 Task: Review the "Actions" tab to monitor your CI/CD workflows.
Action: Mouse moved to (1354, 76)
Screenshot: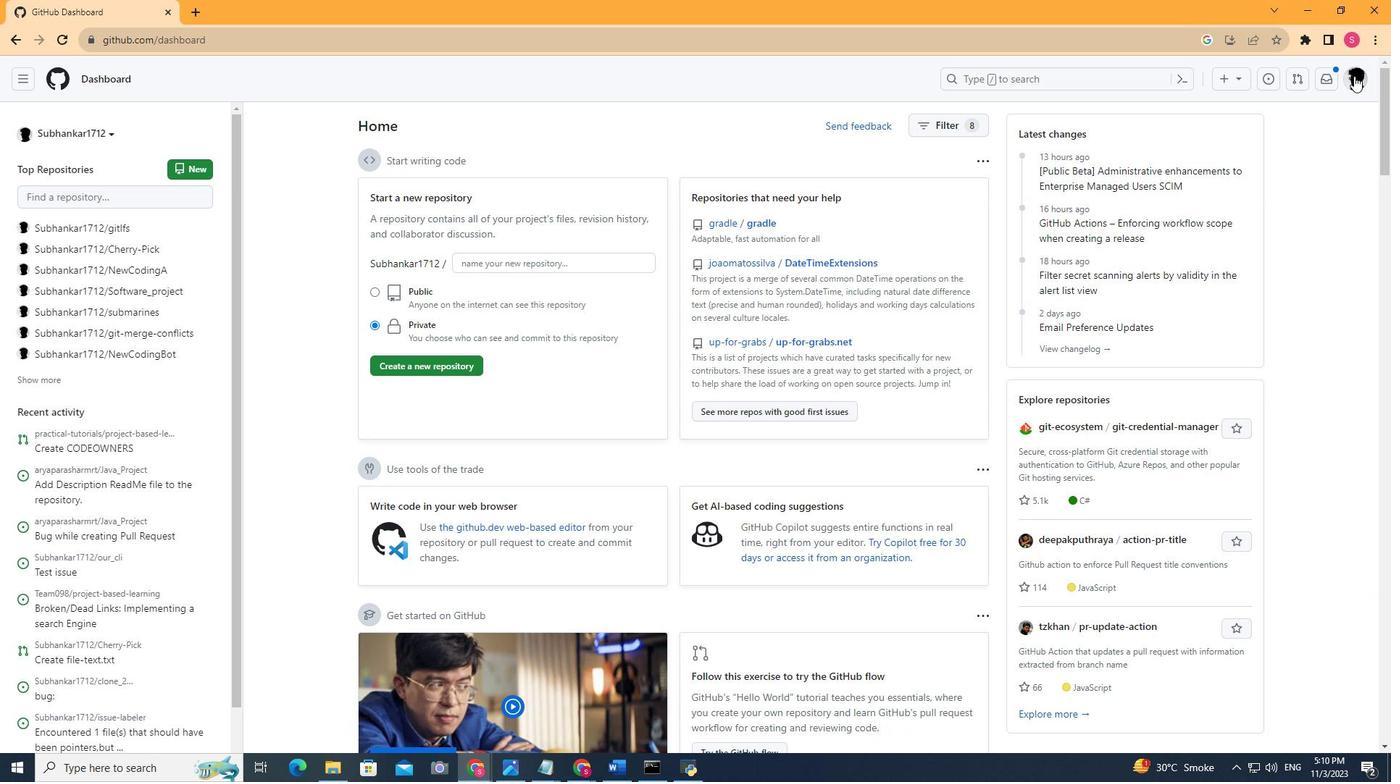 
Action: Mouse pressed left at (1354, 76)
Screenshot: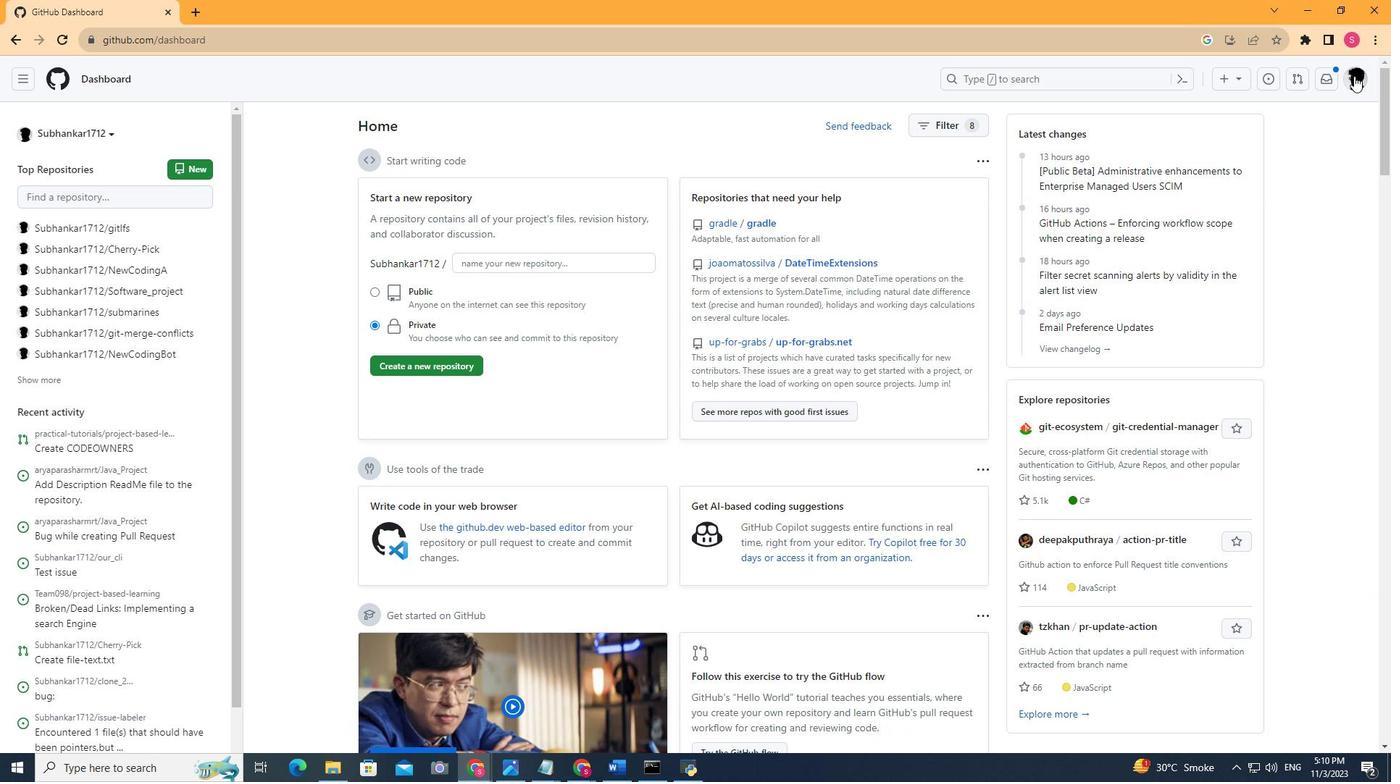 
Action: Mouse moved to (1235, 178)
Screenshot: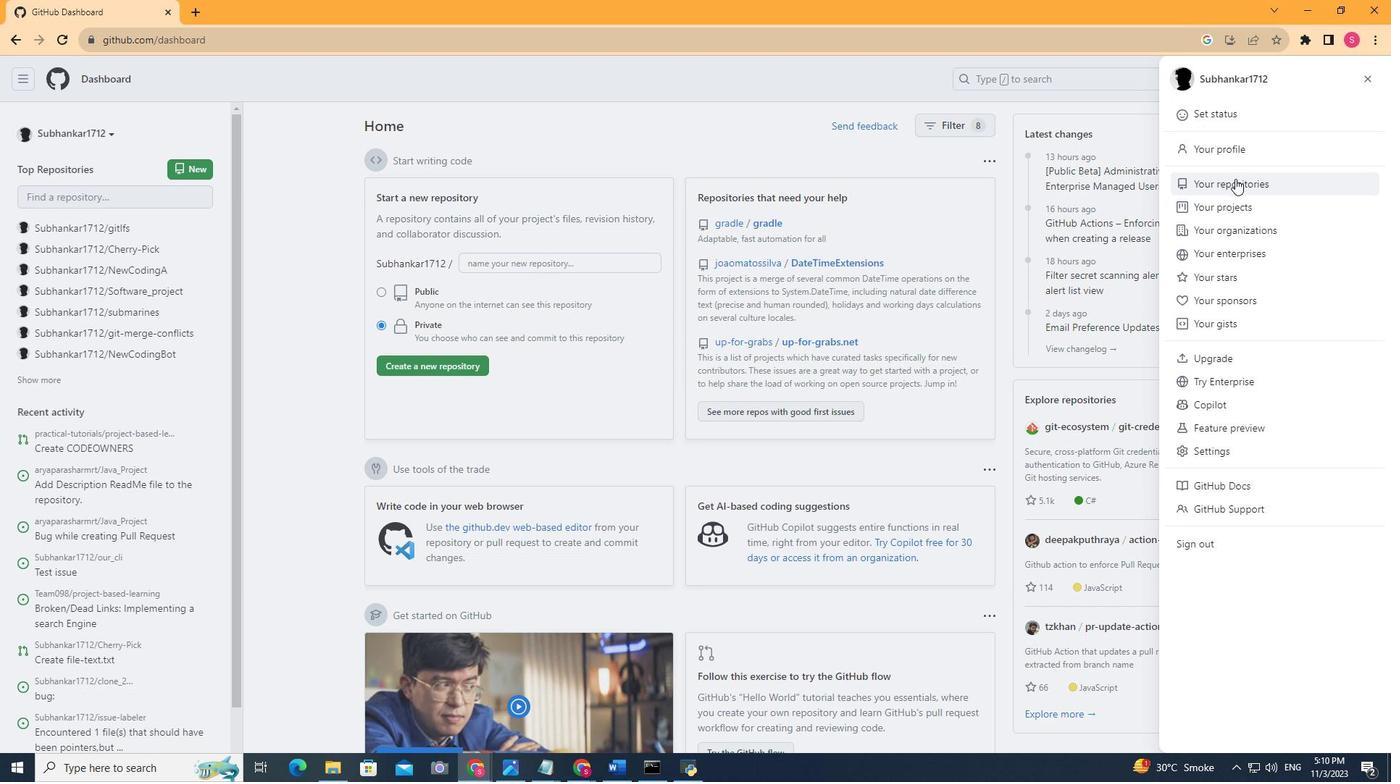 
Action: Mouse pressed left at (1235, 178)
Screenshot: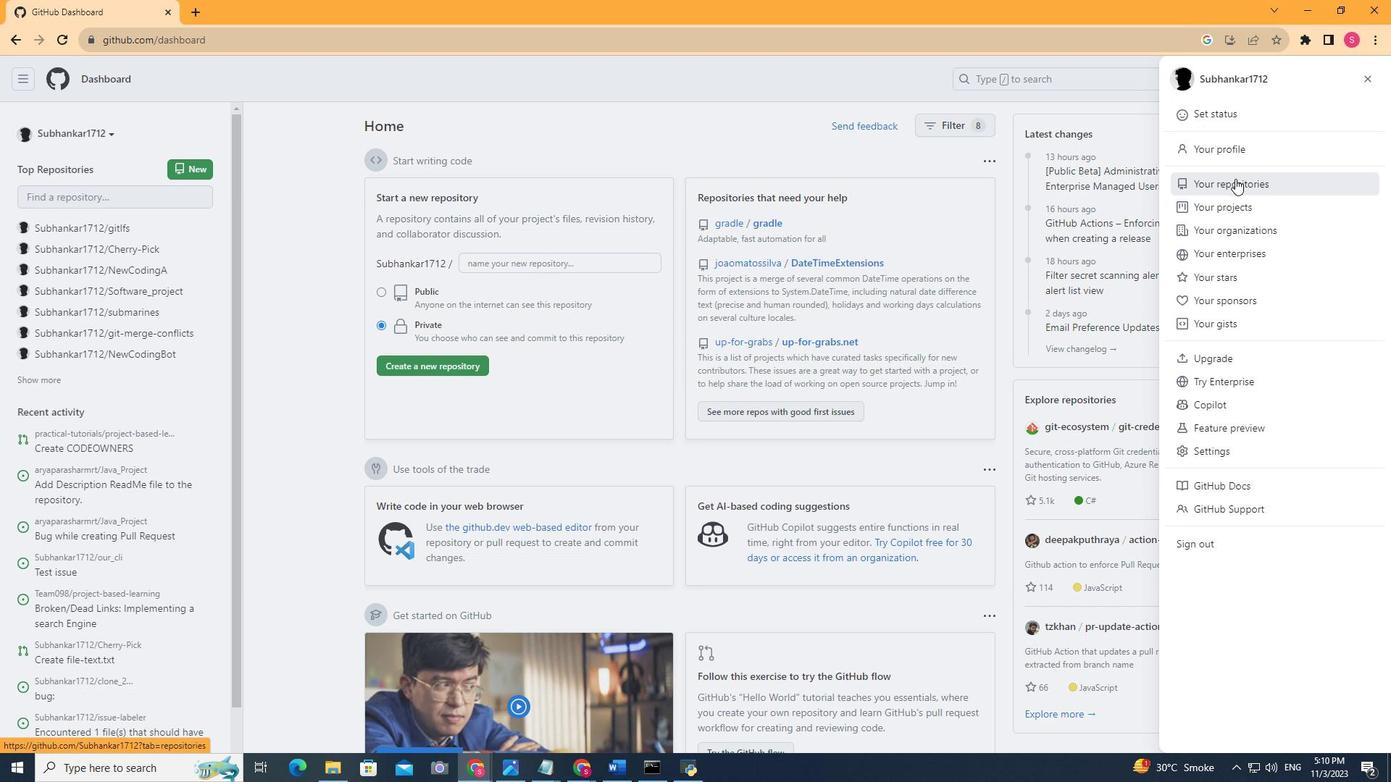 
Action: Mouse moved to (566, 216)
Screenshot: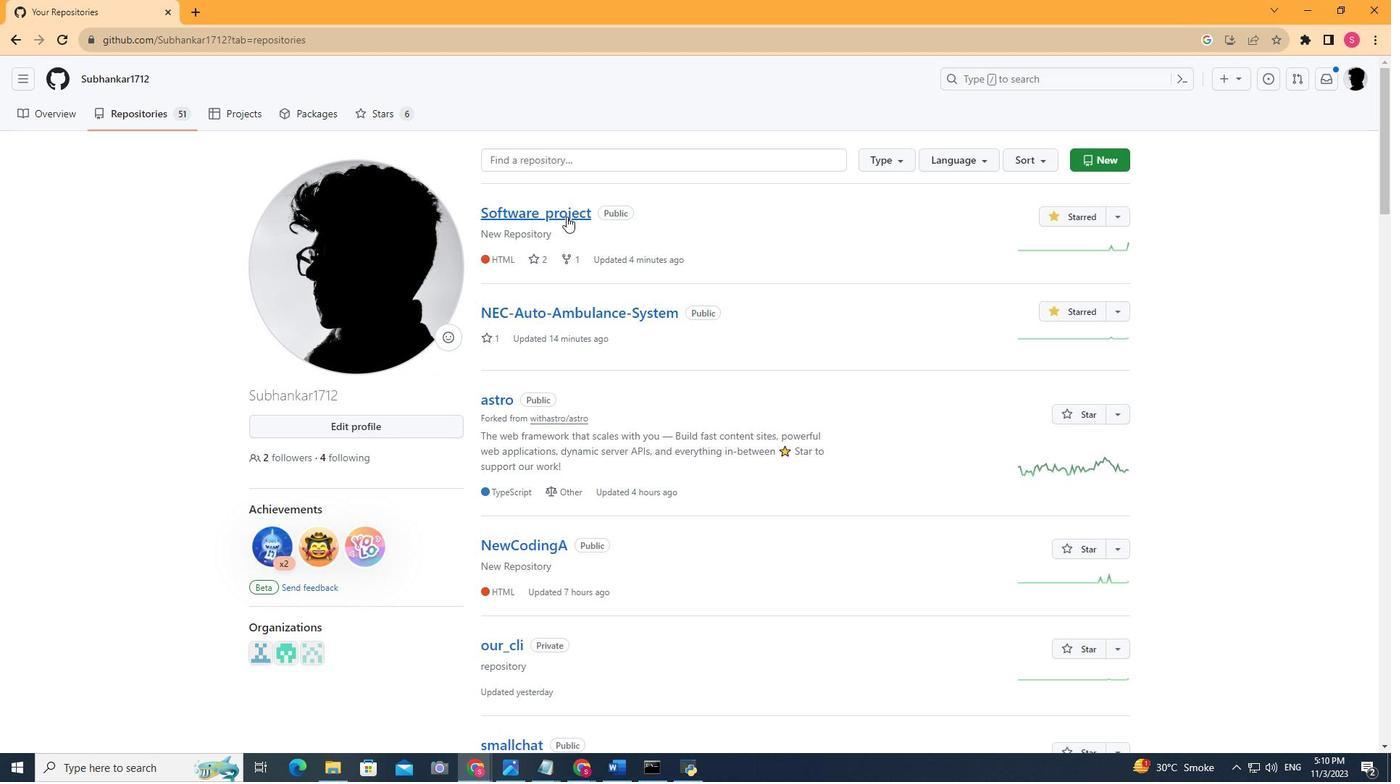 
Action: Mouse pressed left at (566, 216)
Screenshot: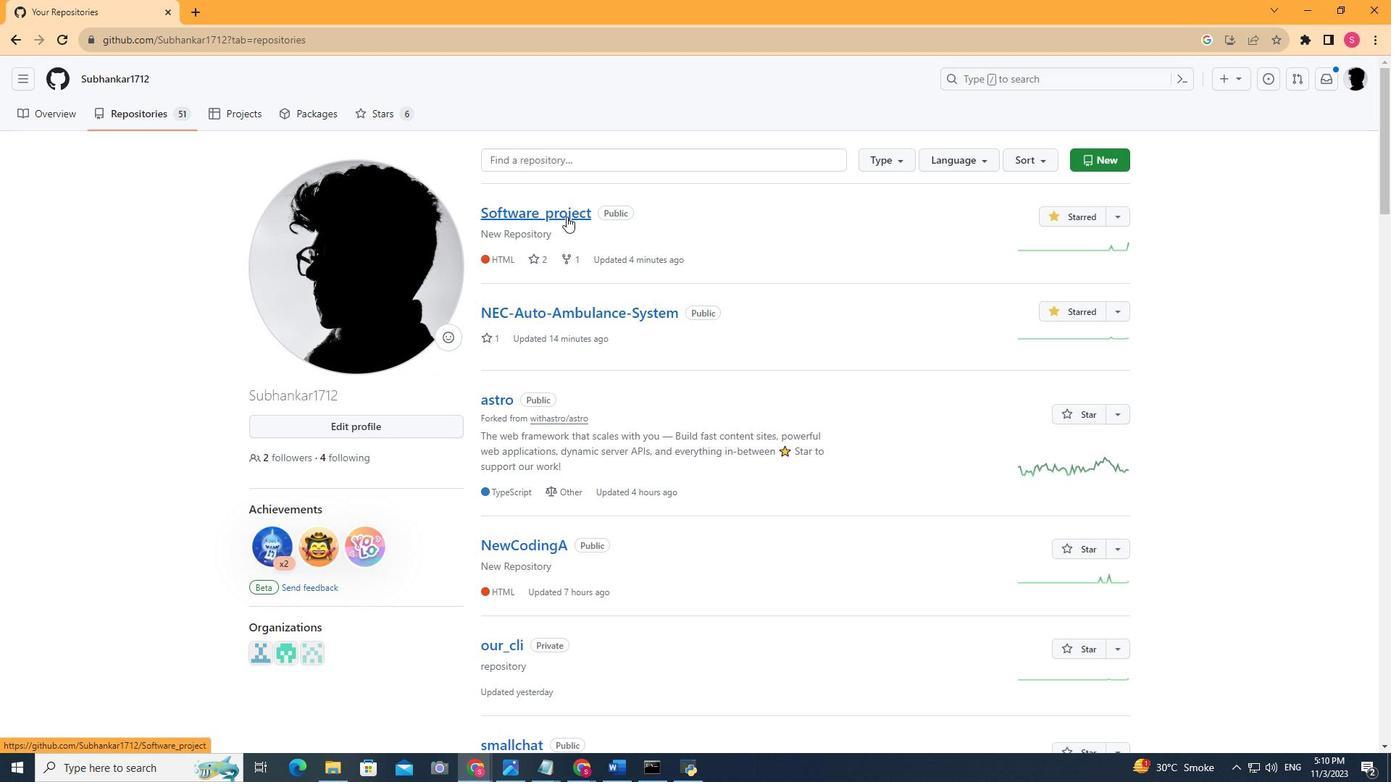 
Action: Mouse moved to (373, 109)
Screenshot: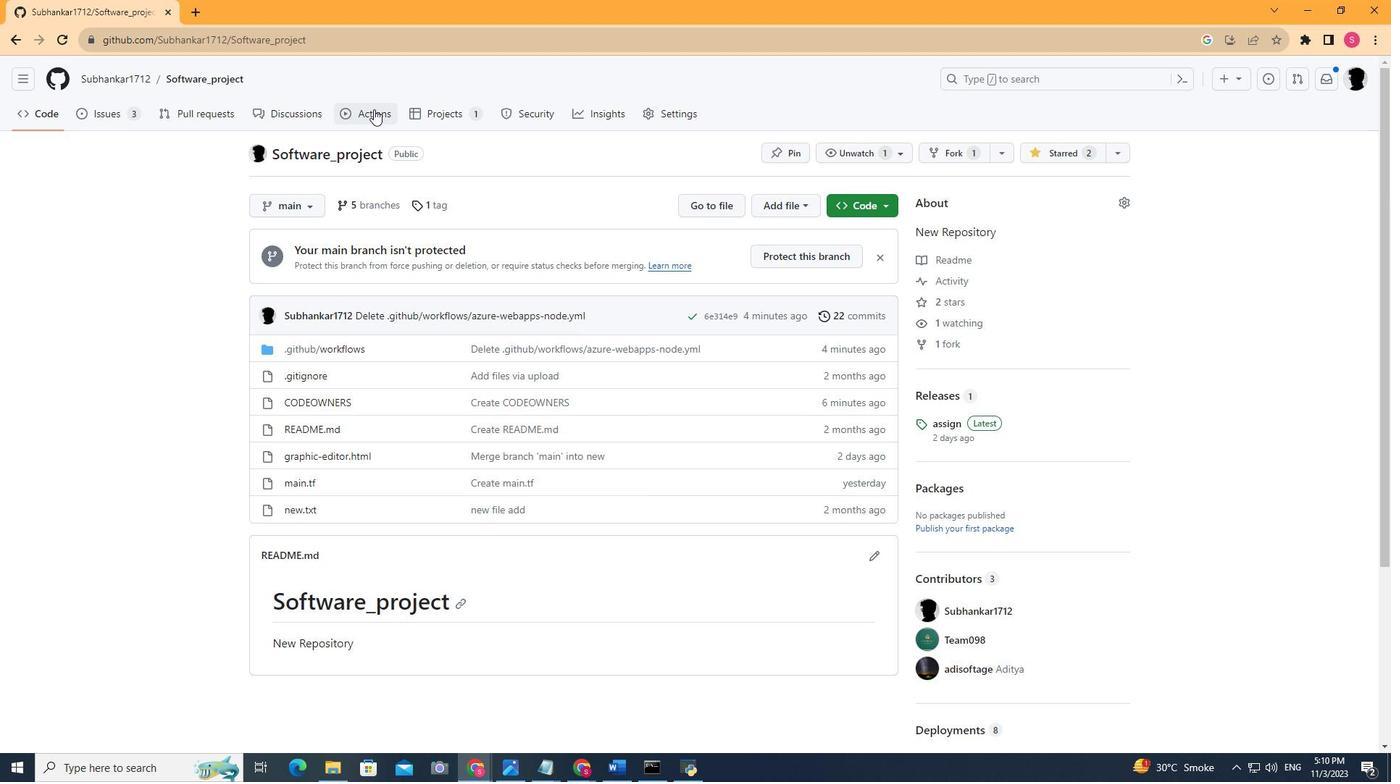 
Action: Mouse pressed left at (373, 109)
Screenshot: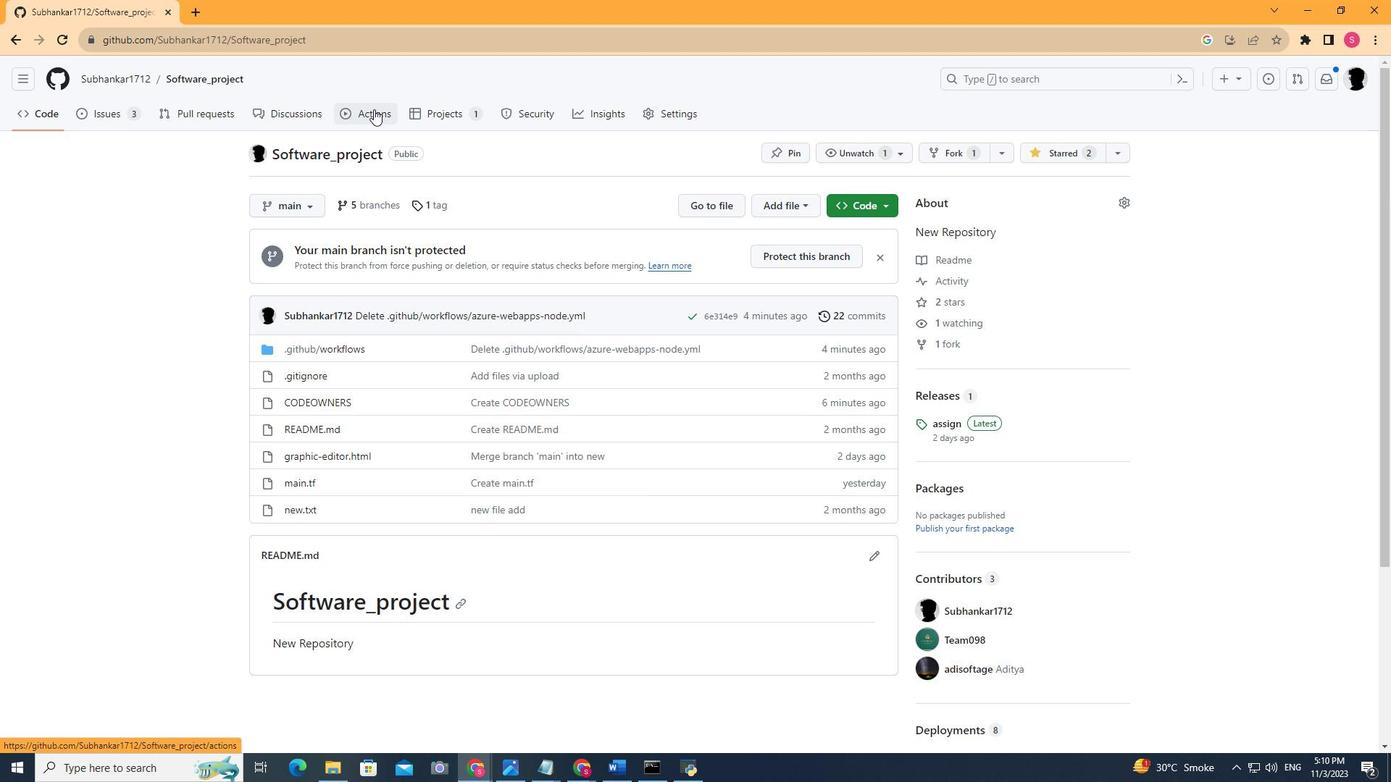 
Action: Mouse moved to (394, 275)
Screenshot: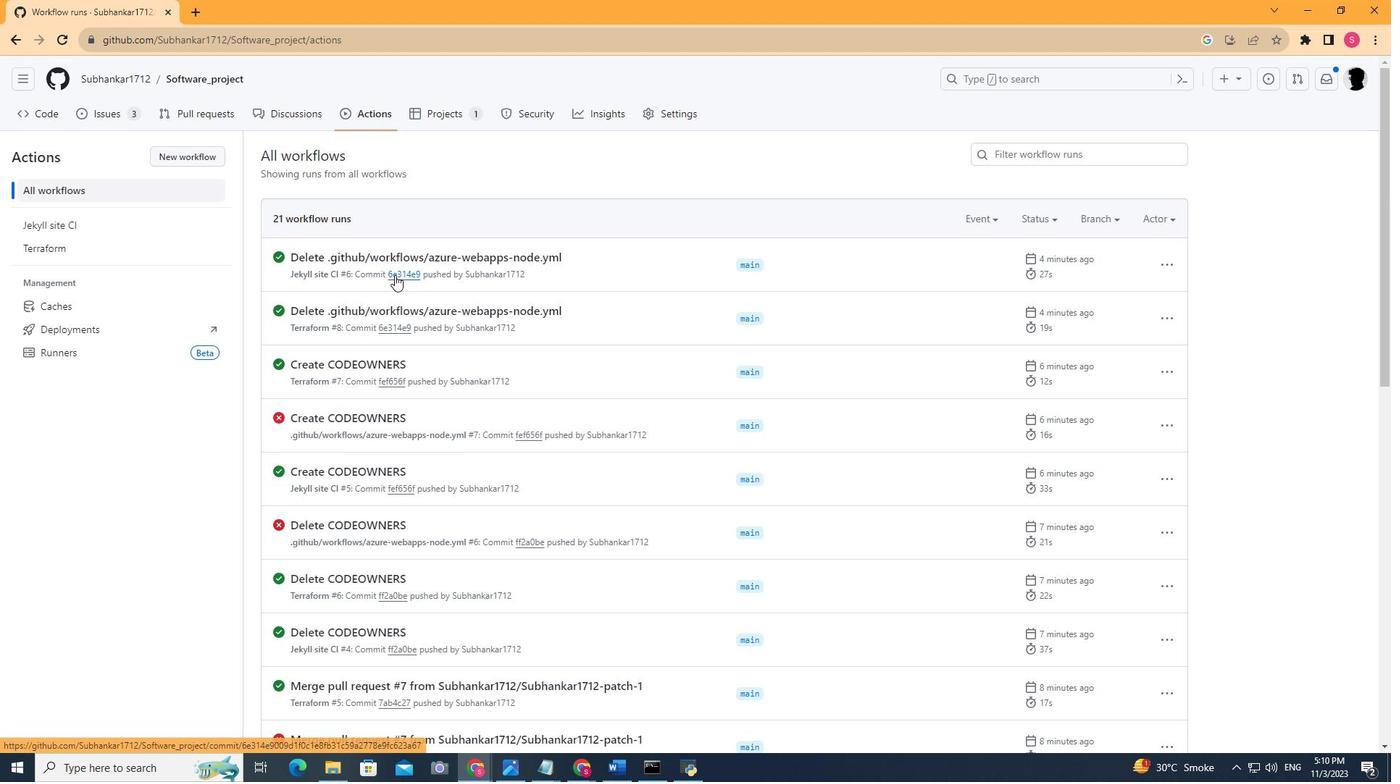 
Action: Mouse scrolled (394, 274) with delta (0, 0)
Screenshot: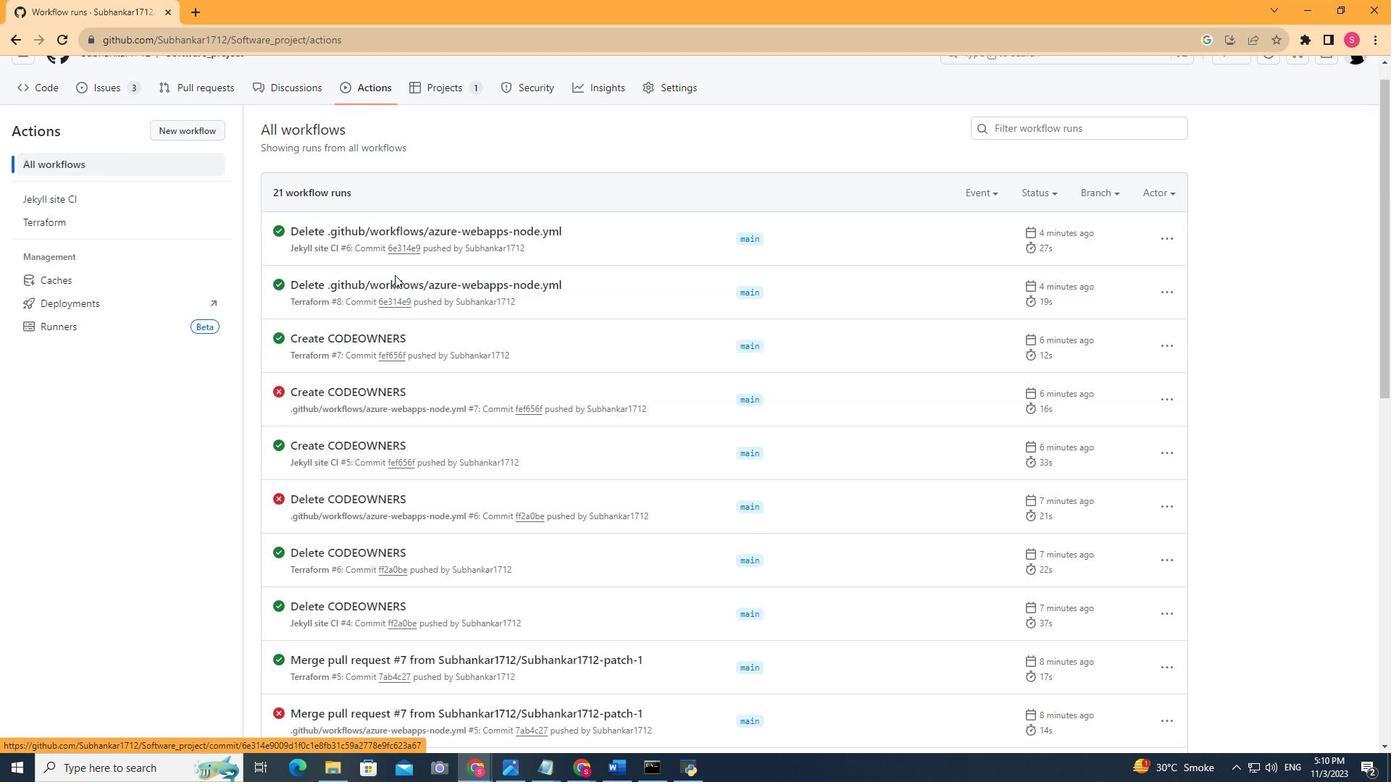 
Action: Mouse scrolled (394, 274) with delta (0, 0)
Screenshot: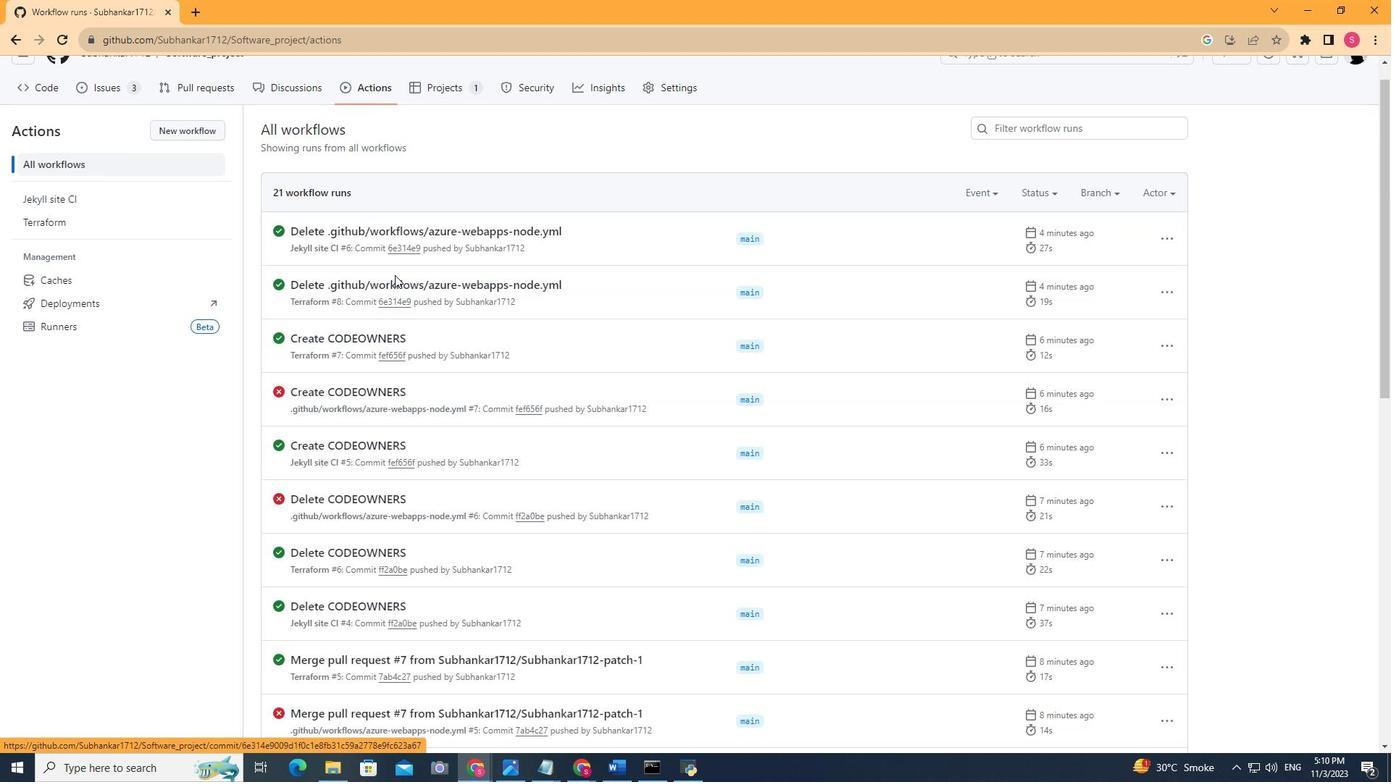 
Action: Mouse scrolled (394, 274) with delta (0, 0)
Screenshot: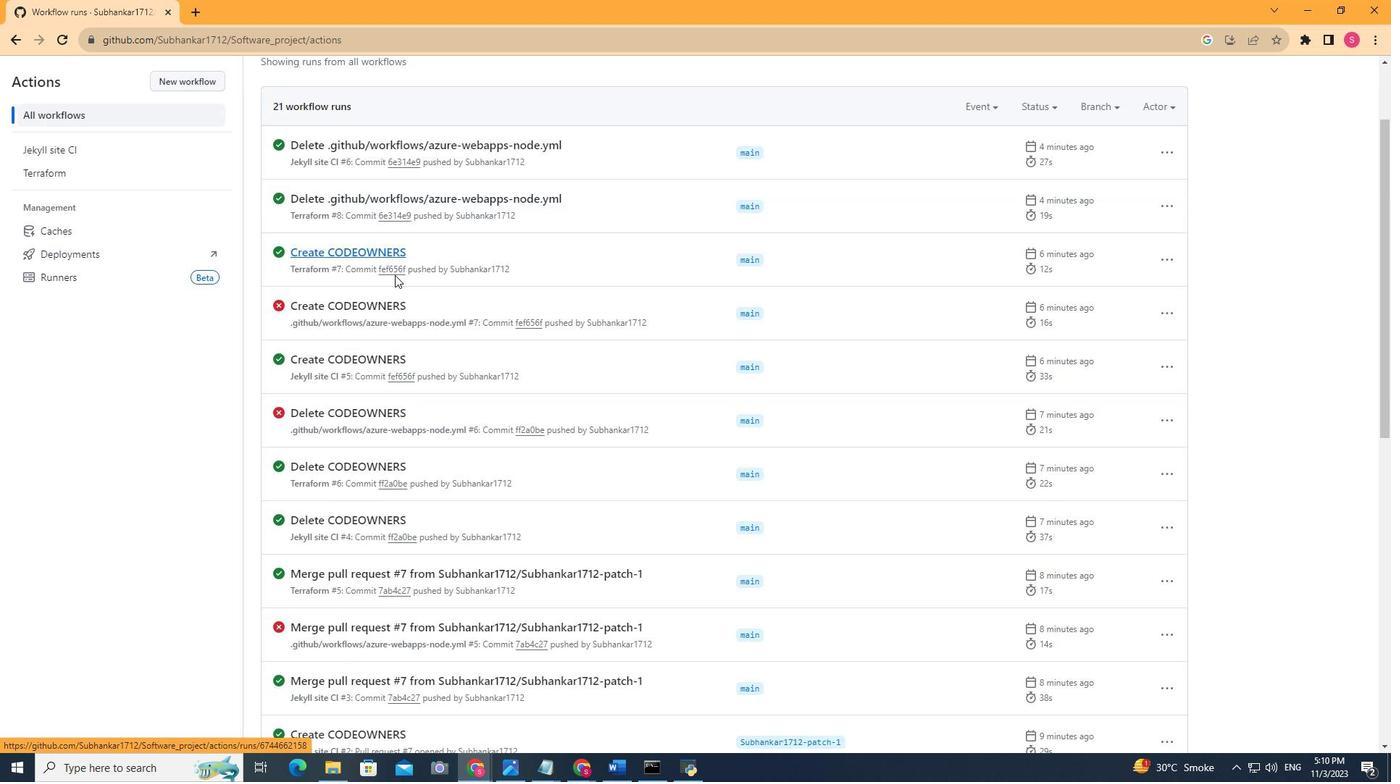 
Action: Mouse scrolled (394, 274) with delta (0, 0)
Screenshot: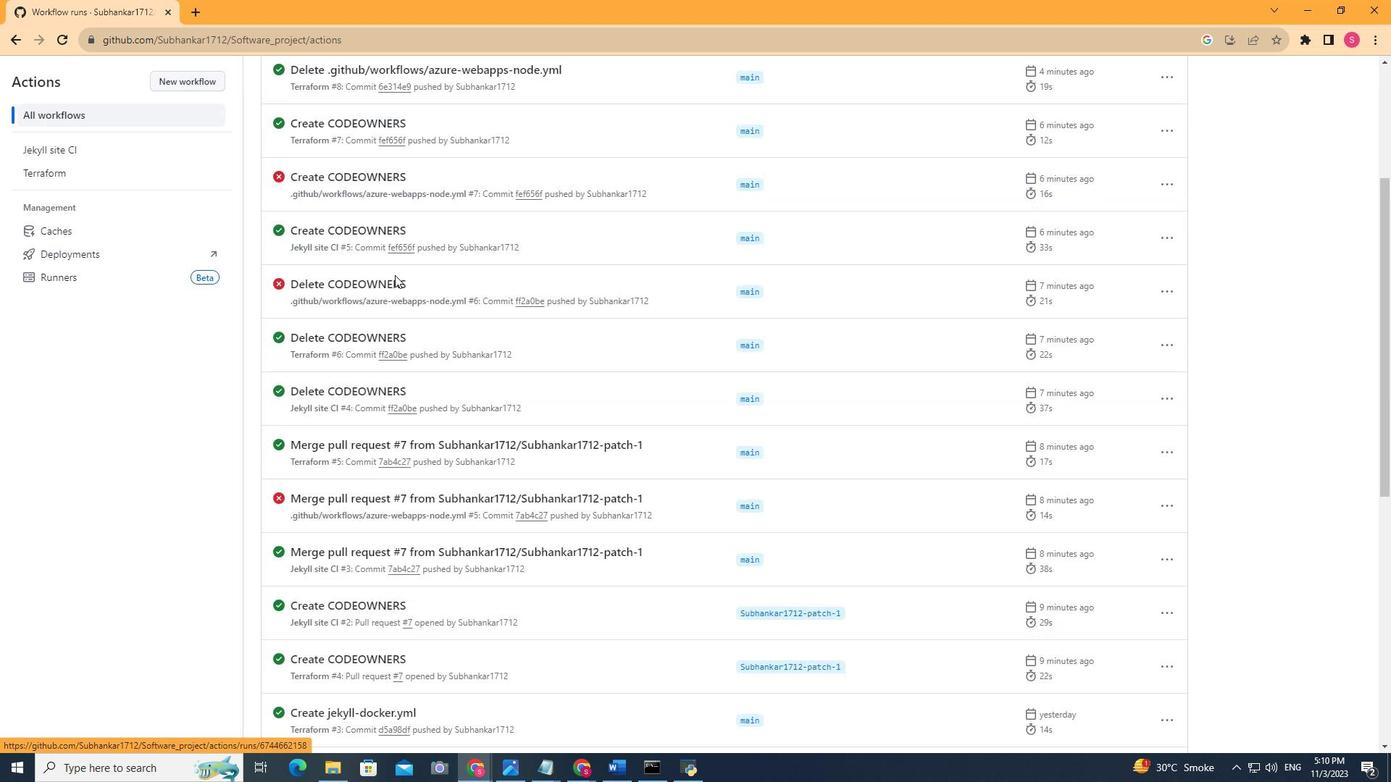 
Action: Mouse scrolled (394, 274) with delta (0, 0)
Screenshot: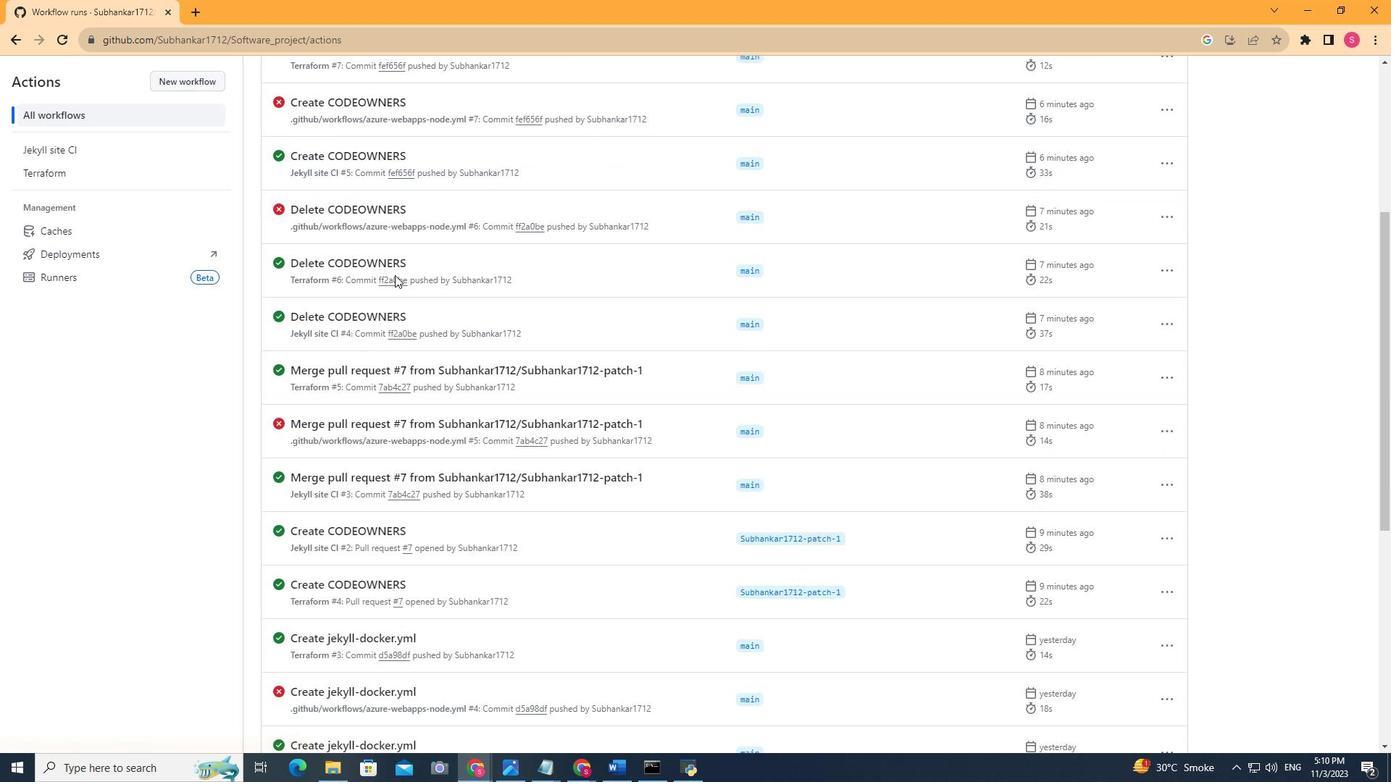 
Action: Mouse scrolled (394, 274) with delta (0, 0)
Screenshot: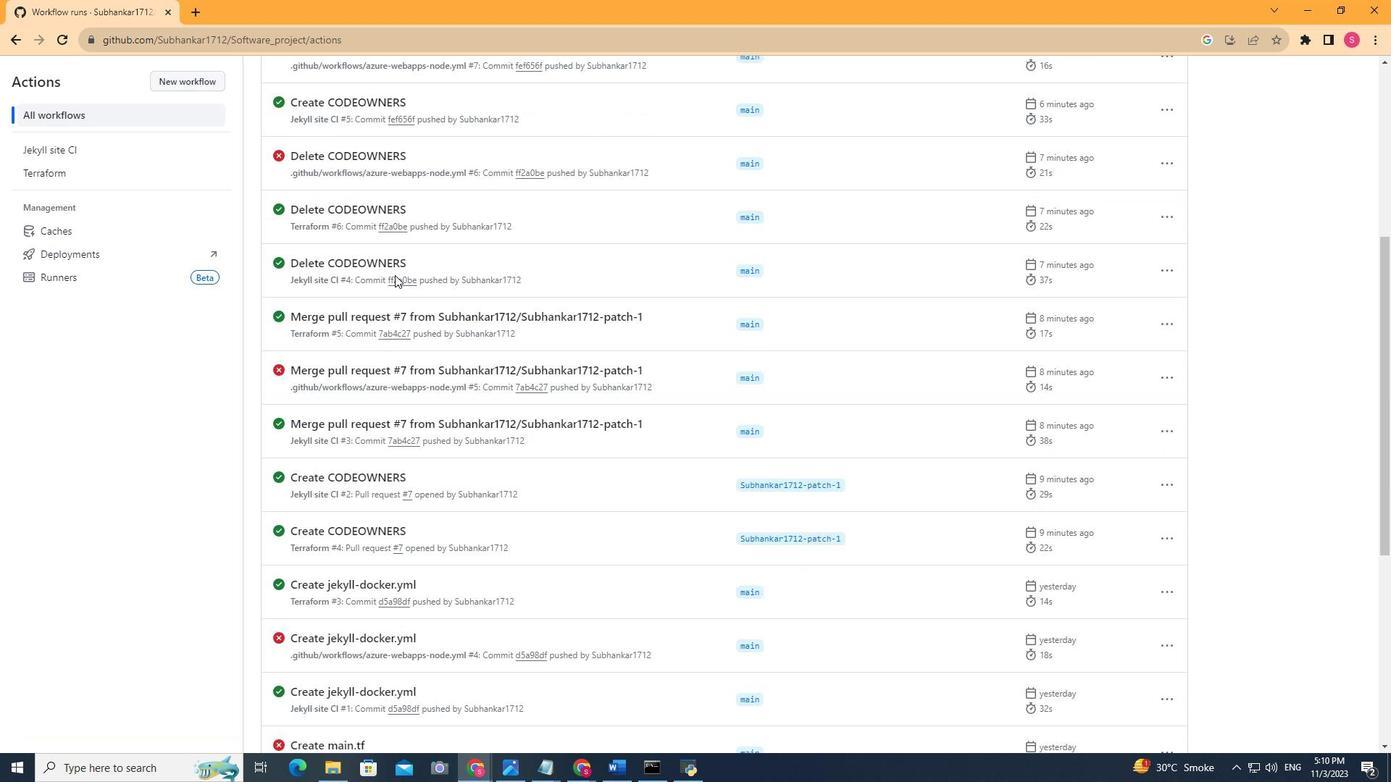 
Action: Mouse scrolled (394, 274) with delta (0, 0)
Screenshot: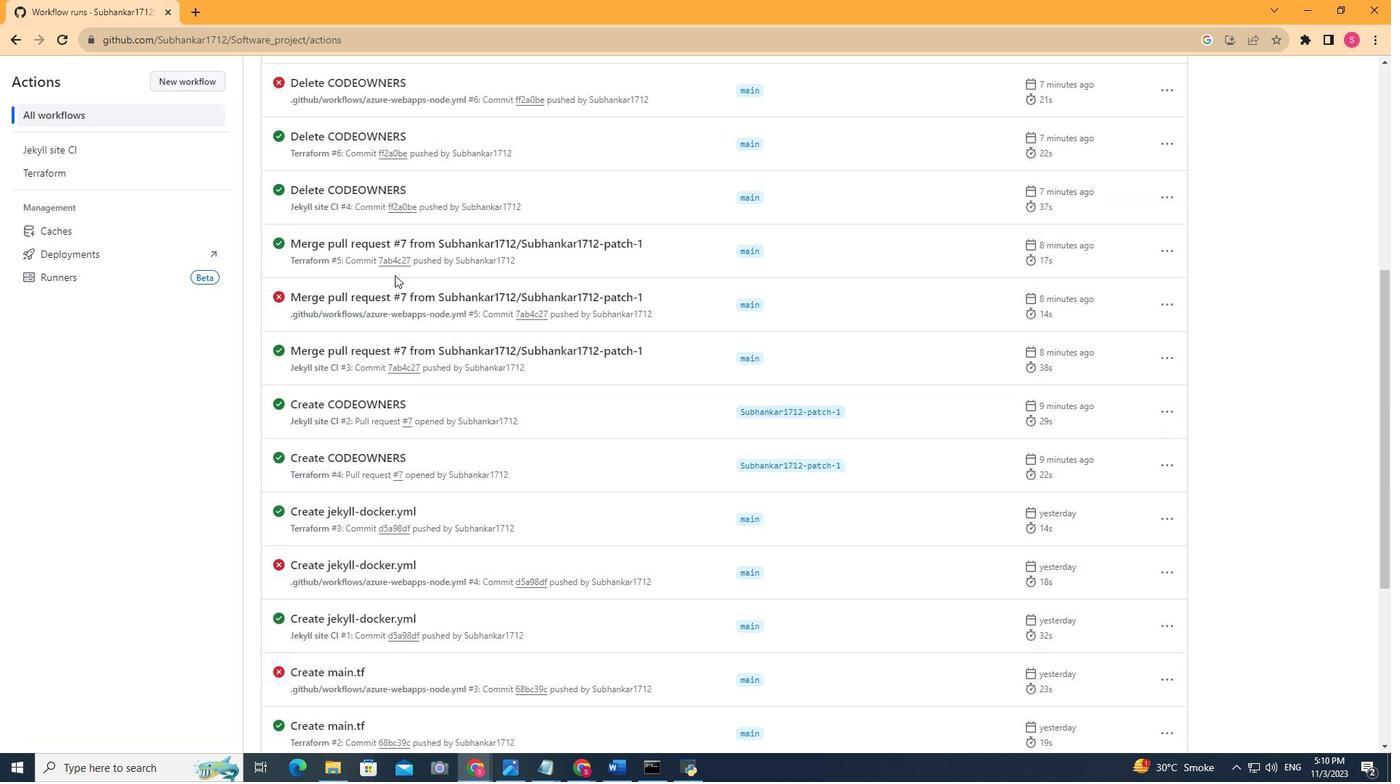 
Action: Mouse scrolled (394, 274) with delta (0, 0)
Screenshot: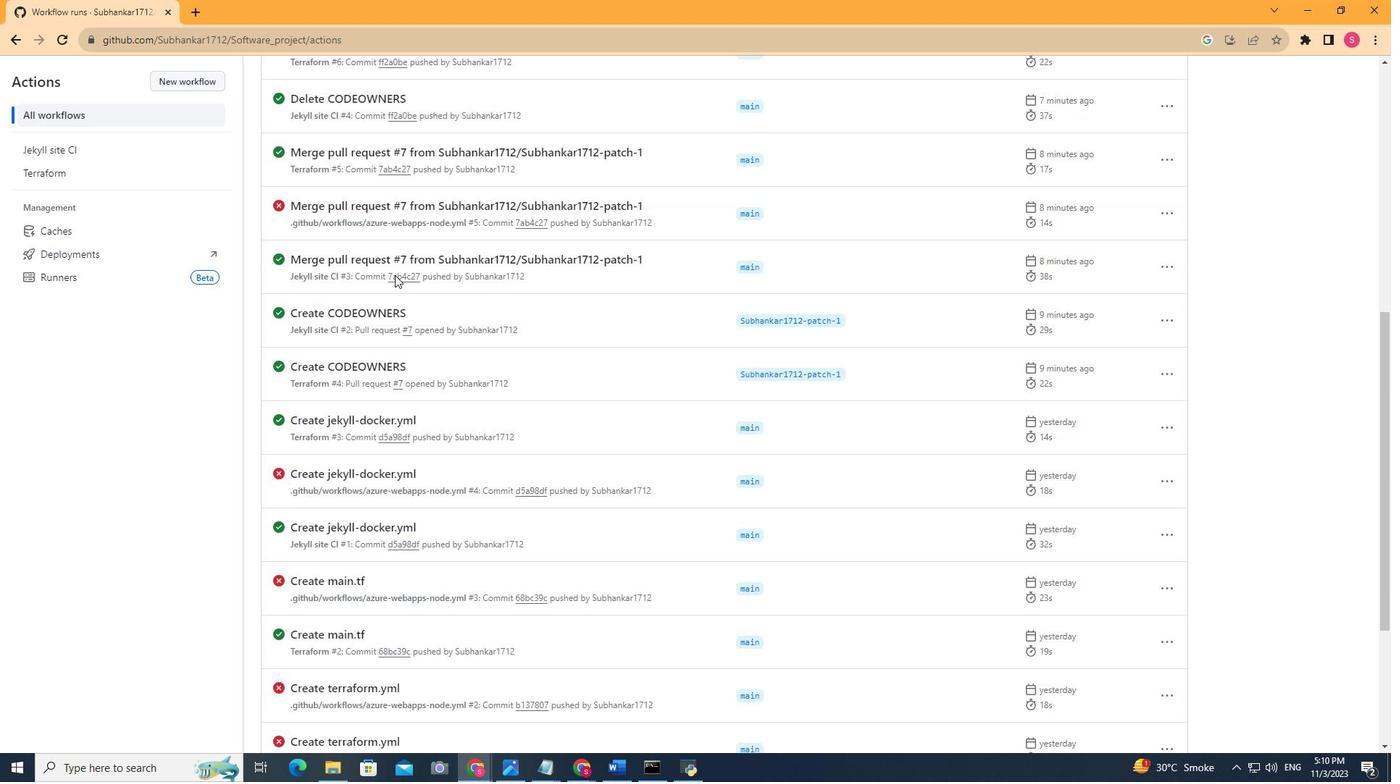 
Action: Mouse scrolled (394, 274) with delta (0, 0)
Screenshot: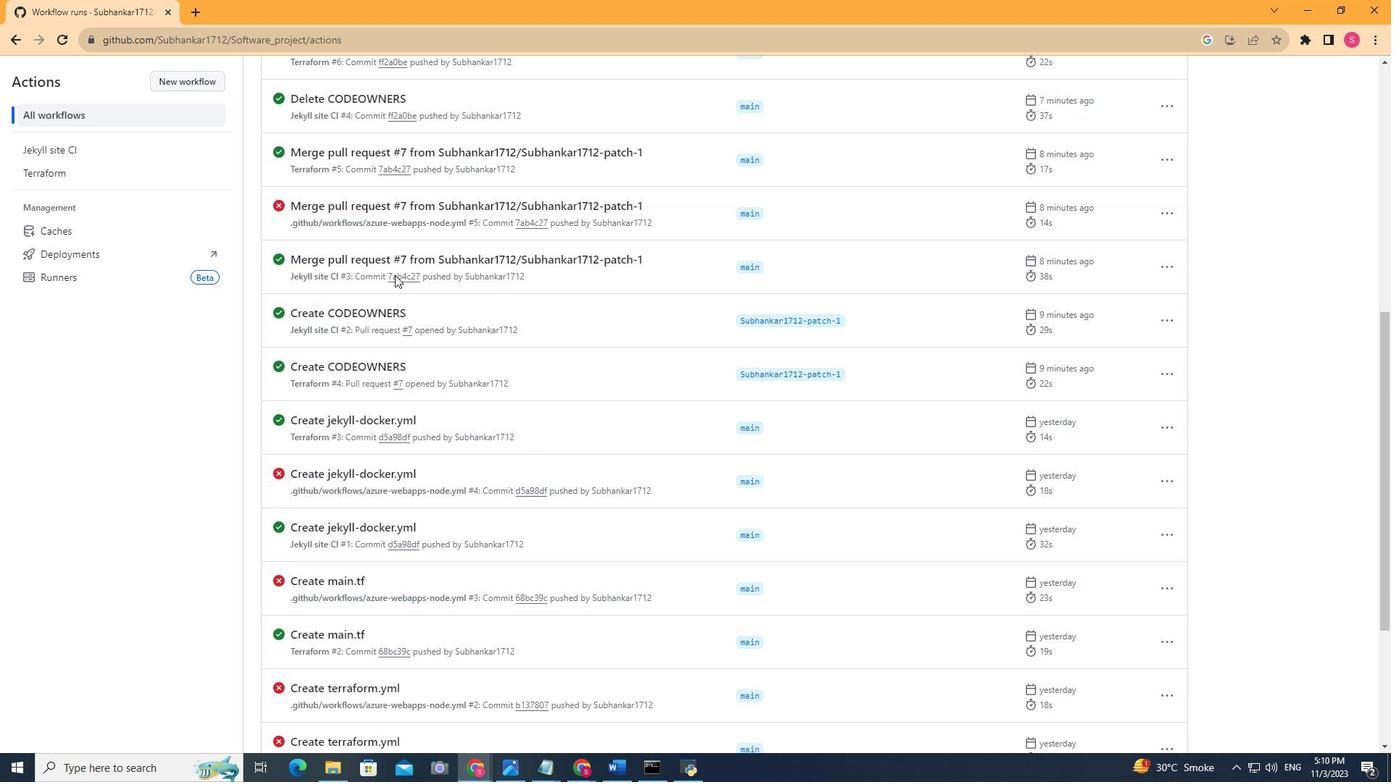 
Action: Mouse scrolled (394, 274) with delta (0, 0)
Screenshot: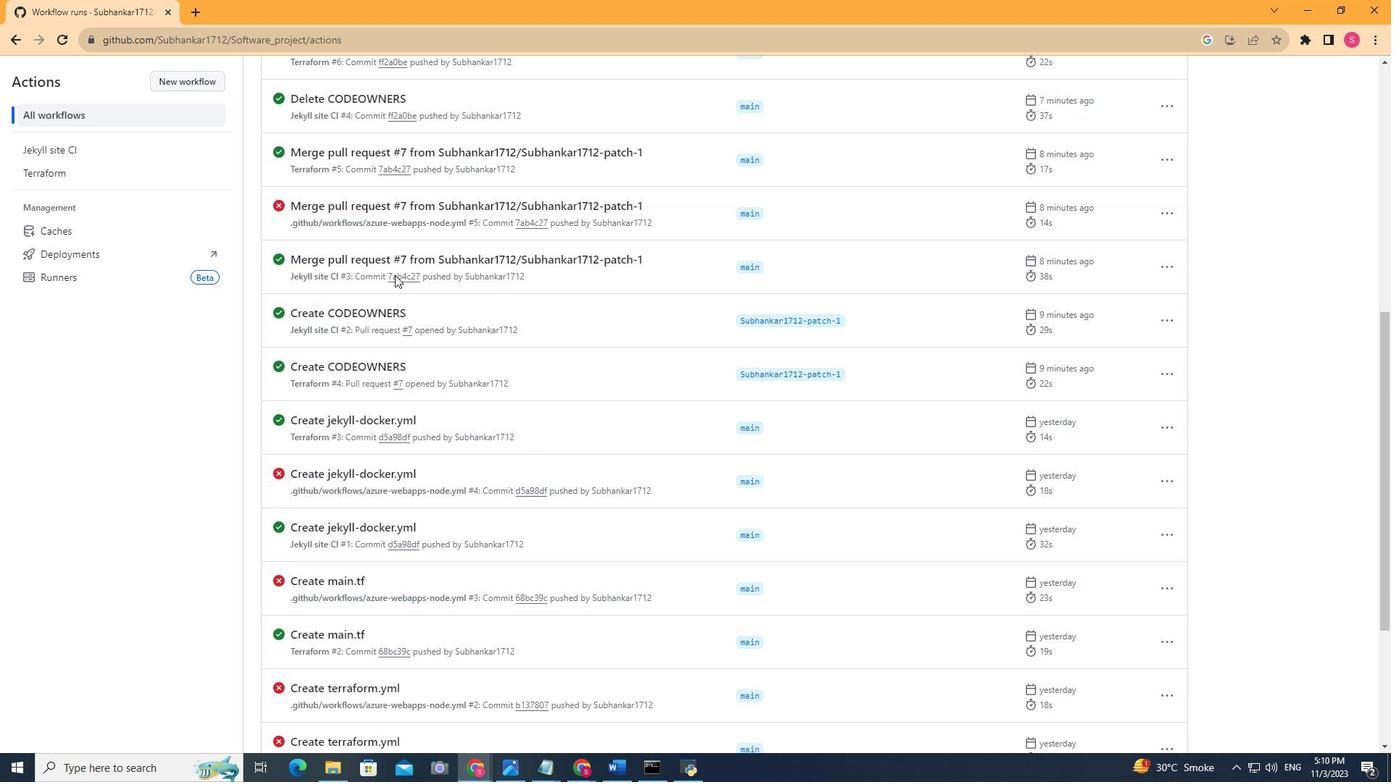 
Action: Mouse scrolled (394, 274) with delta (0, 0)
Screenshot: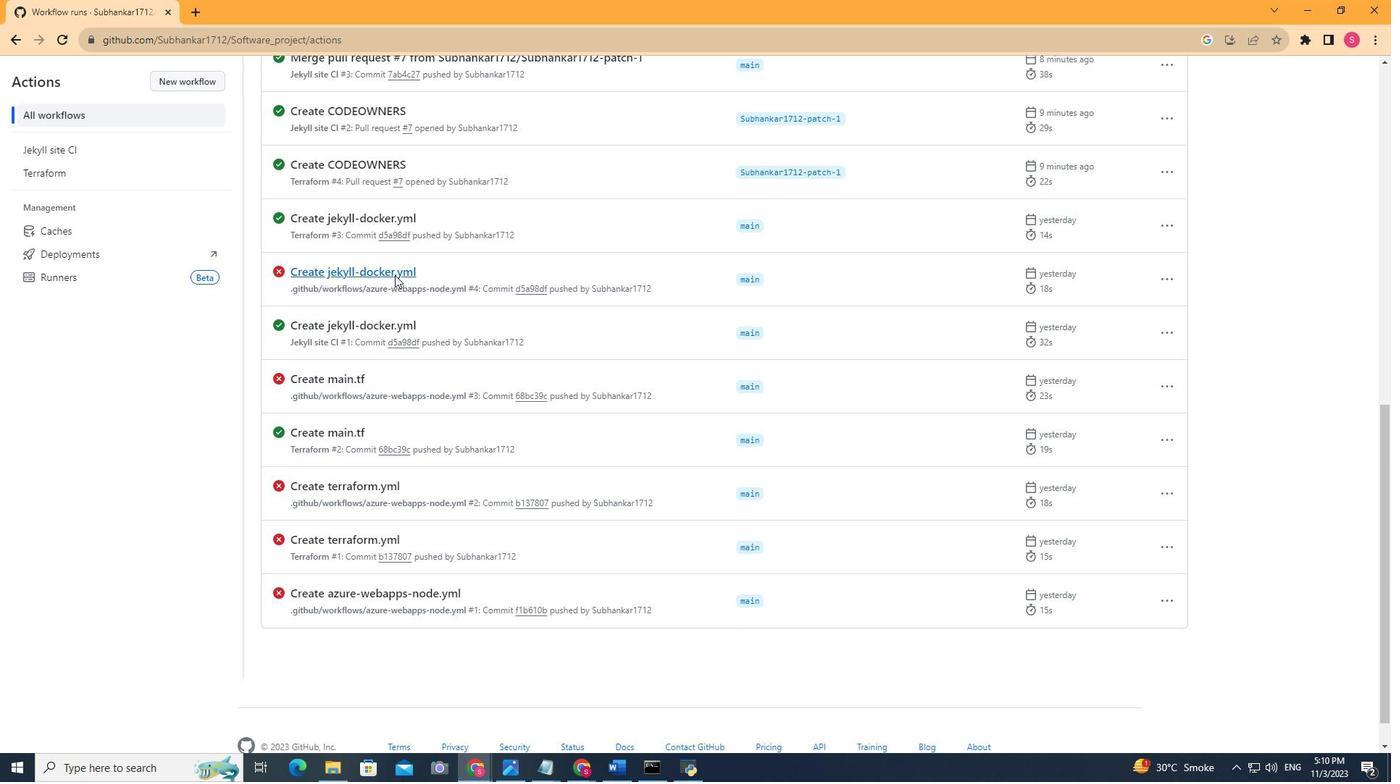 
Action: Mouse scrolled (394, 274) with delta (0, 0)
Screenshot: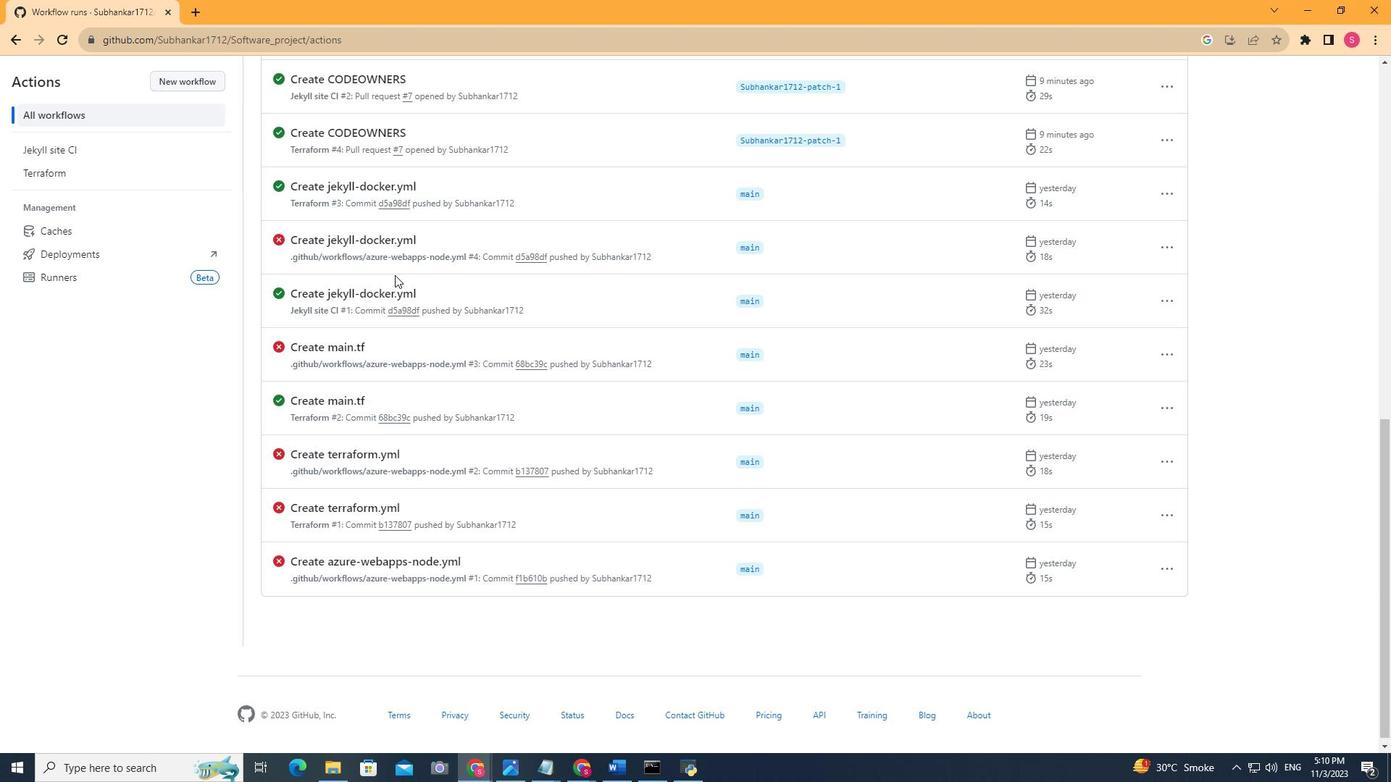 
Action: Mouse scrolled (394, 274) with delta (0, 0)
Screenshot: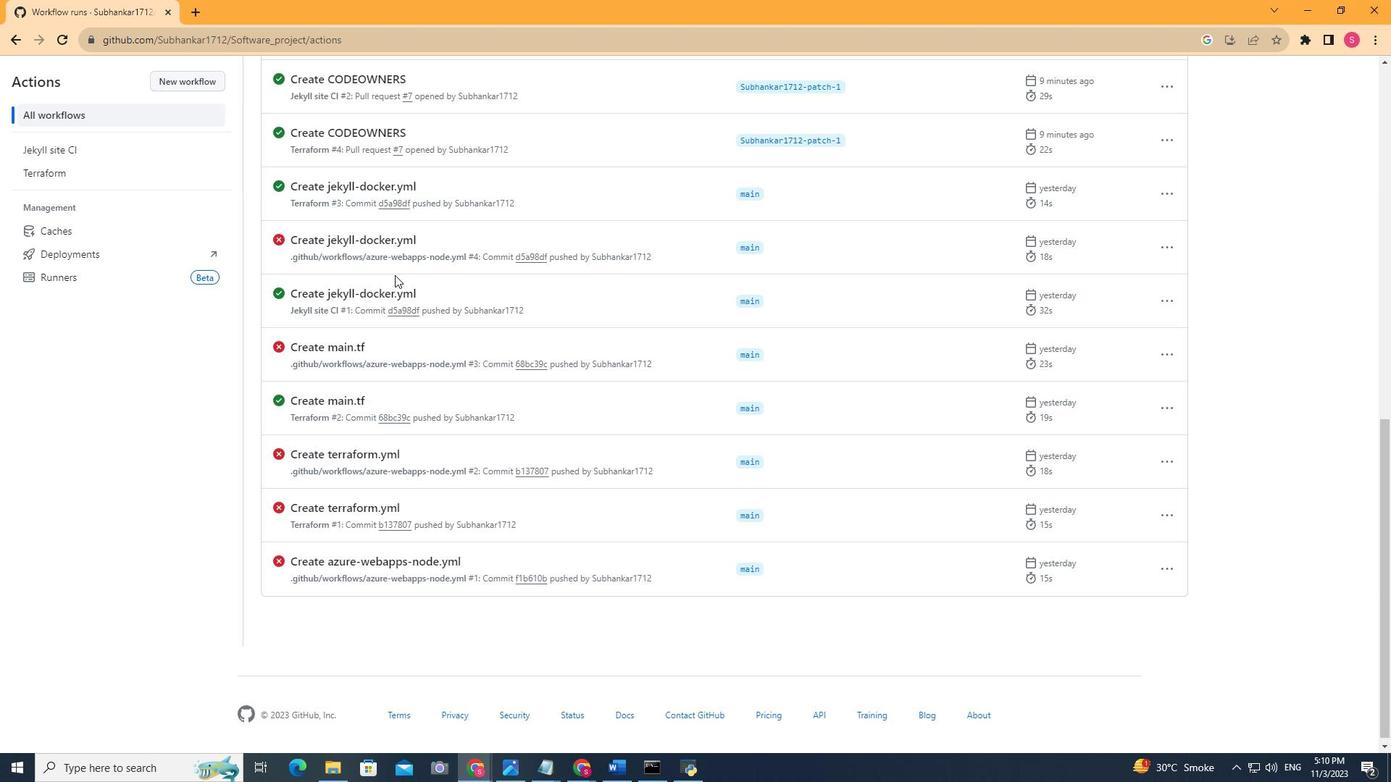 
Action: Mouse scrolled (394, 276) with delta (0, 0)
Screenshot: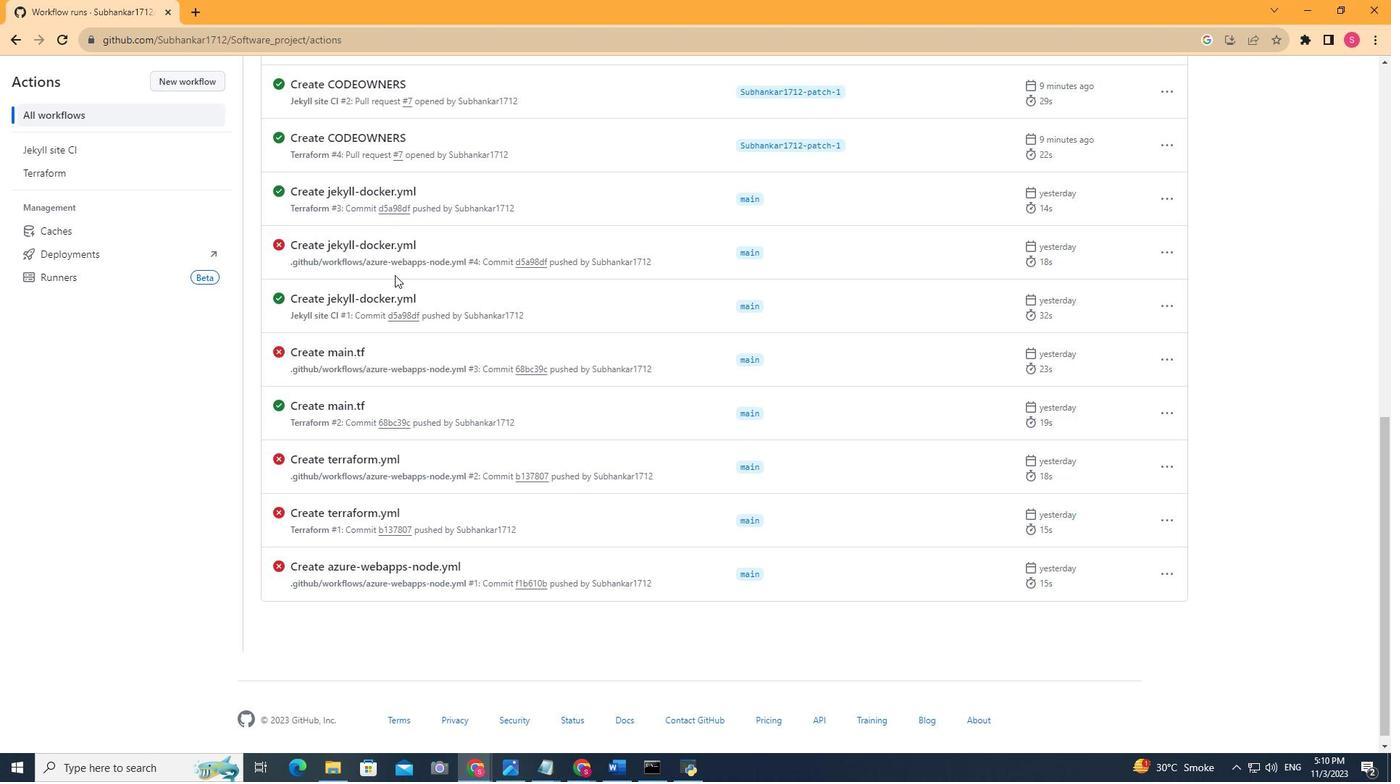
Action: Mouse scrolled (394, 276) with delta (0, 0)
Screenshot: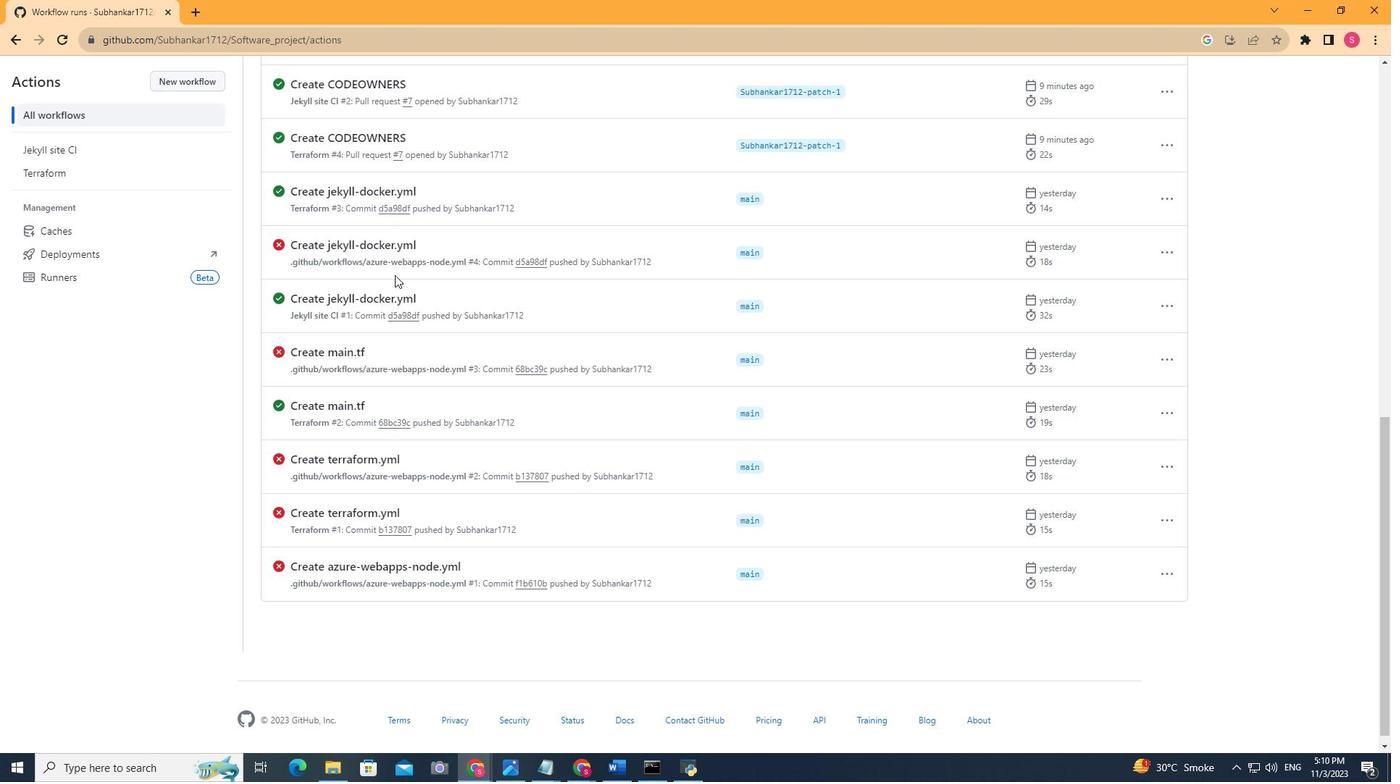 
Action: Mouse scrolled (394, 276) with delta (0, 0)
Screenshot: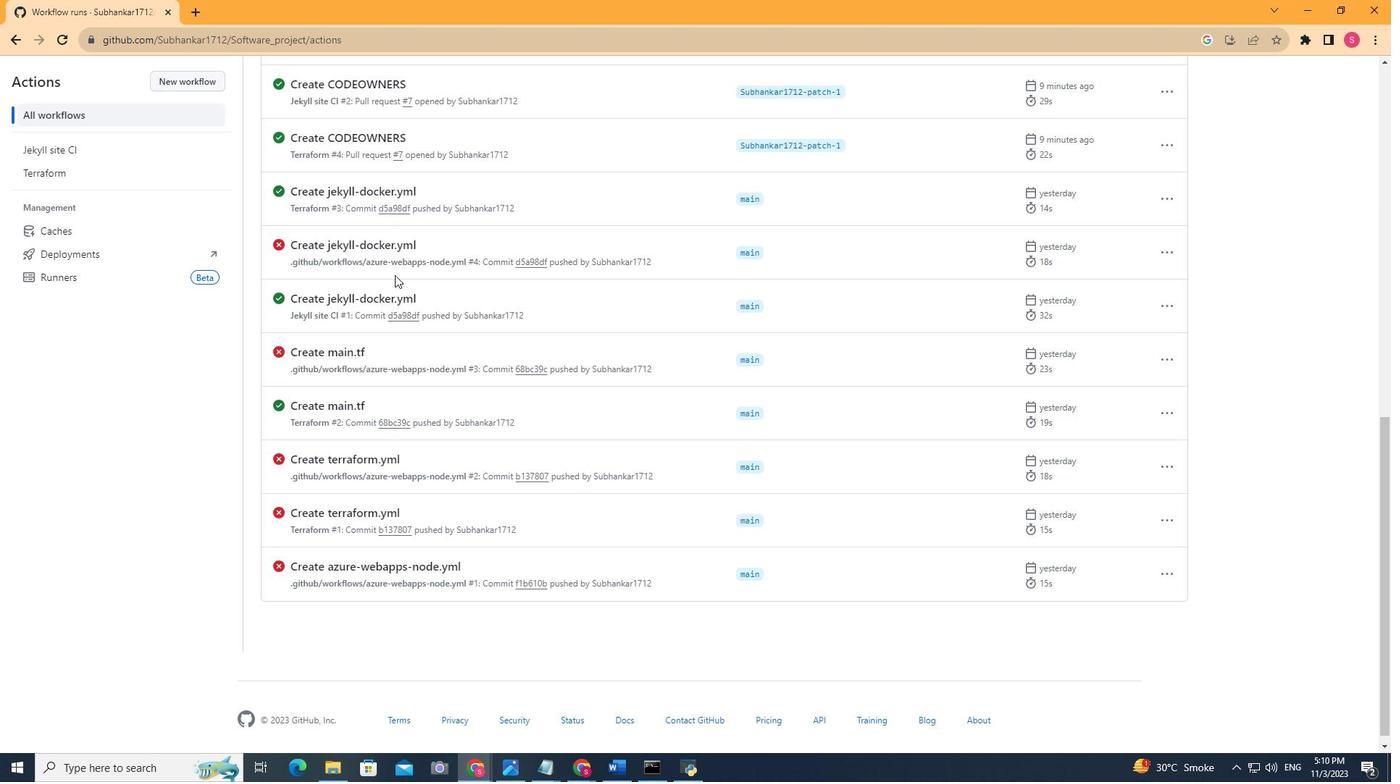 
Action: Mouse scrolled (394, 276) with delta (0, 0)
Screenshot: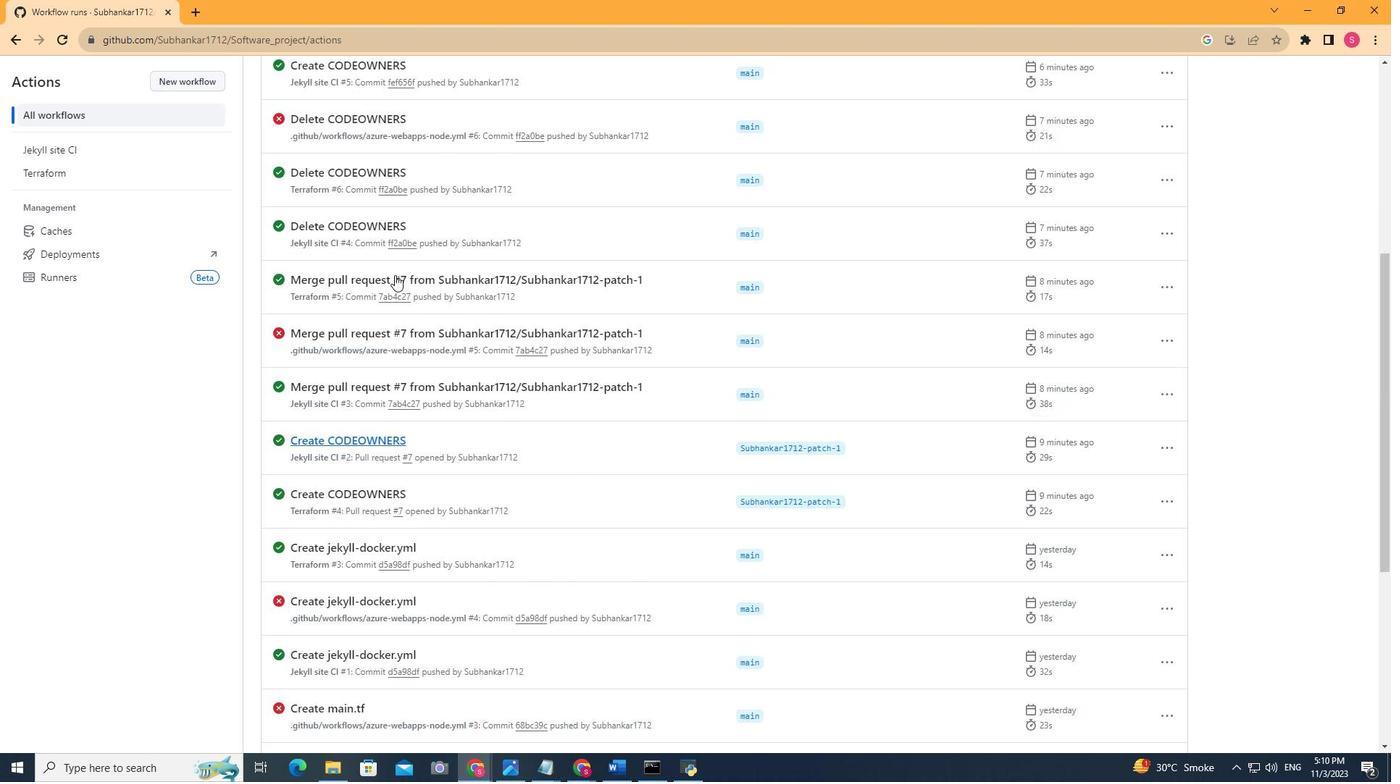 
Action: Mouse scrolled (394, 276) with delta (0, 0)
Screenshot: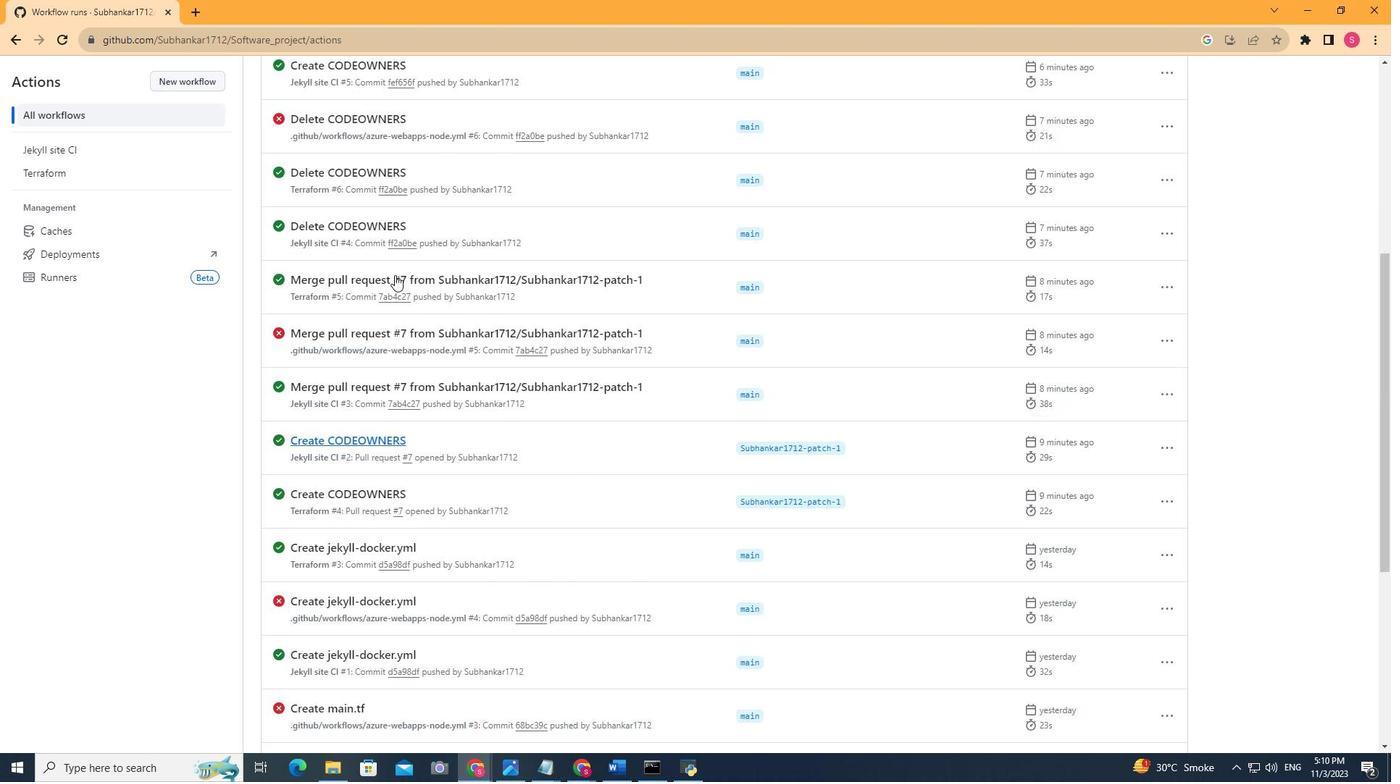 
Action: Mouse scrolled (394, 276) with delta (0, 0)
Screenshot: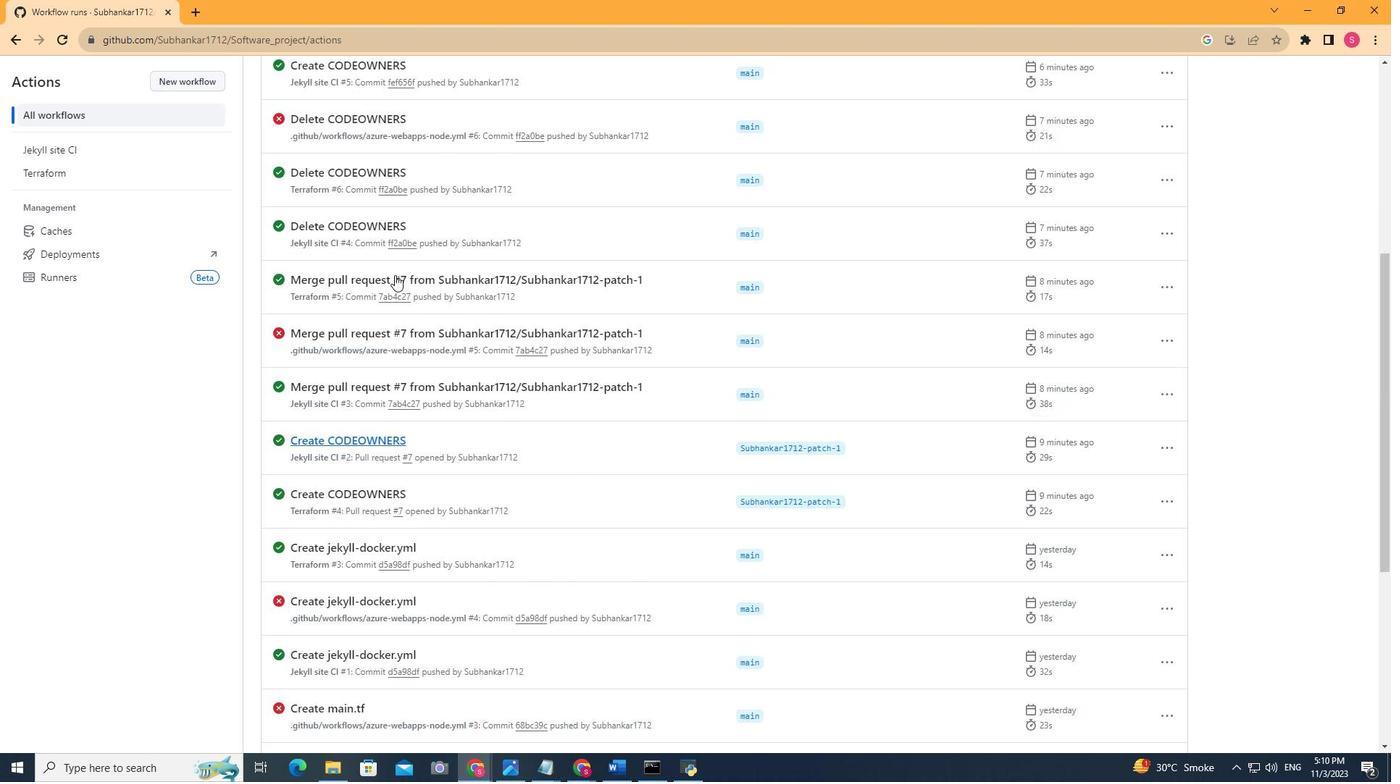 
Action: Mouse scrolled (394, 276) with delta (0, 0)
Screenshot: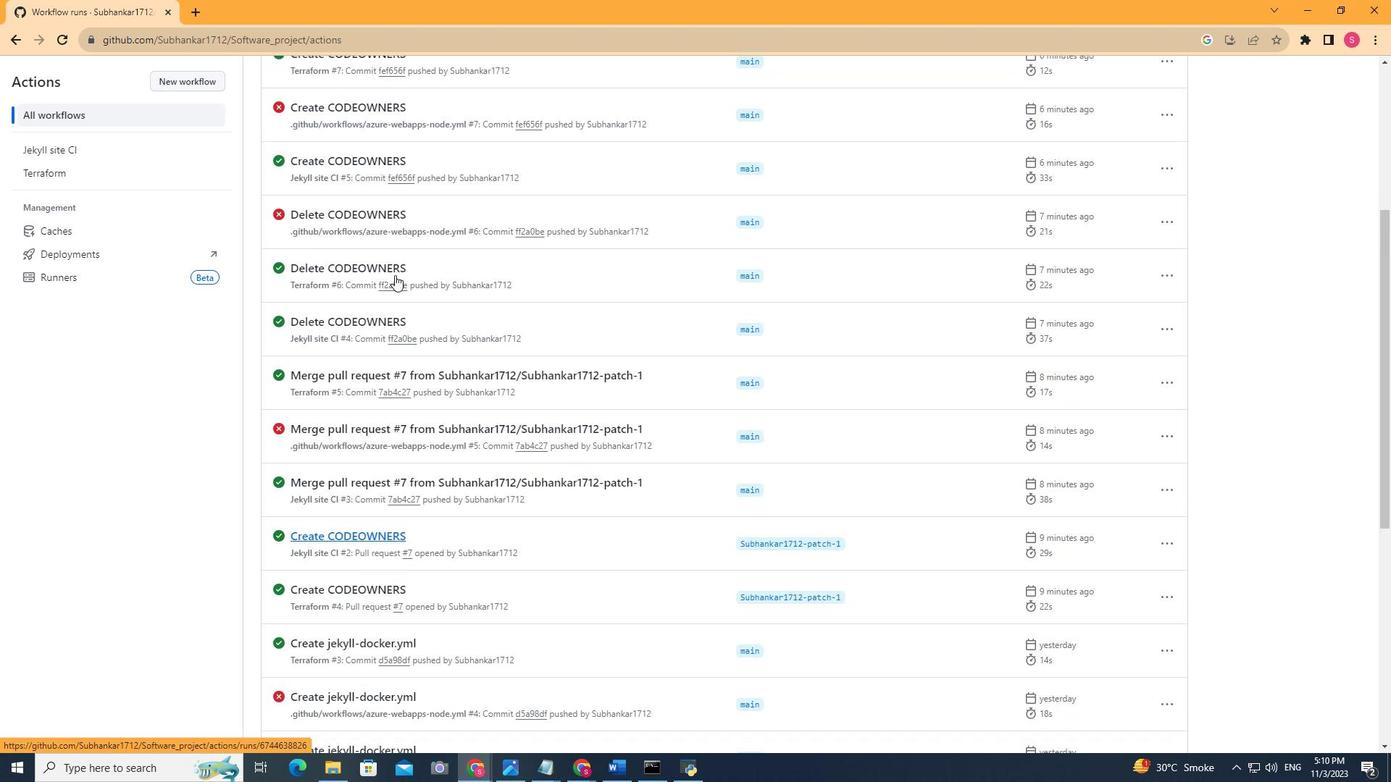 
Action: Mouse scrolled (394, 276) with delta (0, 0)
Screenshot: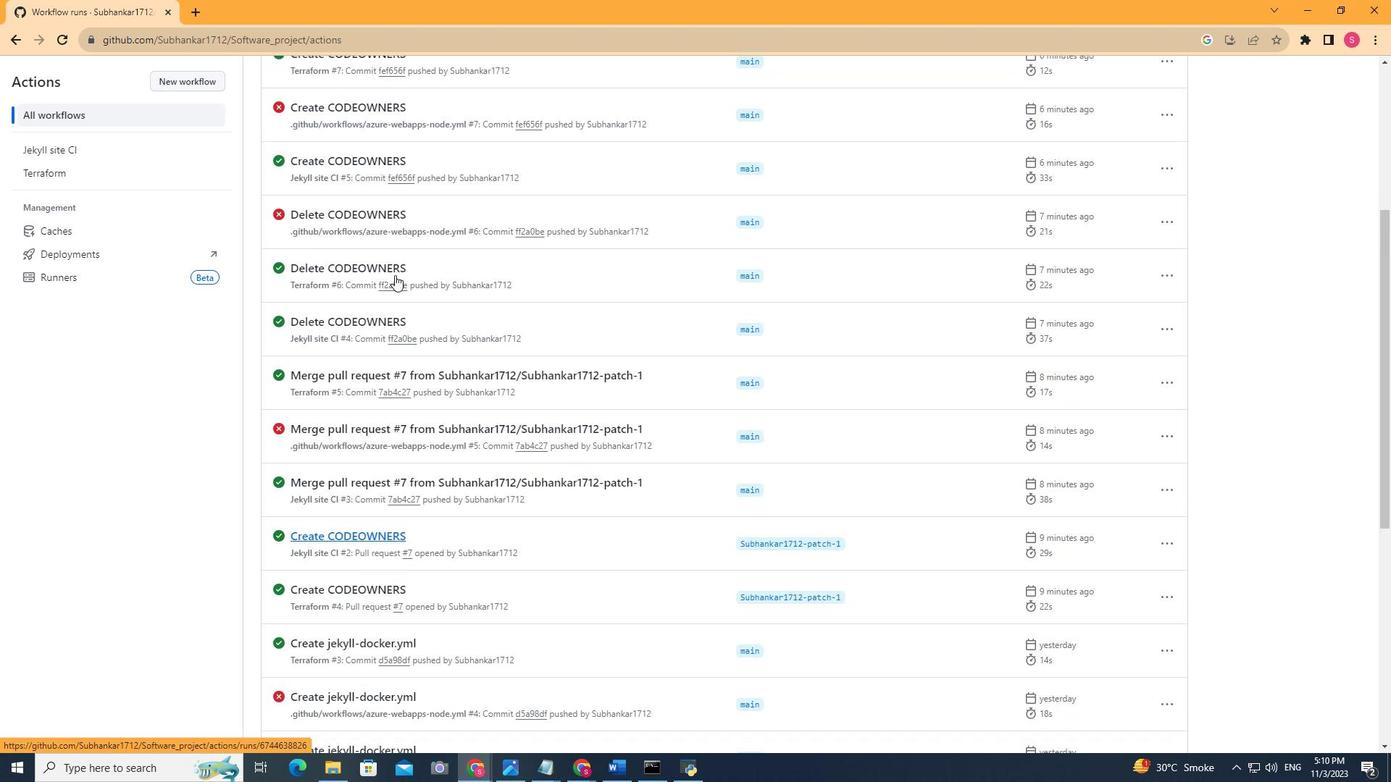
Action: Mouse scrolled (394, 276) with delta (0, 0)
Screenshot: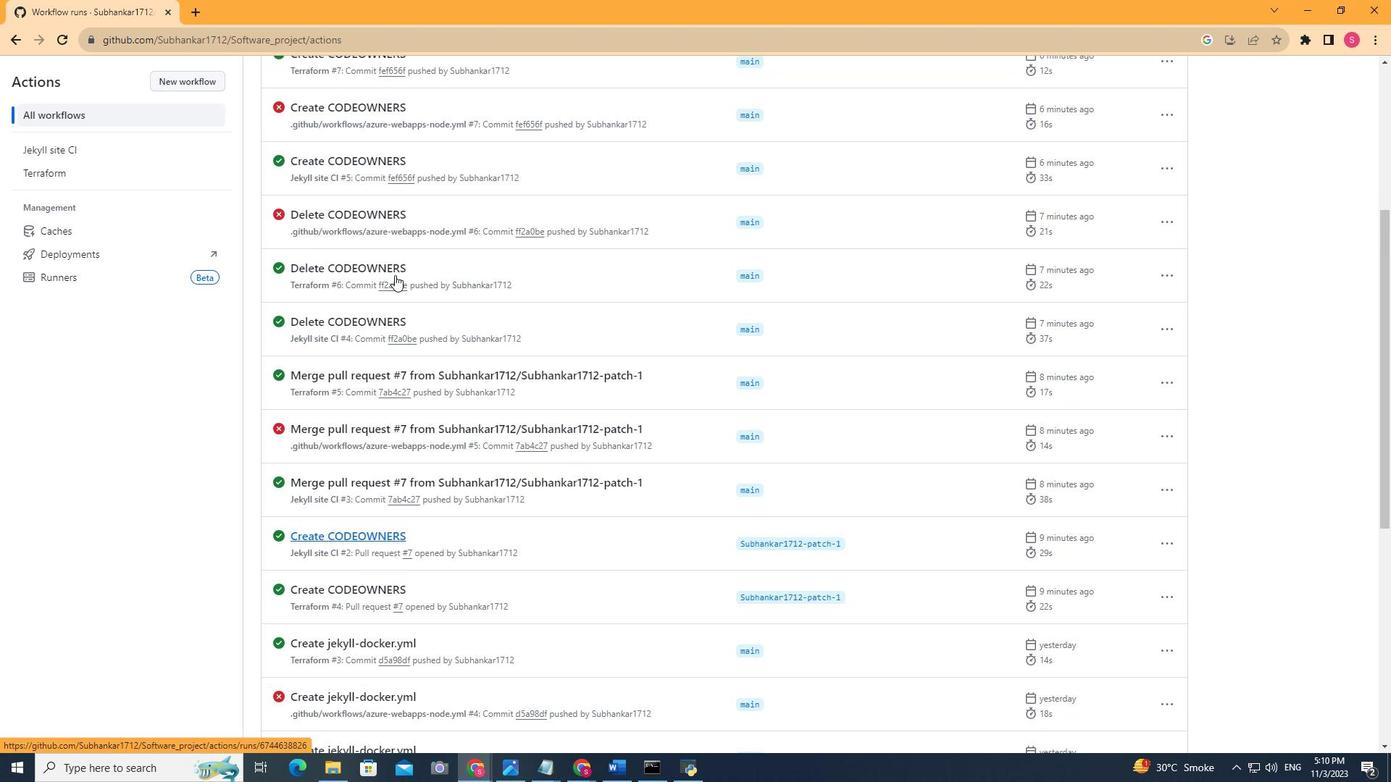 
Action: Mouse scrolled (394, 276) with delta (0, 0)
Screenshot: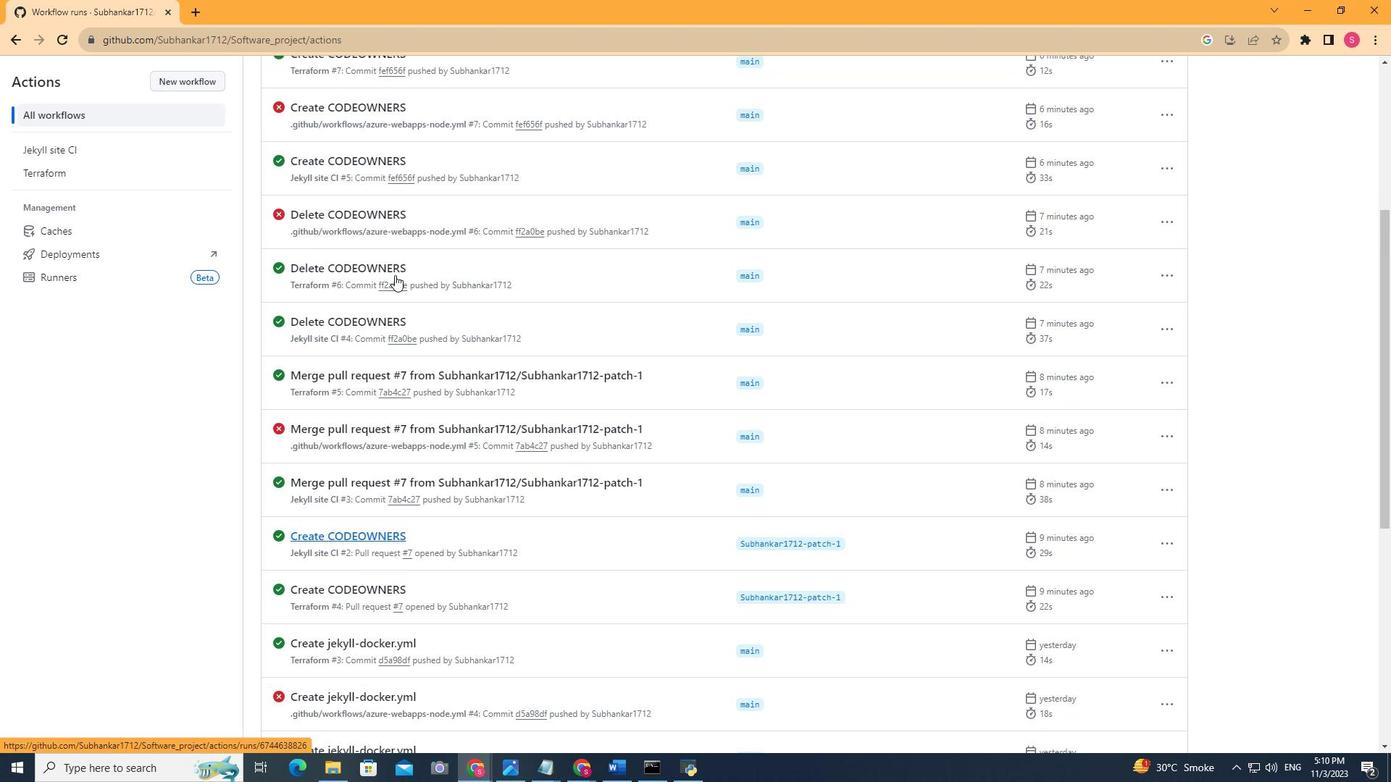 
Action: Mouse scrolled (394, 276) with delta (0, 0)
Screenshot: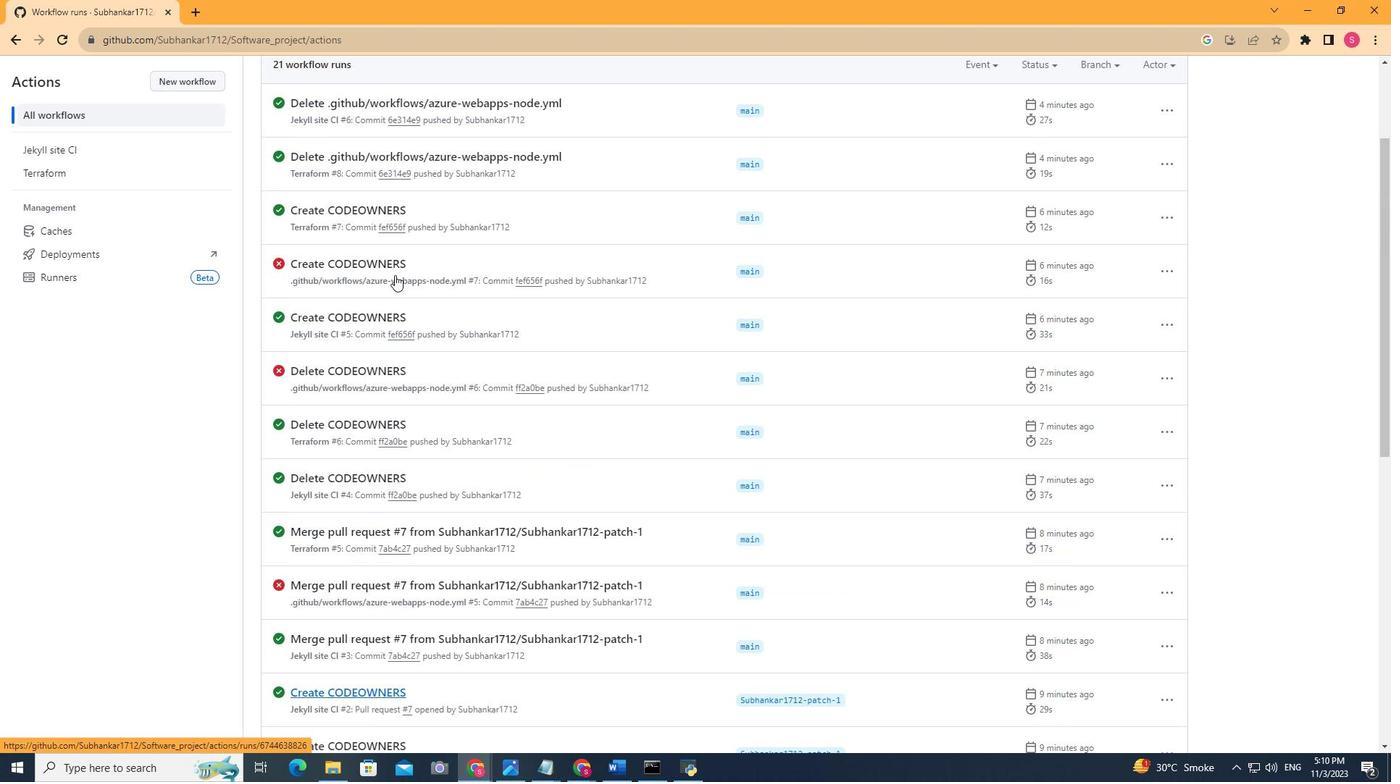 
Action: Mouse scrolled (394, 276) with delta (0, 0)
Screenshot: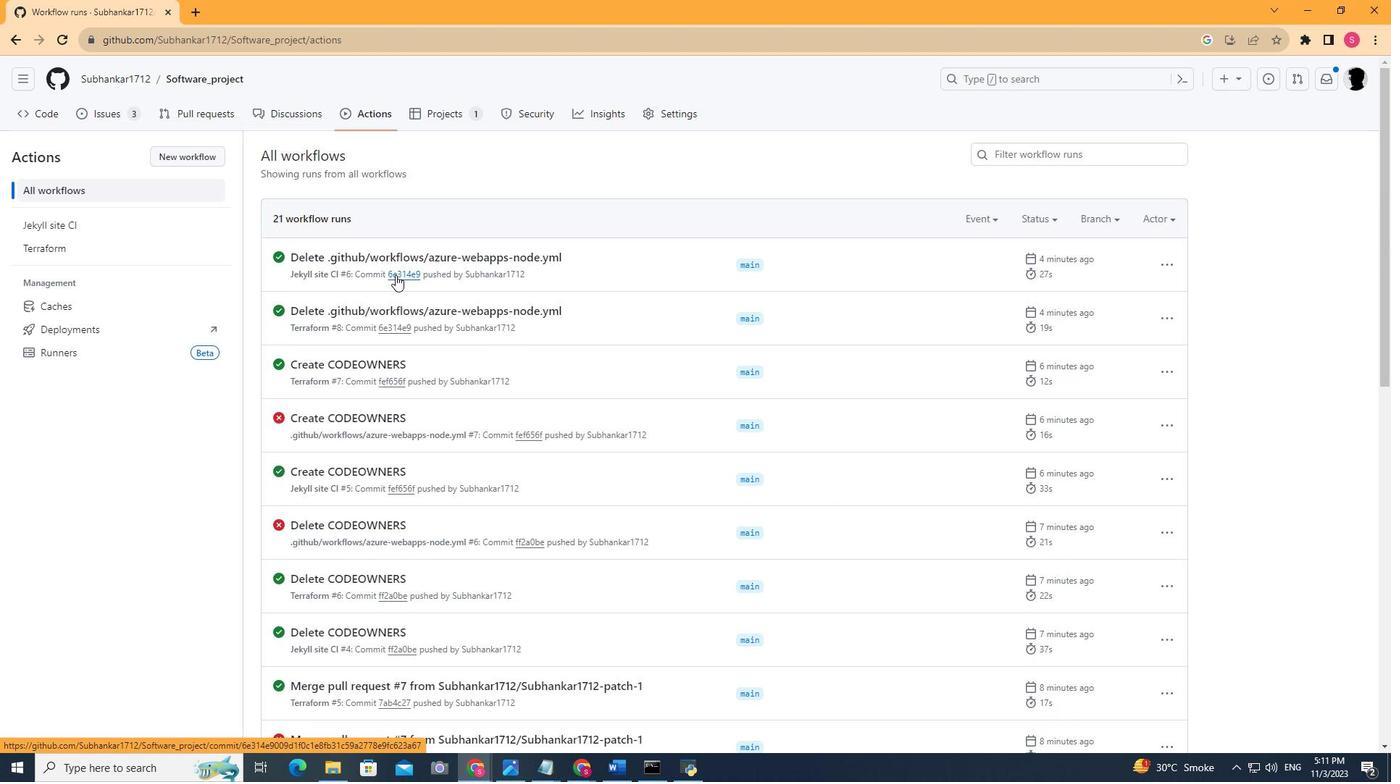 
Action: Mouse scrolled (394, 276) with delta (0, 0)
Screenshot: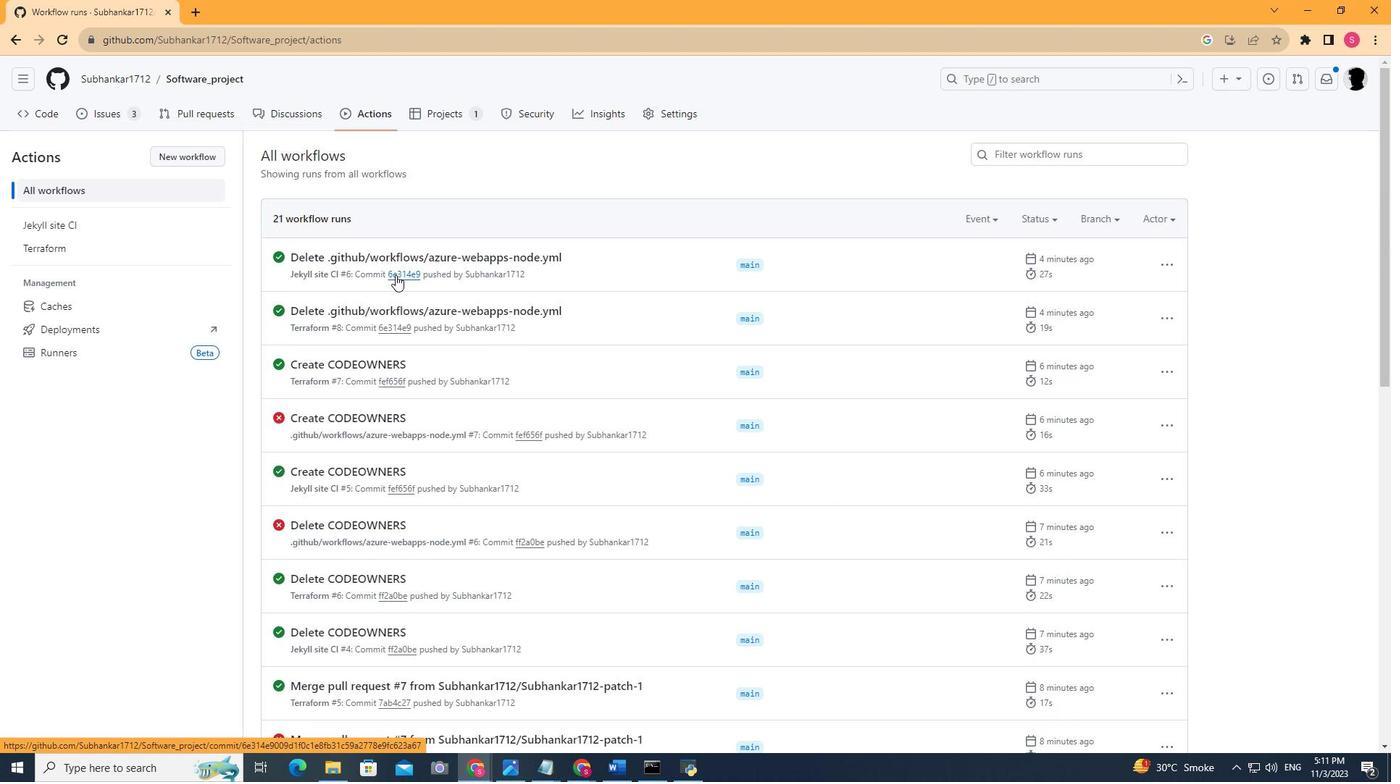 
Action: Mouse scrolled (394, 276) with delta (0, 0)
Screenshot: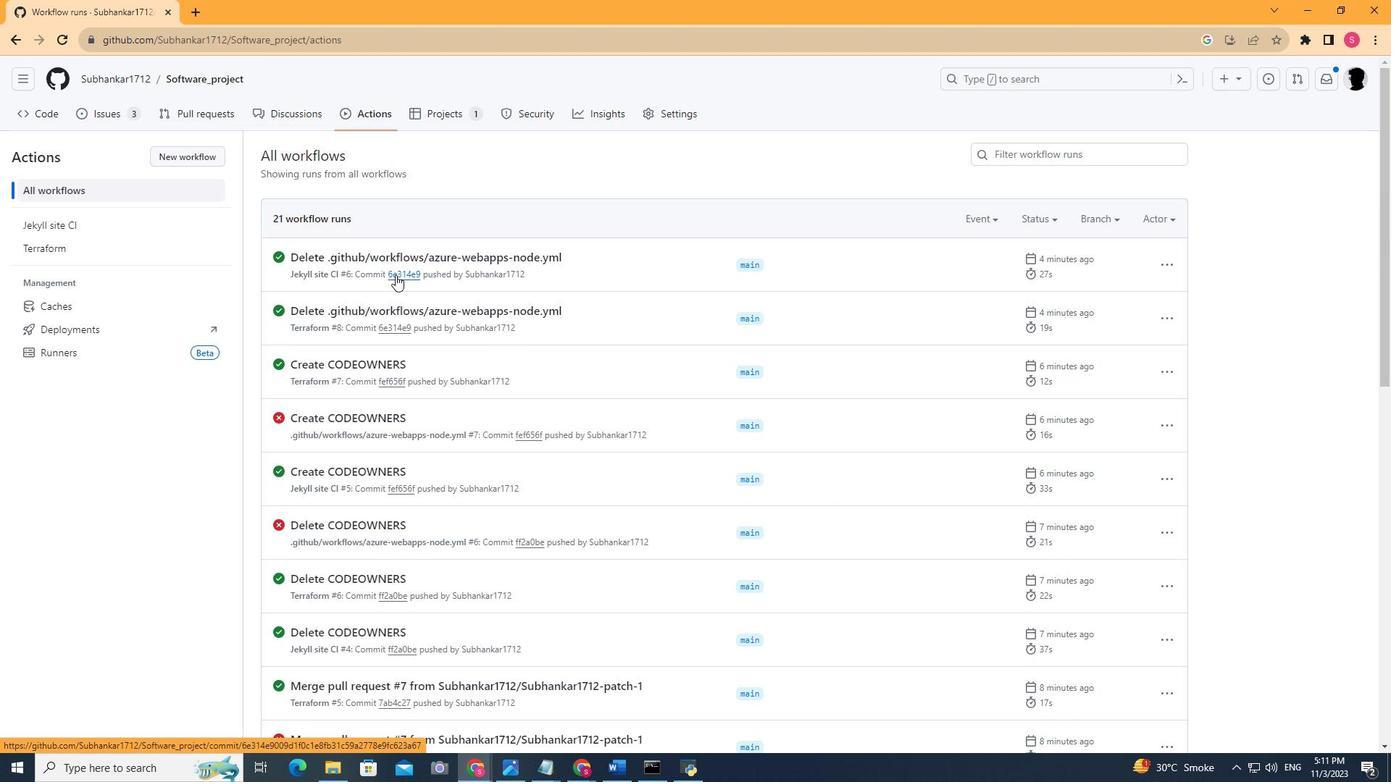 
Action: Mouse scrolled (394, 276) with delta (0, 0)
Screenshot: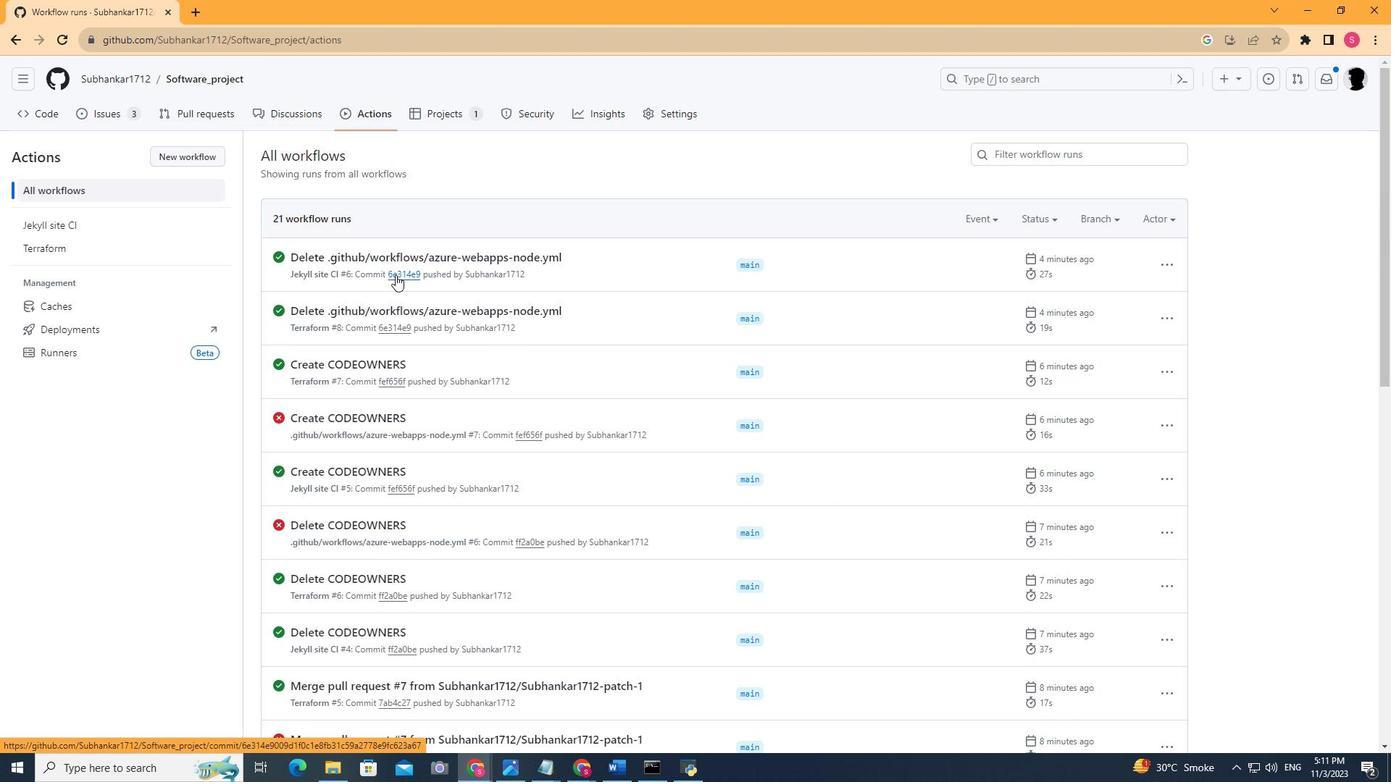 
Action: Mouse moved to (973, 221)
Screenshot: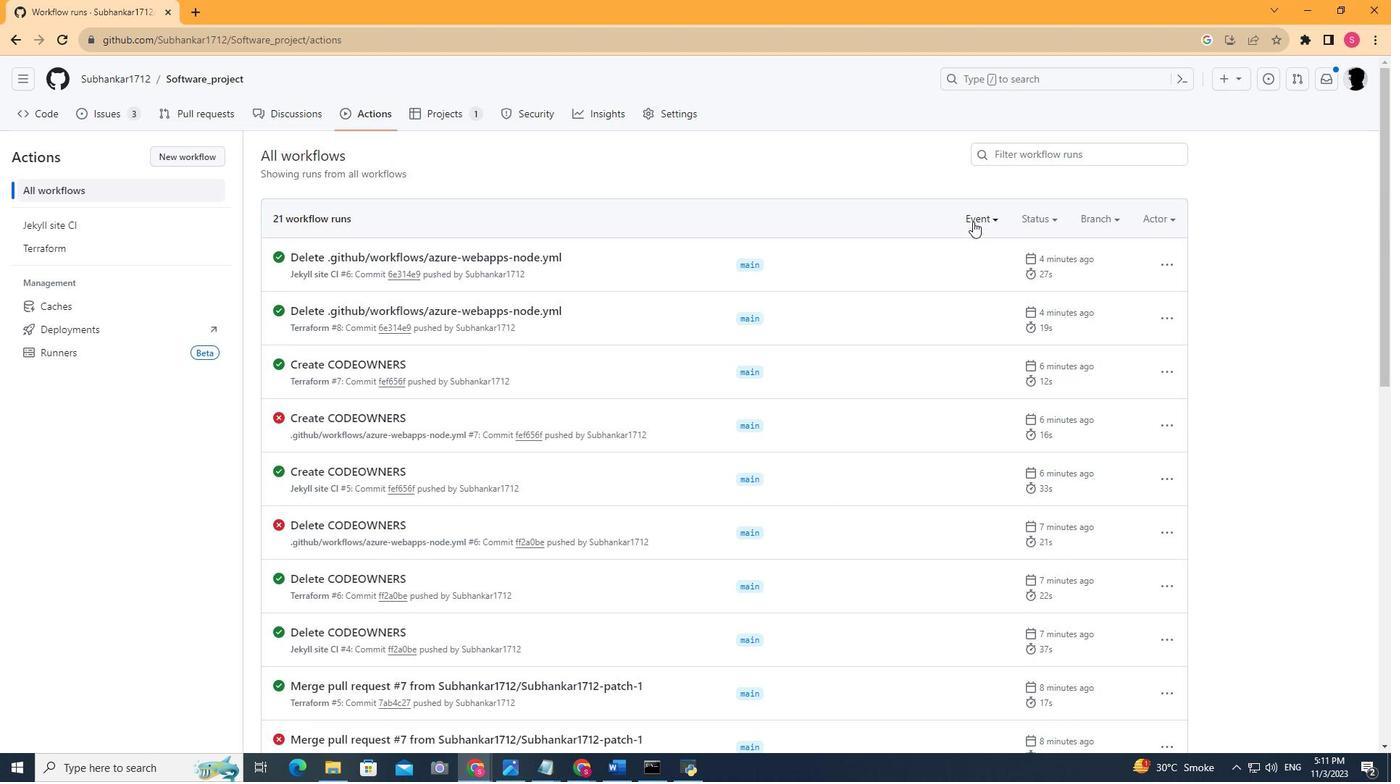 
Action: Mouse pressed left at (973, 221)
Screenshot: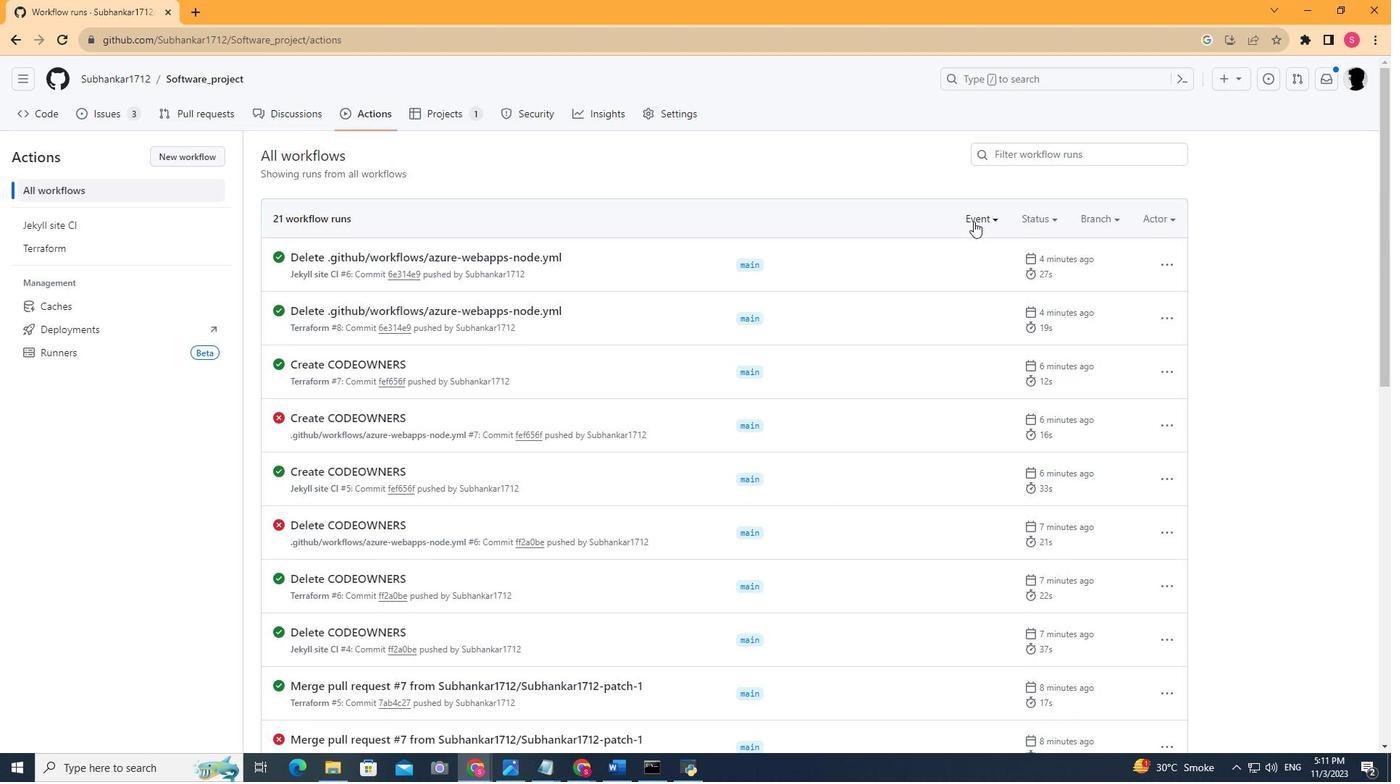 
Action: Mouse moved to (1017, 308)
Screenshot: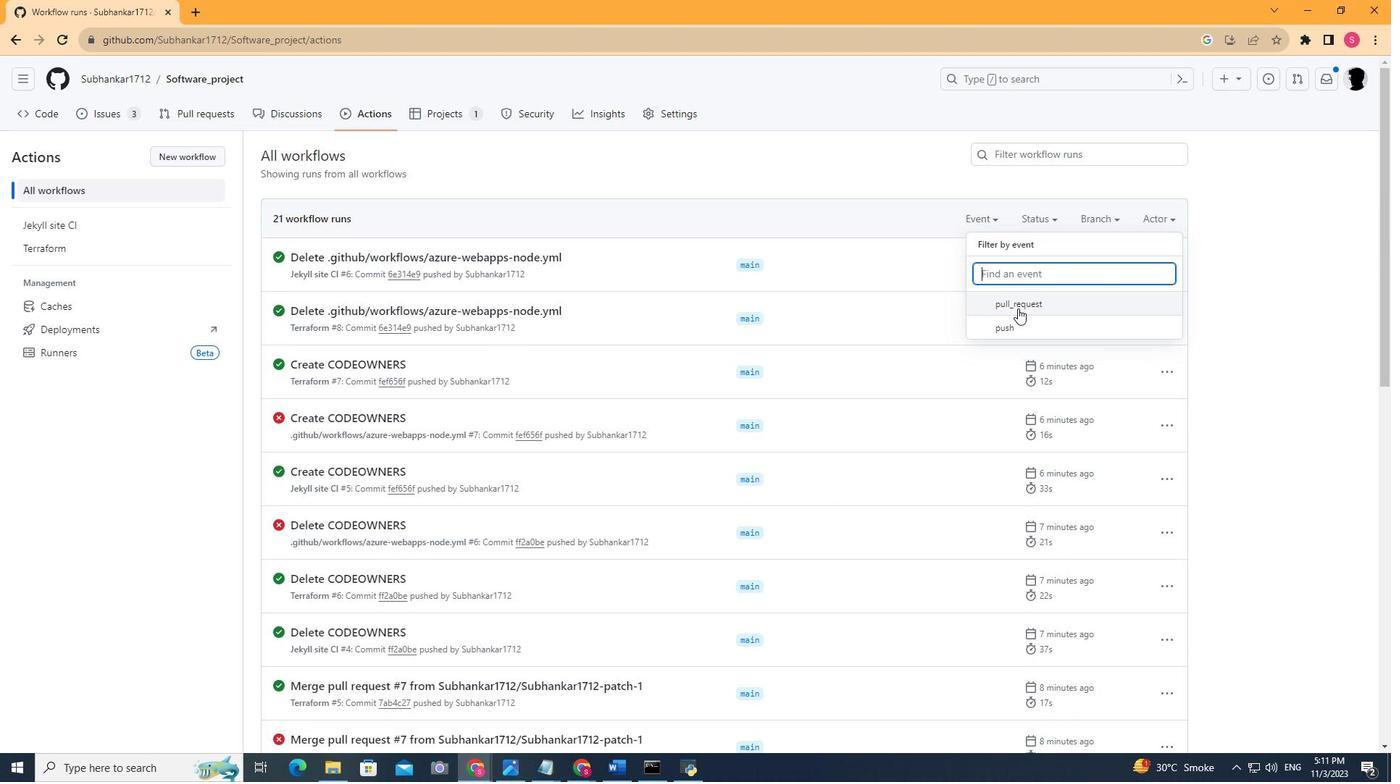 
Action: Mouse pressed left at (1017, 308)
Screenshot: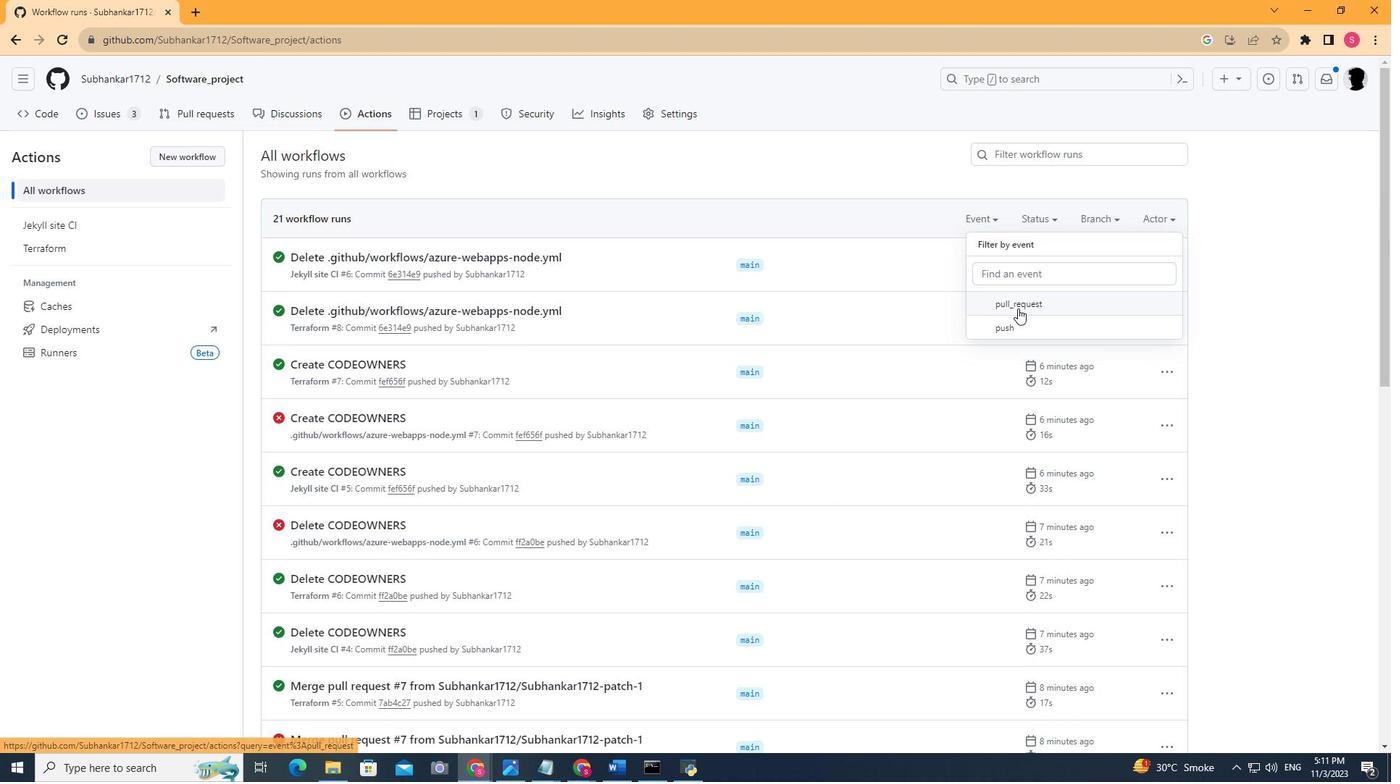 
Action: Mouse moved to (568, 306)
Screenshot: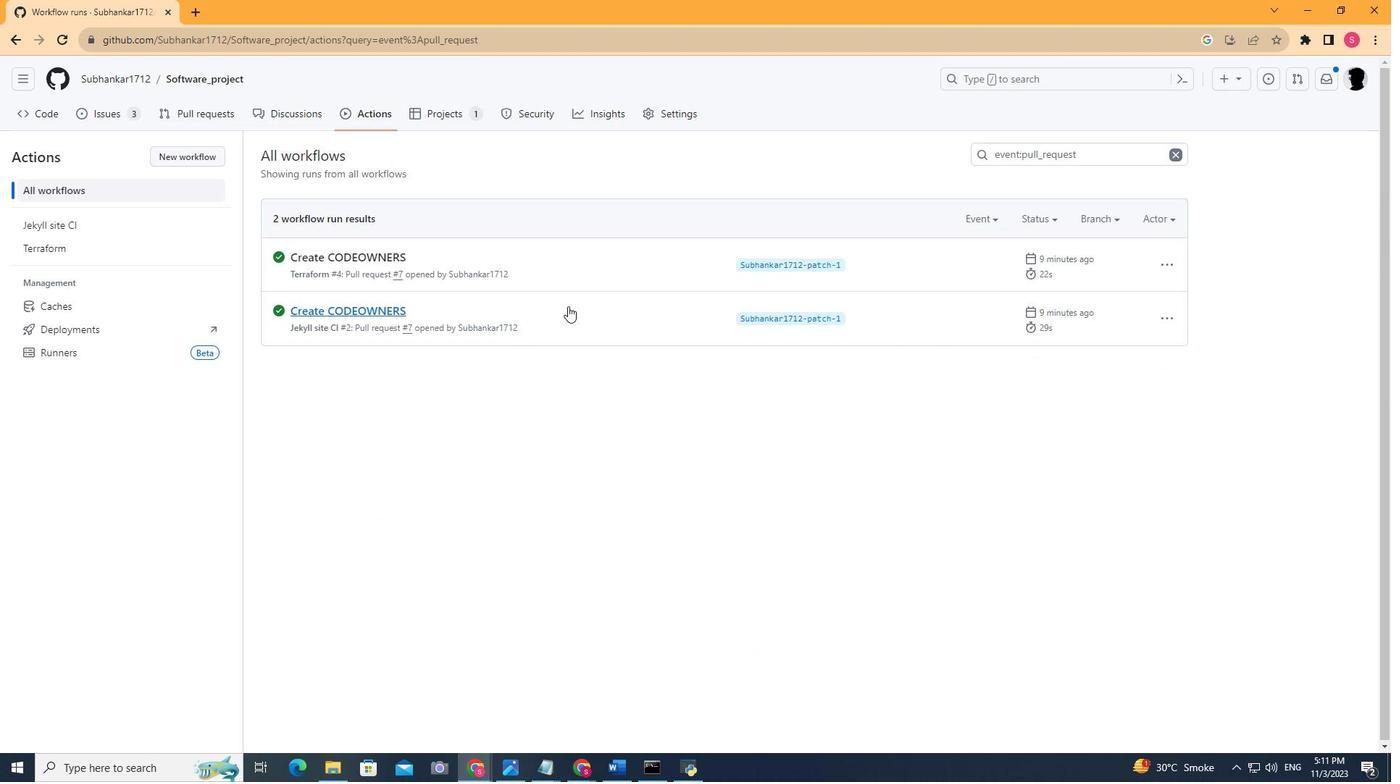 
Action: Mouse scrolled (568, 305) with delta (0, 0)
Screenshot: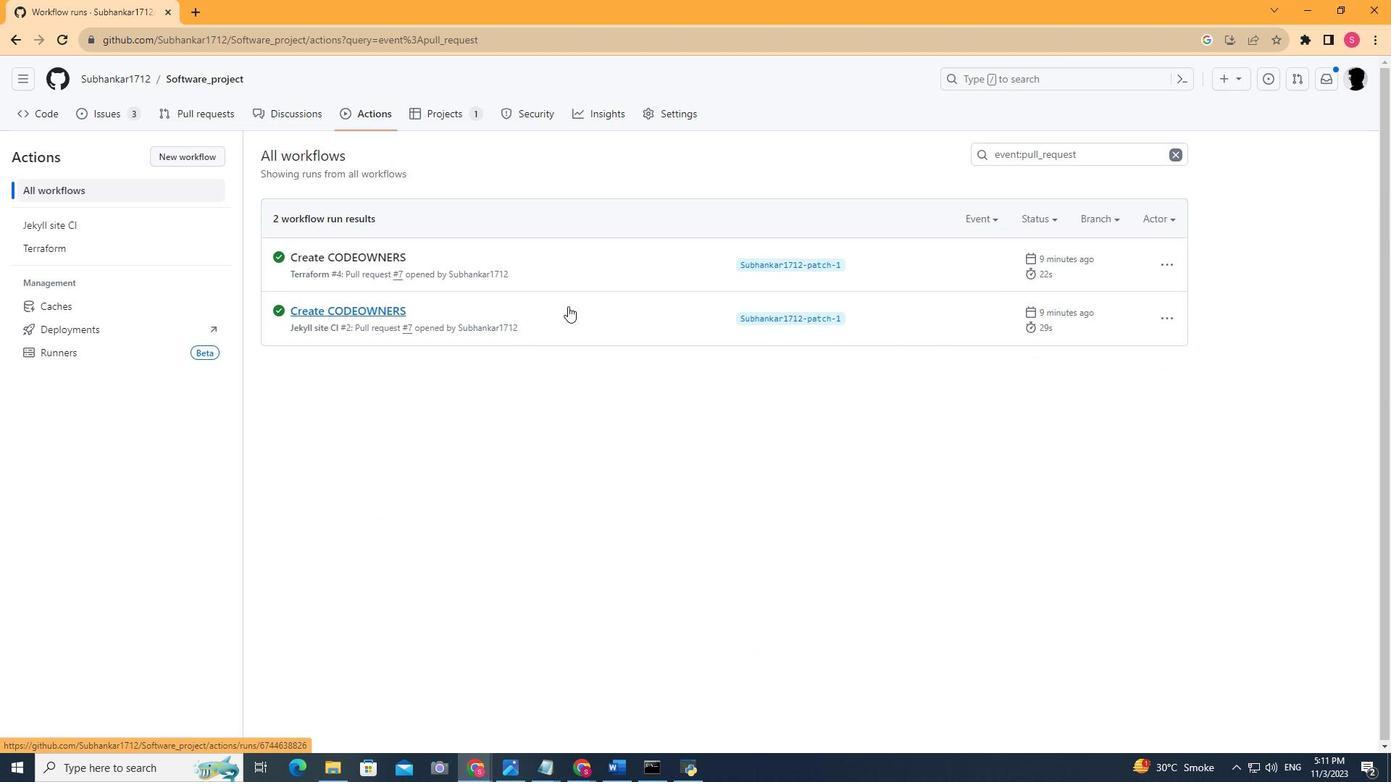 
Action: Mouse scrolled (568, 305) with delta (0, 0)
Screenshot: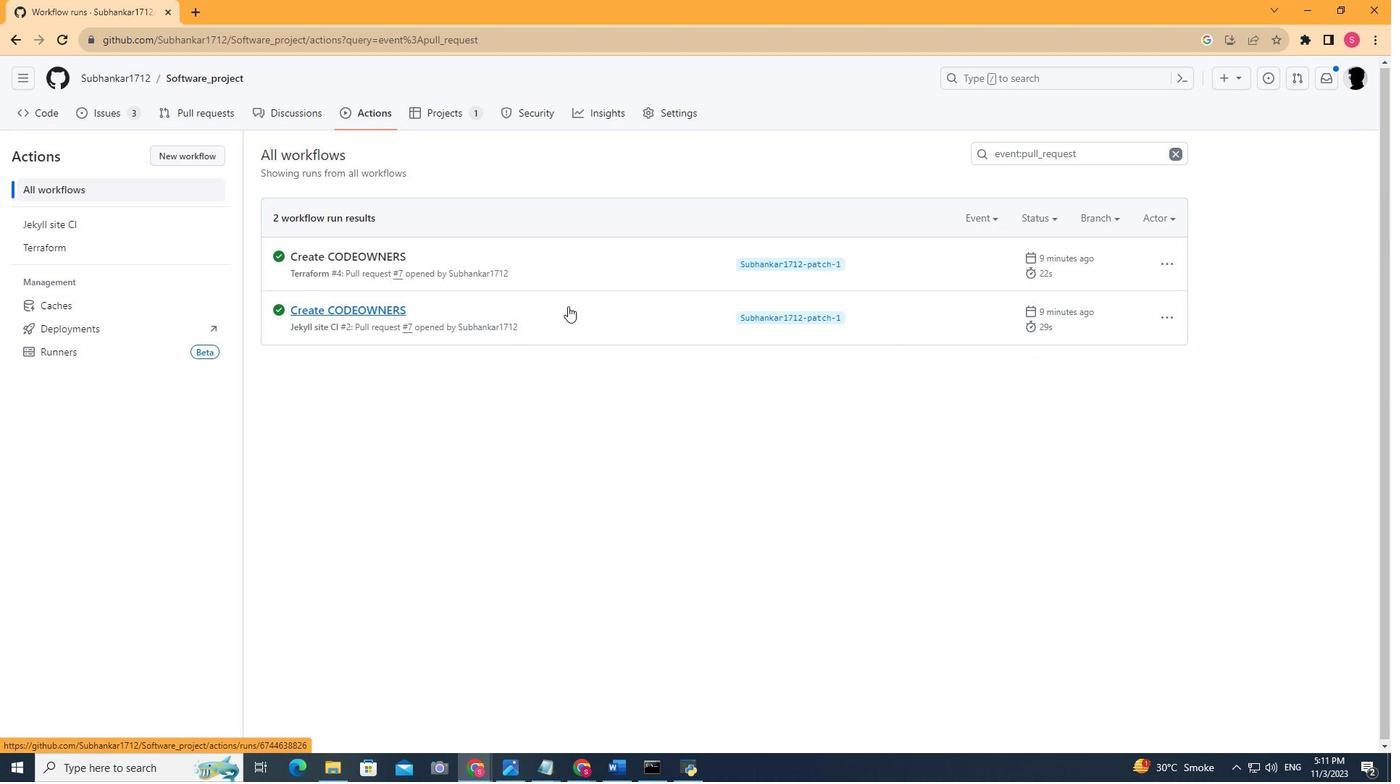 
Action: Mouse scrolled (568, 305) with delta (0, 0)
Screenshot: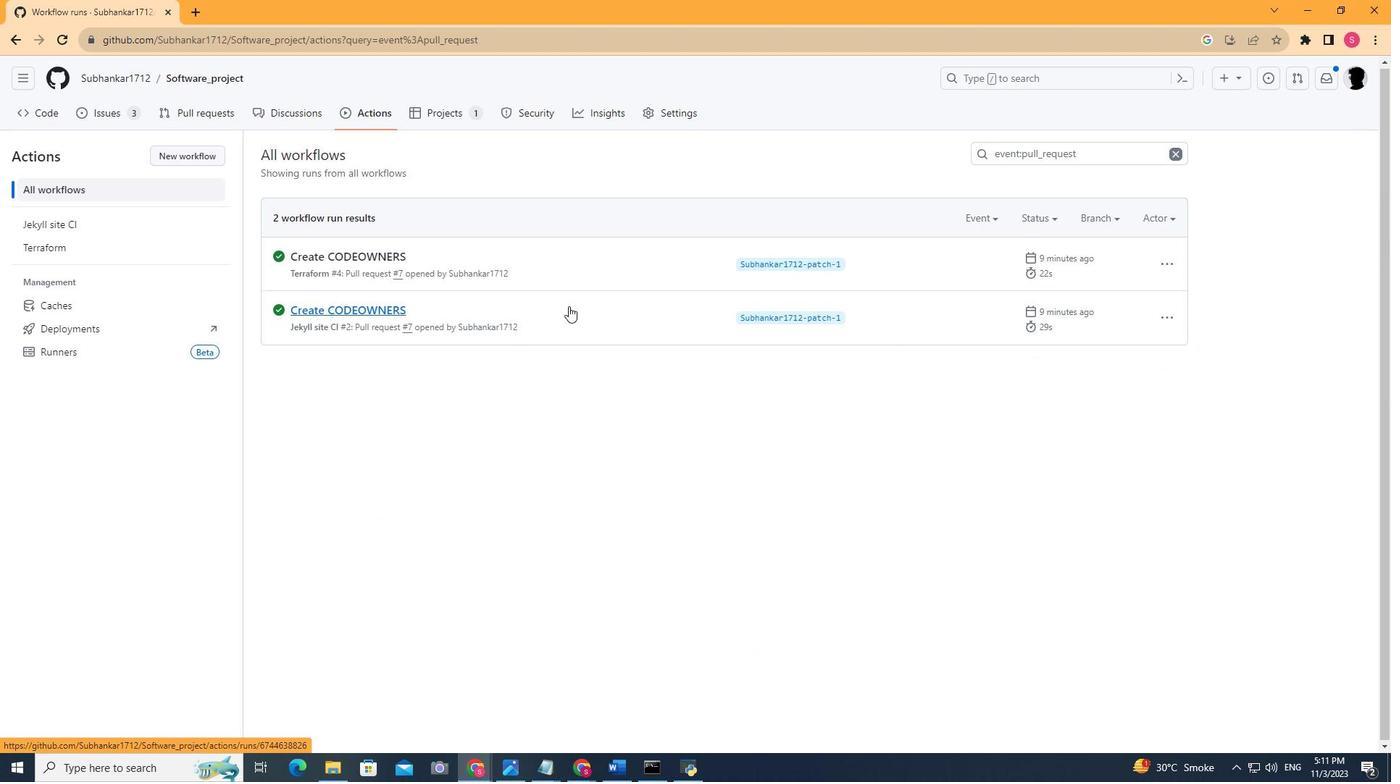 
Action: Mouse moved to (568, 306)
Screenshot: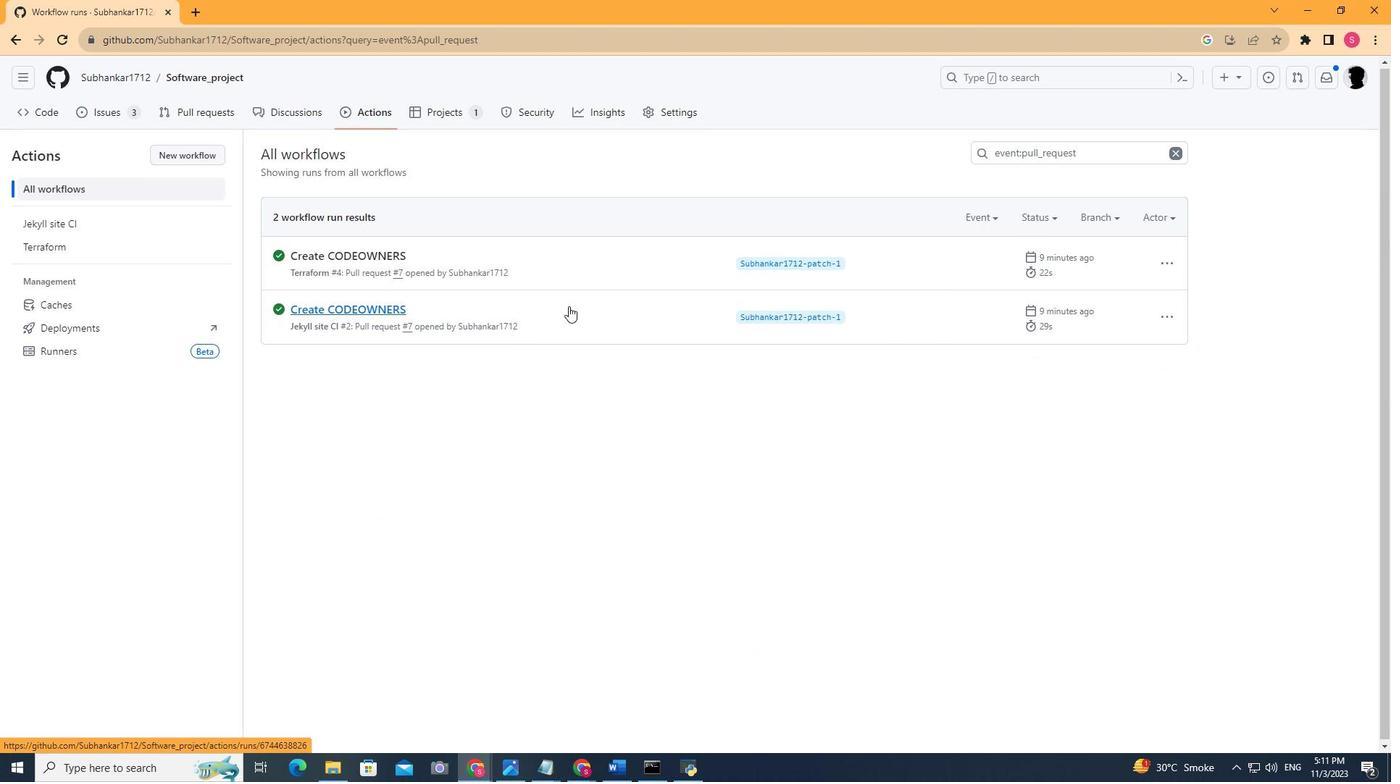 
Action: Mouse scrolled (568, 307) with delta (0, 0)
Screenshot: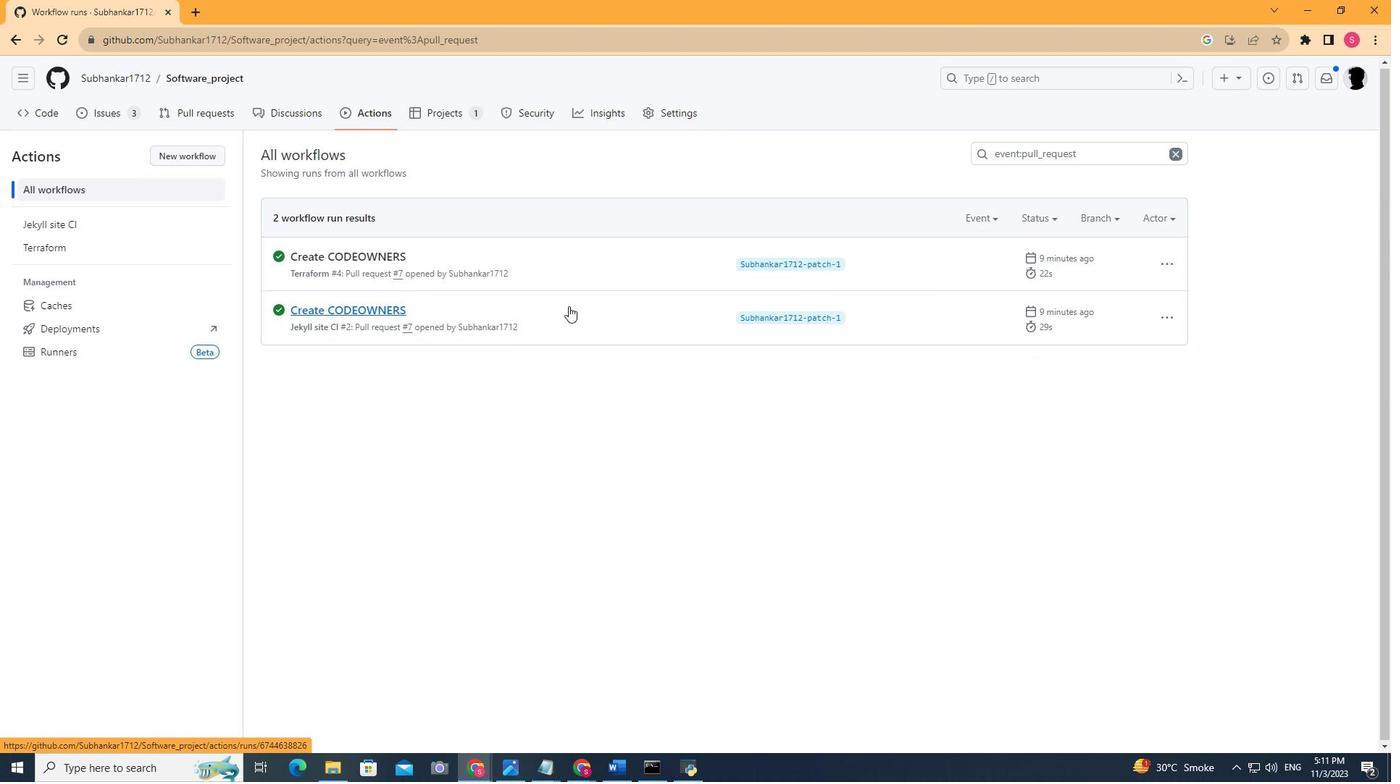 
Action: Mouse scrolled (568, 307) with delta (0, 0)
Screenshot: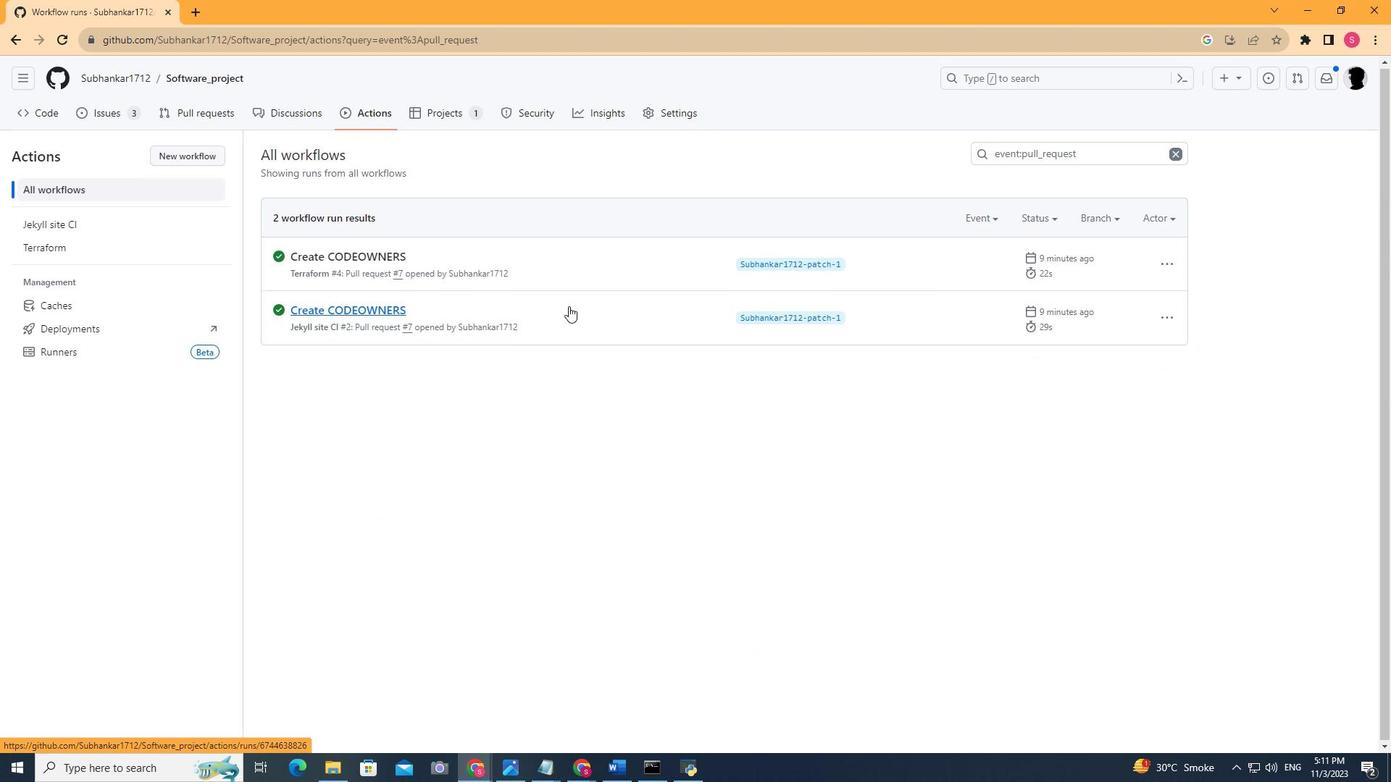 
Action: Mouse moved to (1047, 223)
Screenshot: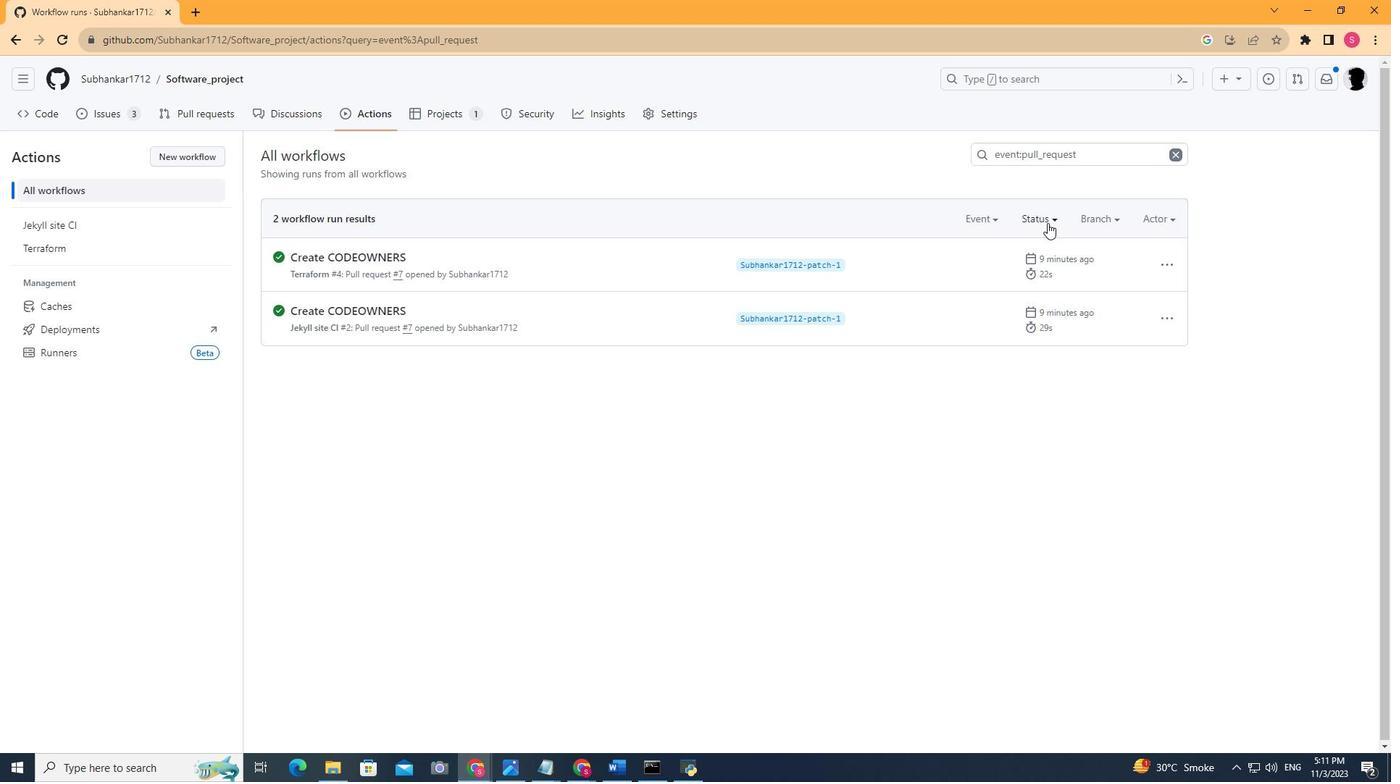 
Action: Mouse pressed left at (1047, 223)
Screenshot: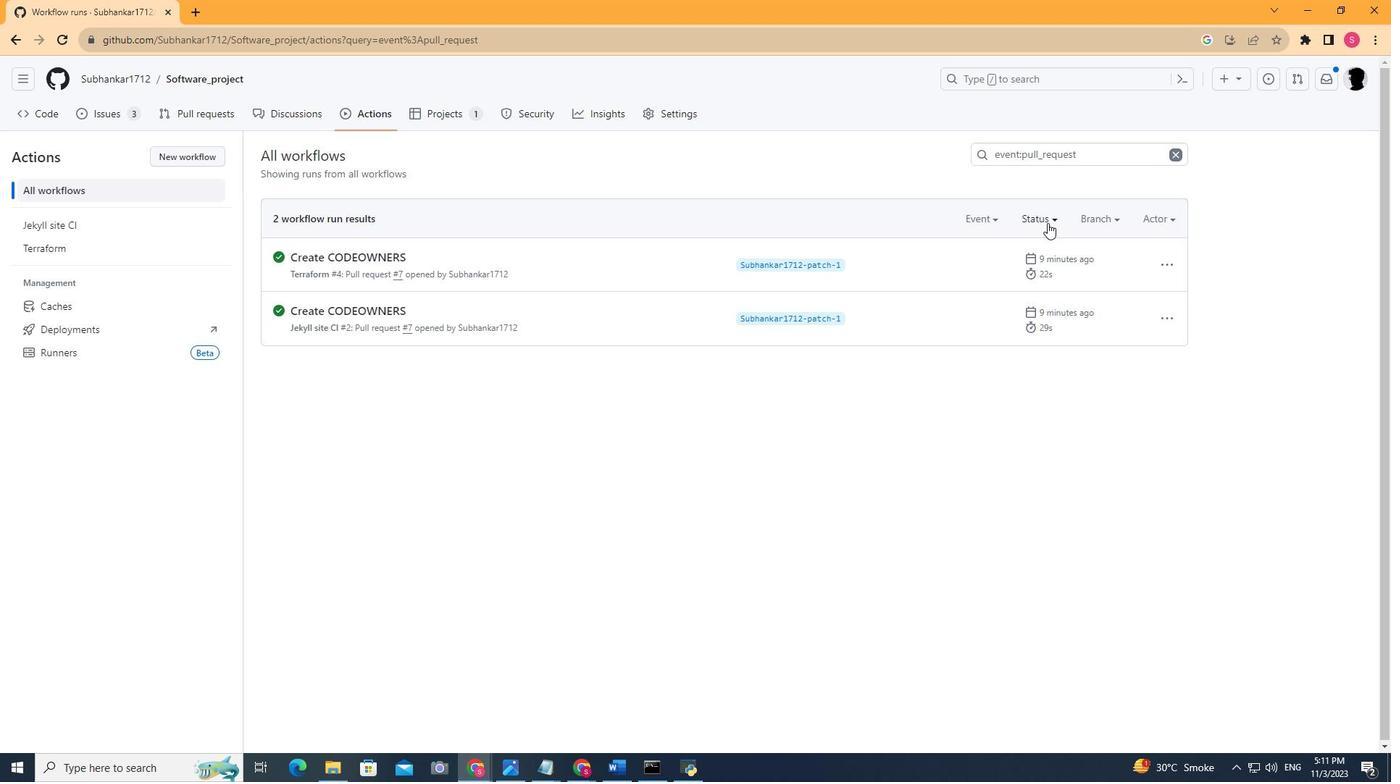 
Action: Mouse moved to (912, 377)
Screenshot: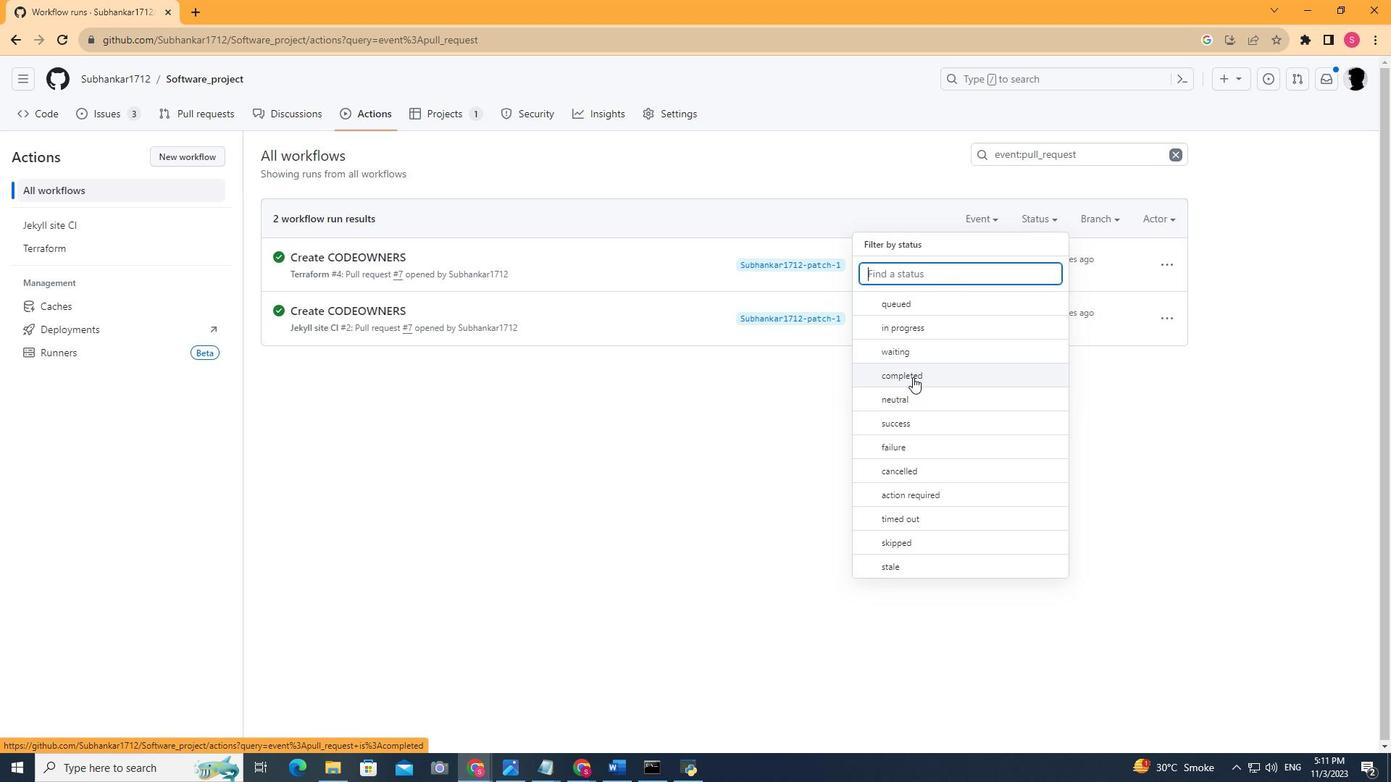 
Action: Mouse pressed left at (912, 377)
Screenshot: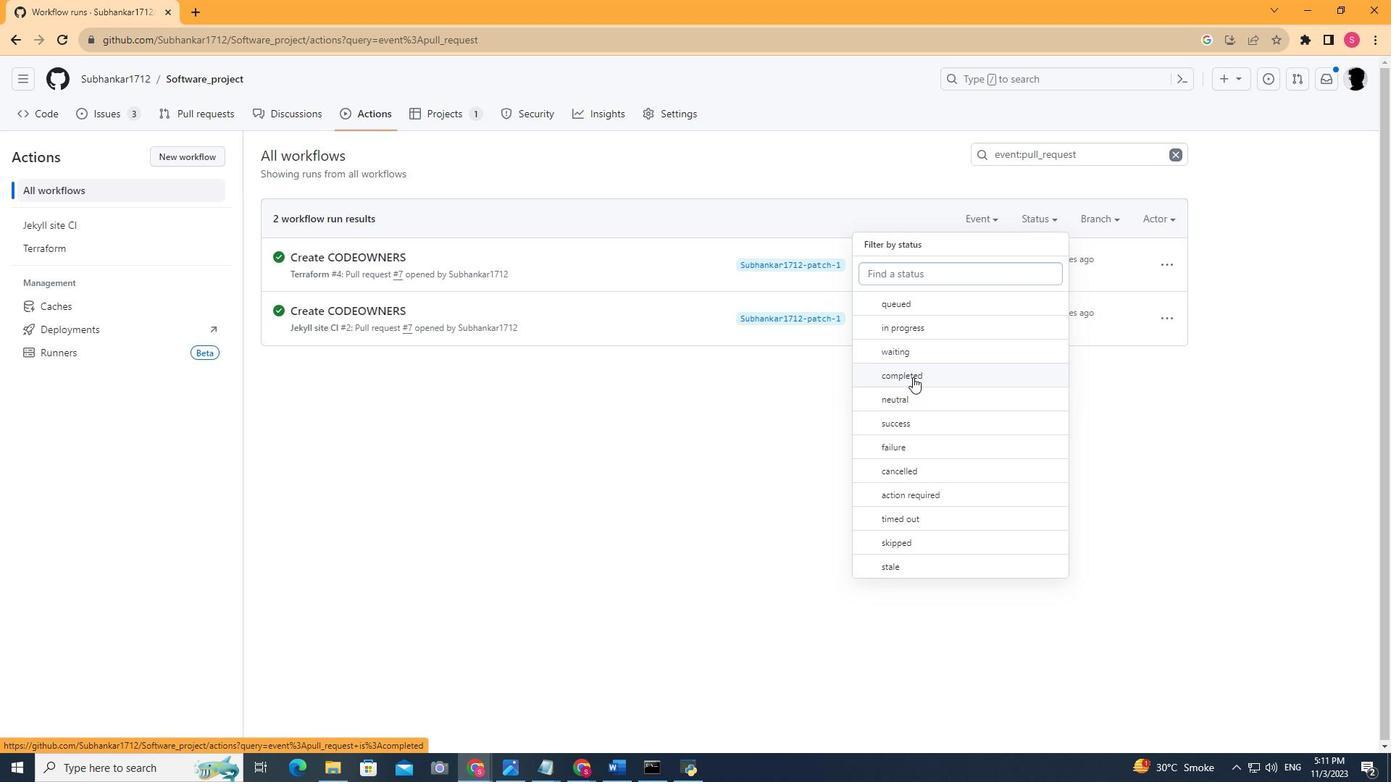 
Action: Mouse moved to (1044, 221)
Screenshot: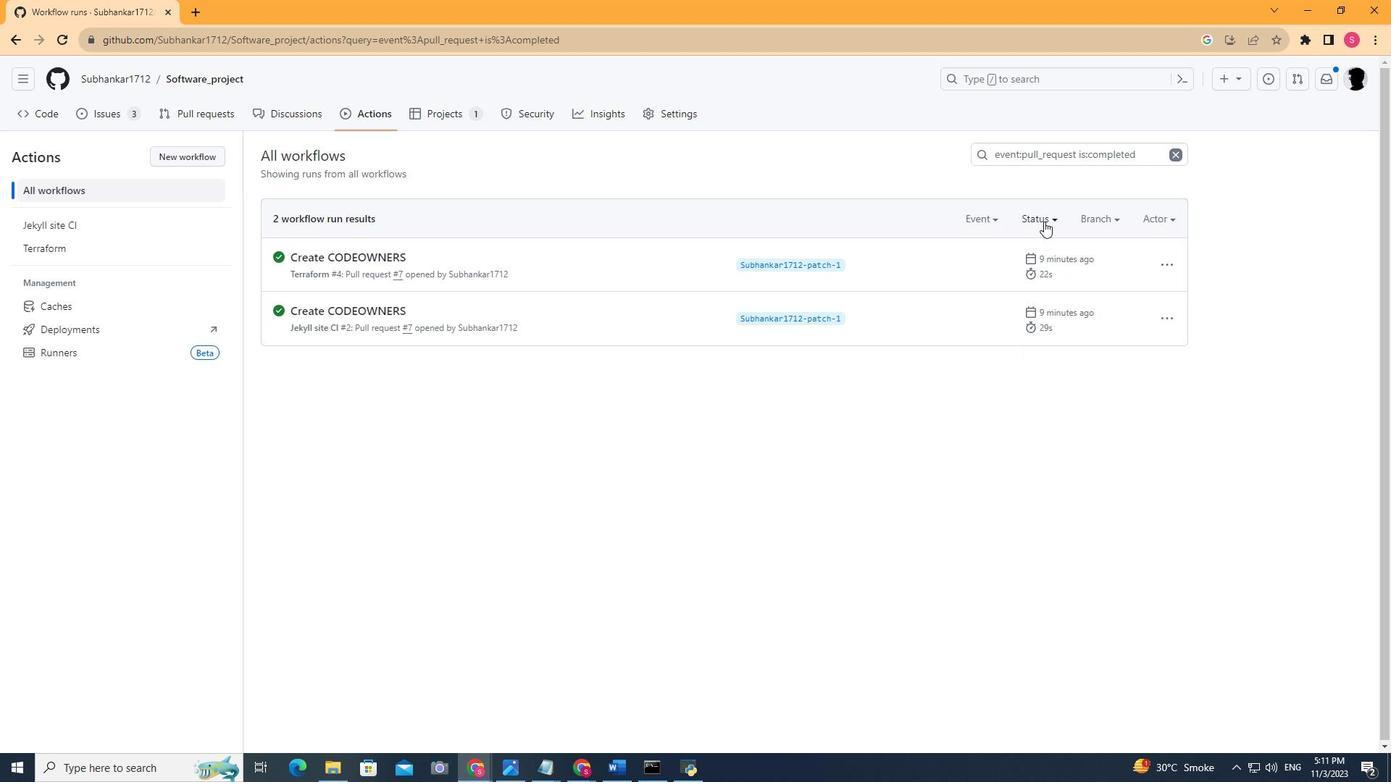 
Action: Mouse pressed left at (1044, 221)
Screenshot: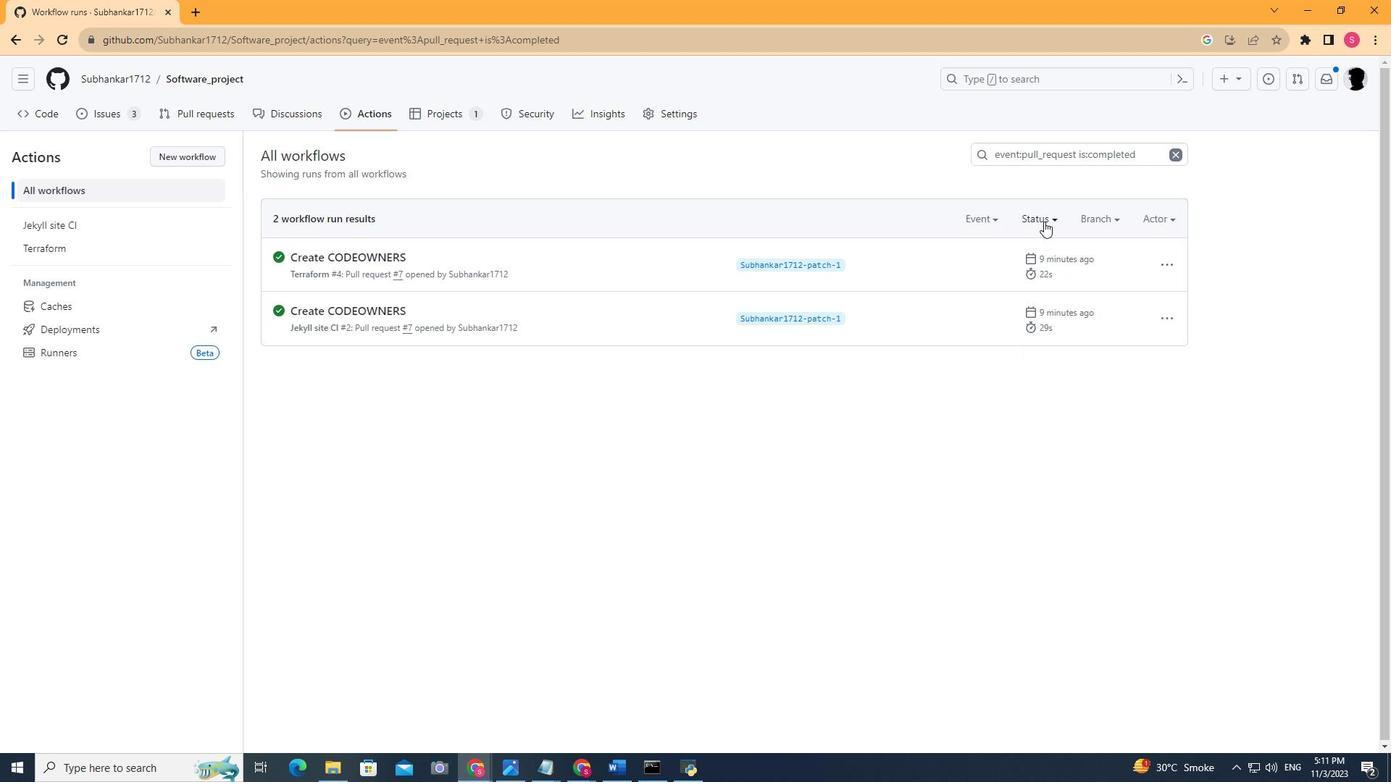 
Action: Mouse moved to (914, 427)
Screenshot: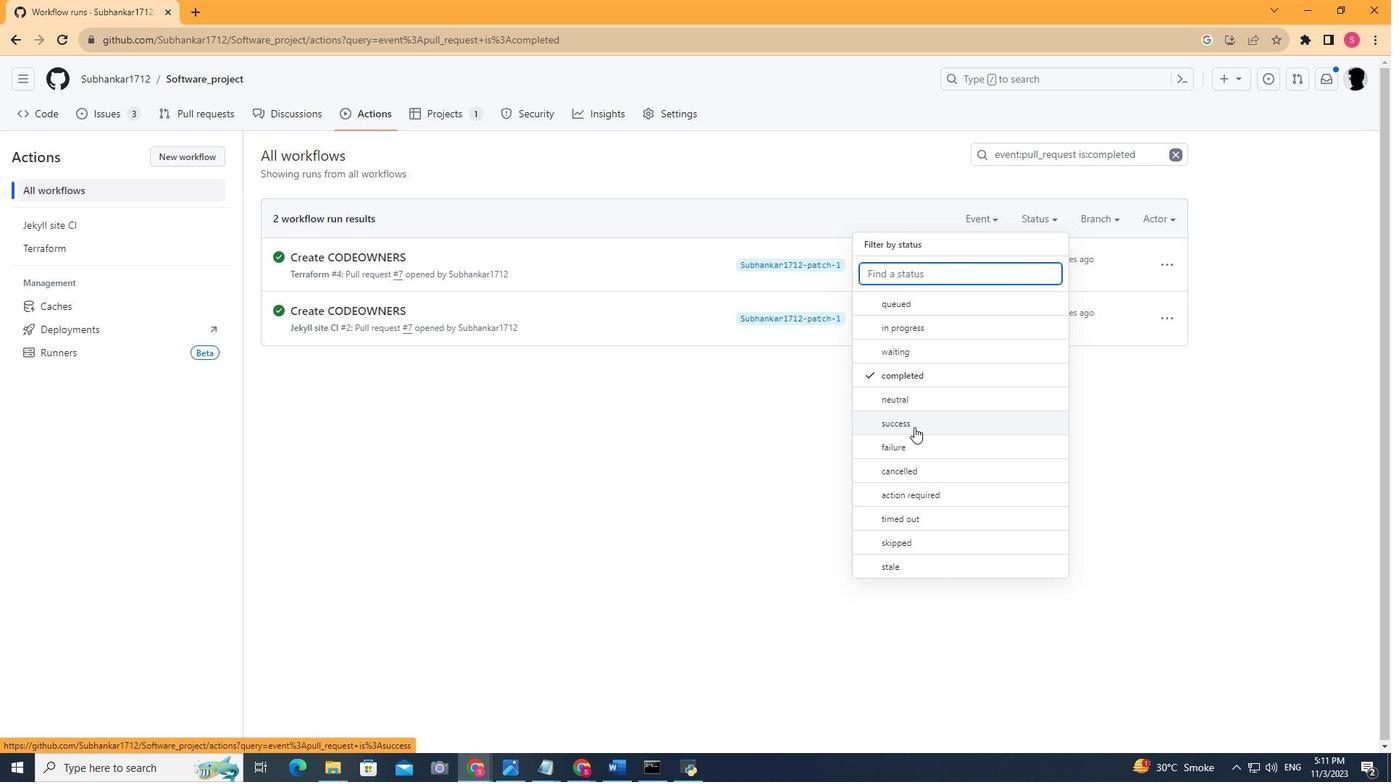 
Action: Mouse pressed left at (914, 427)
Screenshot: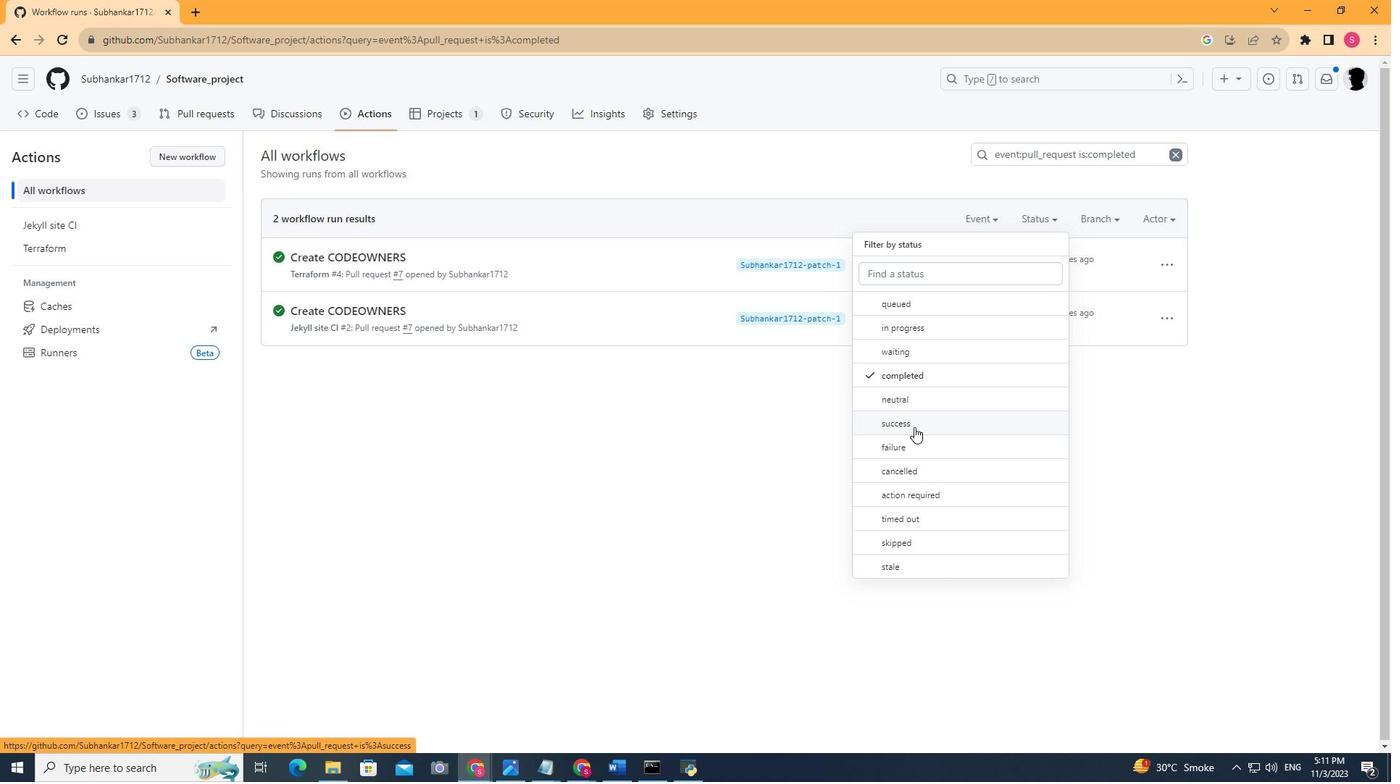 
Action: Mouse moved to (1047, 218)
Screenshot: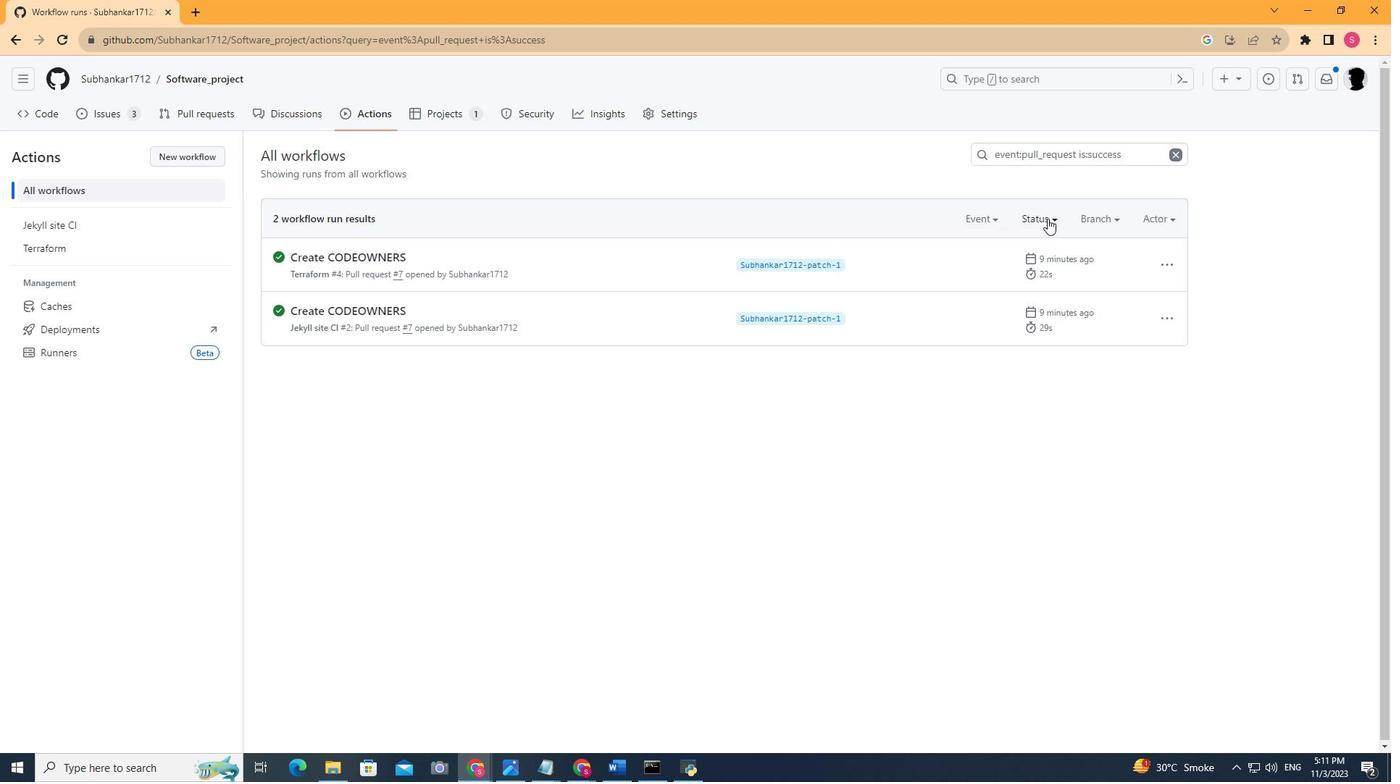 
Action: Mouse pressed left at (1047, 218)
Screenshot: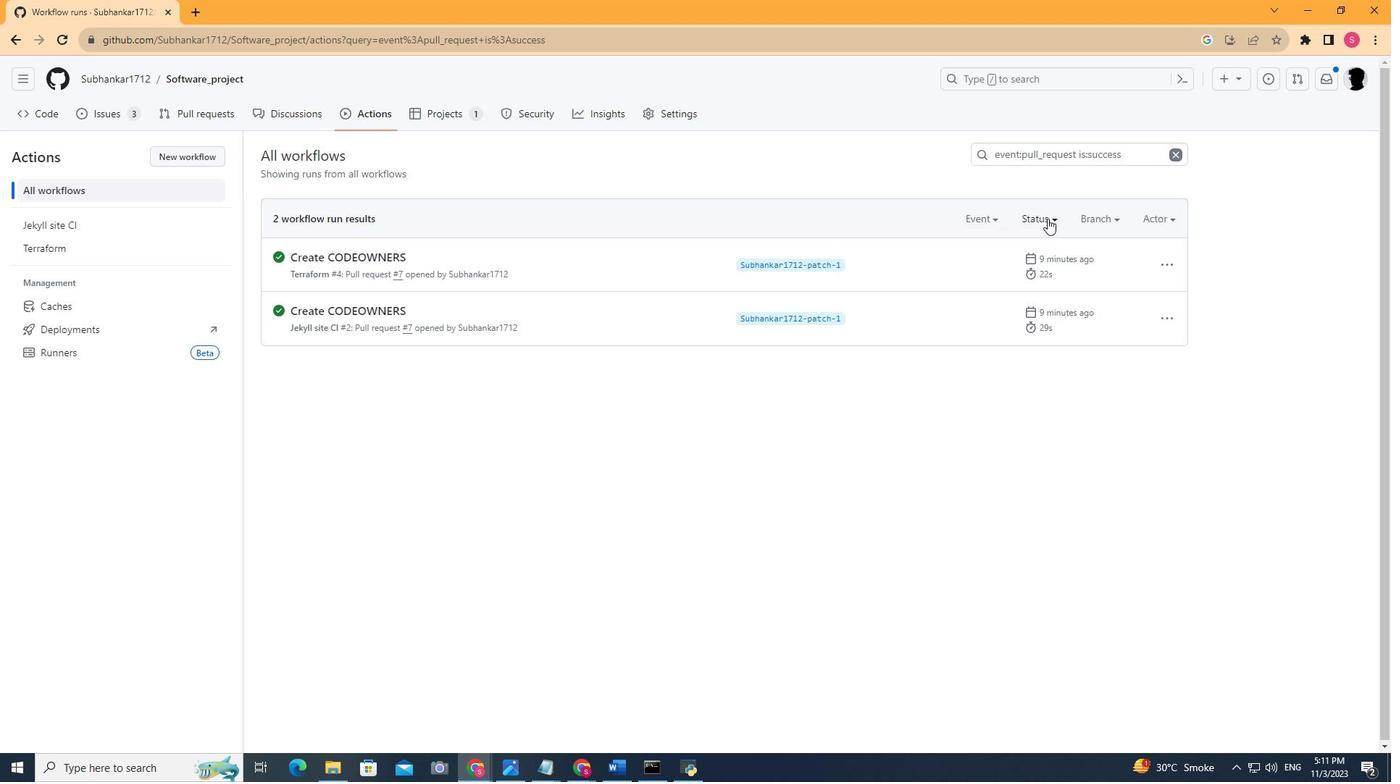 
Action: Mouse moved to (912, 347)
Screenshot: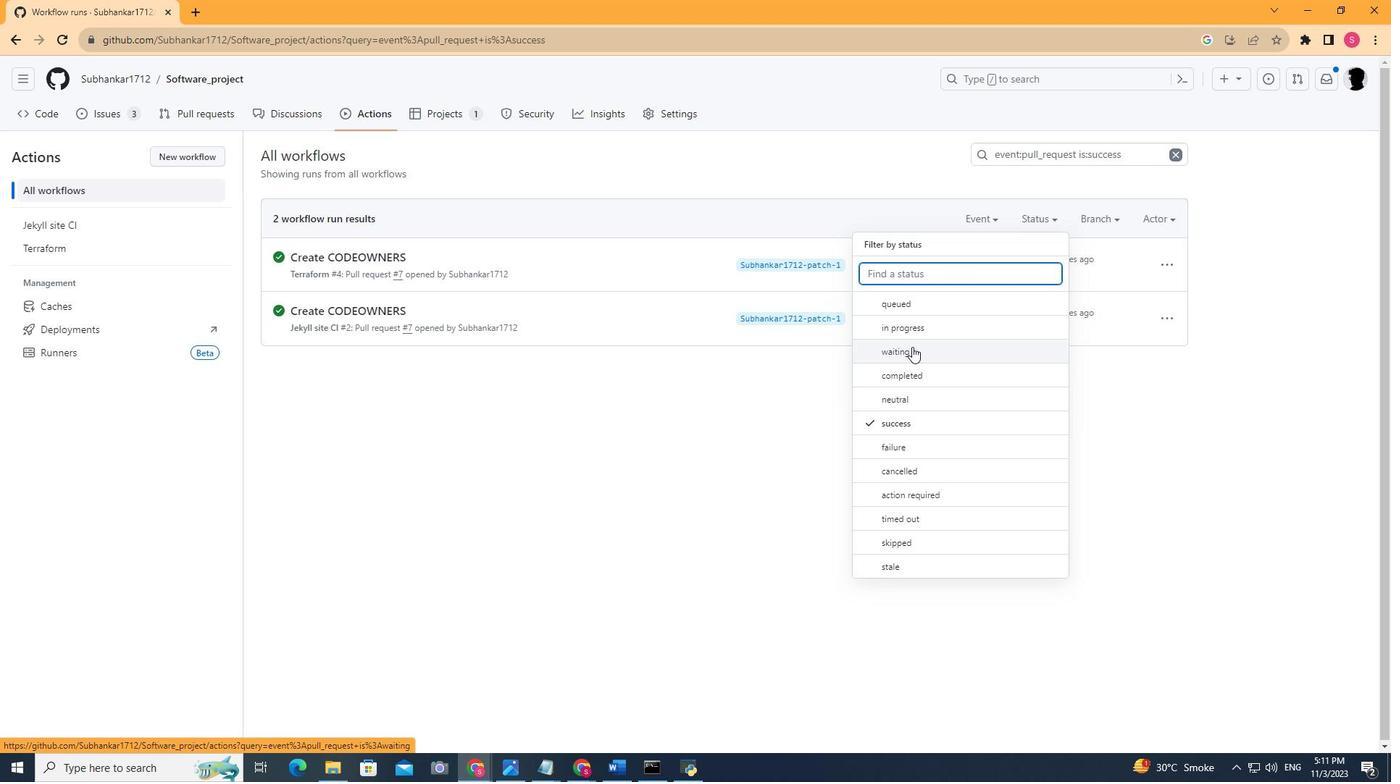 
Action: Mouse pressed left at (912, 347)
Screenshot: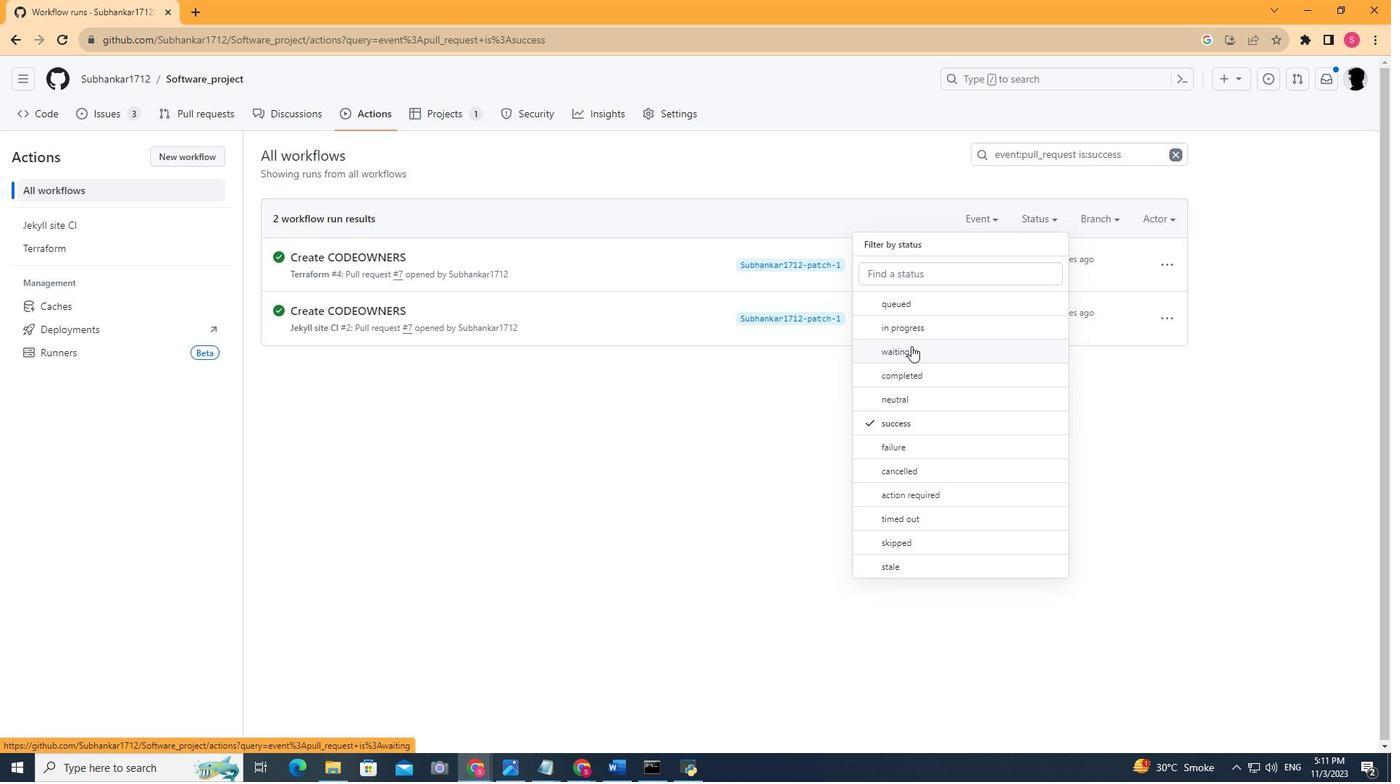 
Action: Mouse moved to (1096, 221)
Screenshot: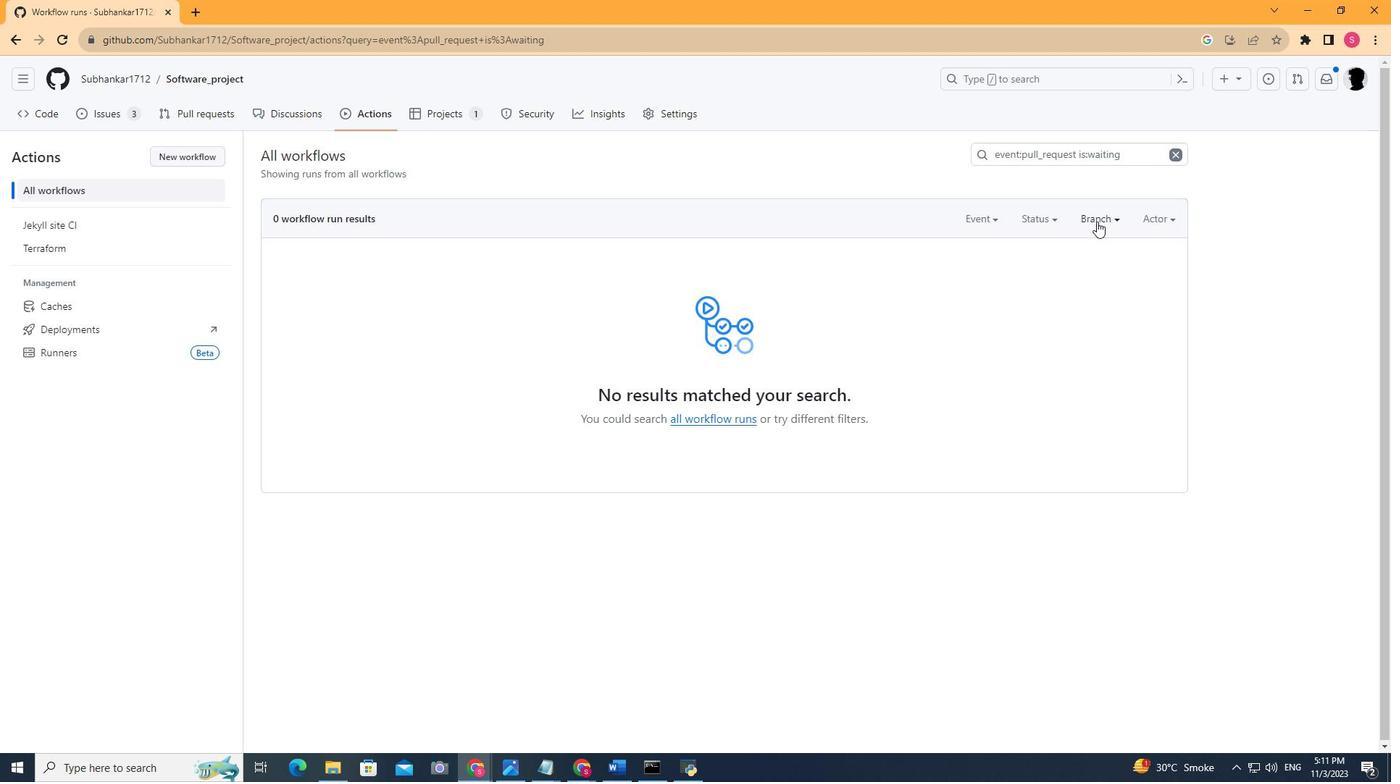 
Action: Mouse pressed left at (1096, 221)
Screenshot: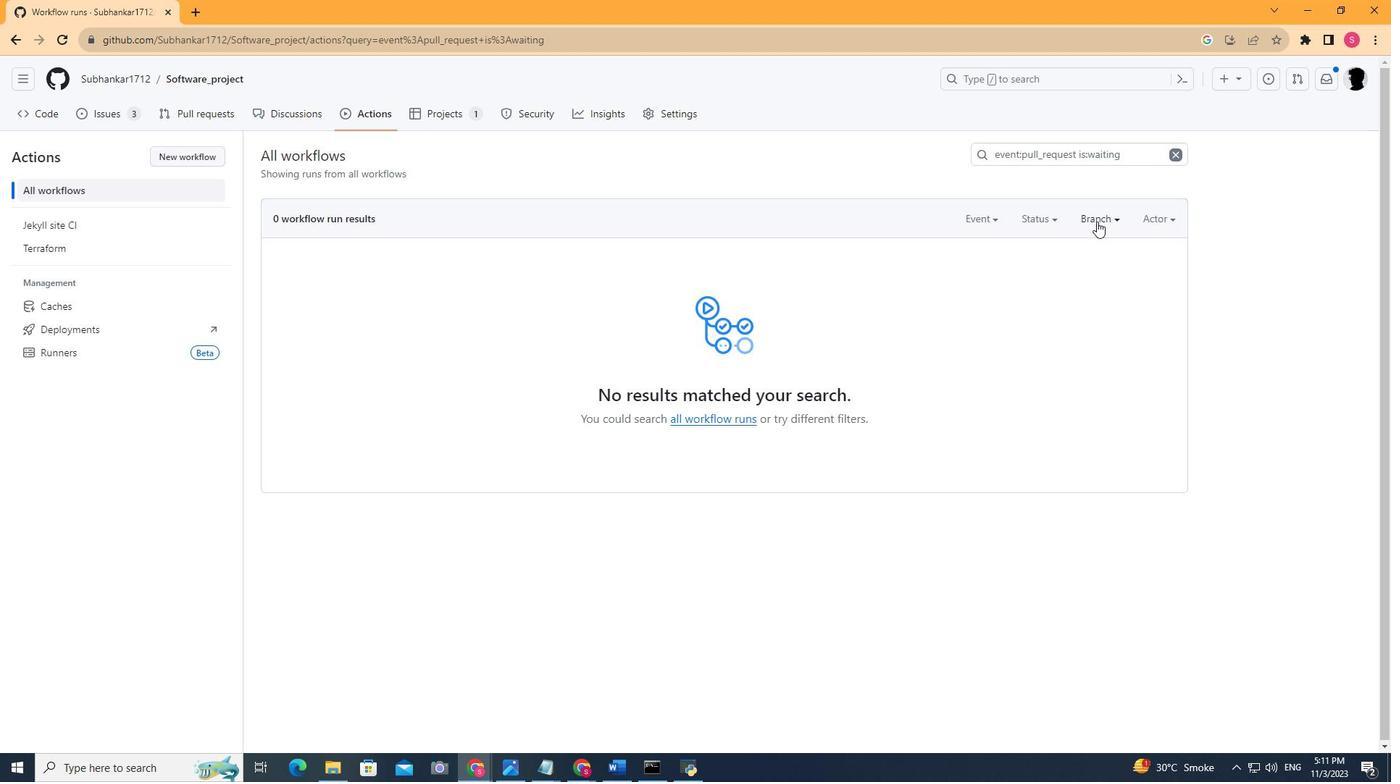 
Action: Mouse moved to (956, 327)
Screenshot: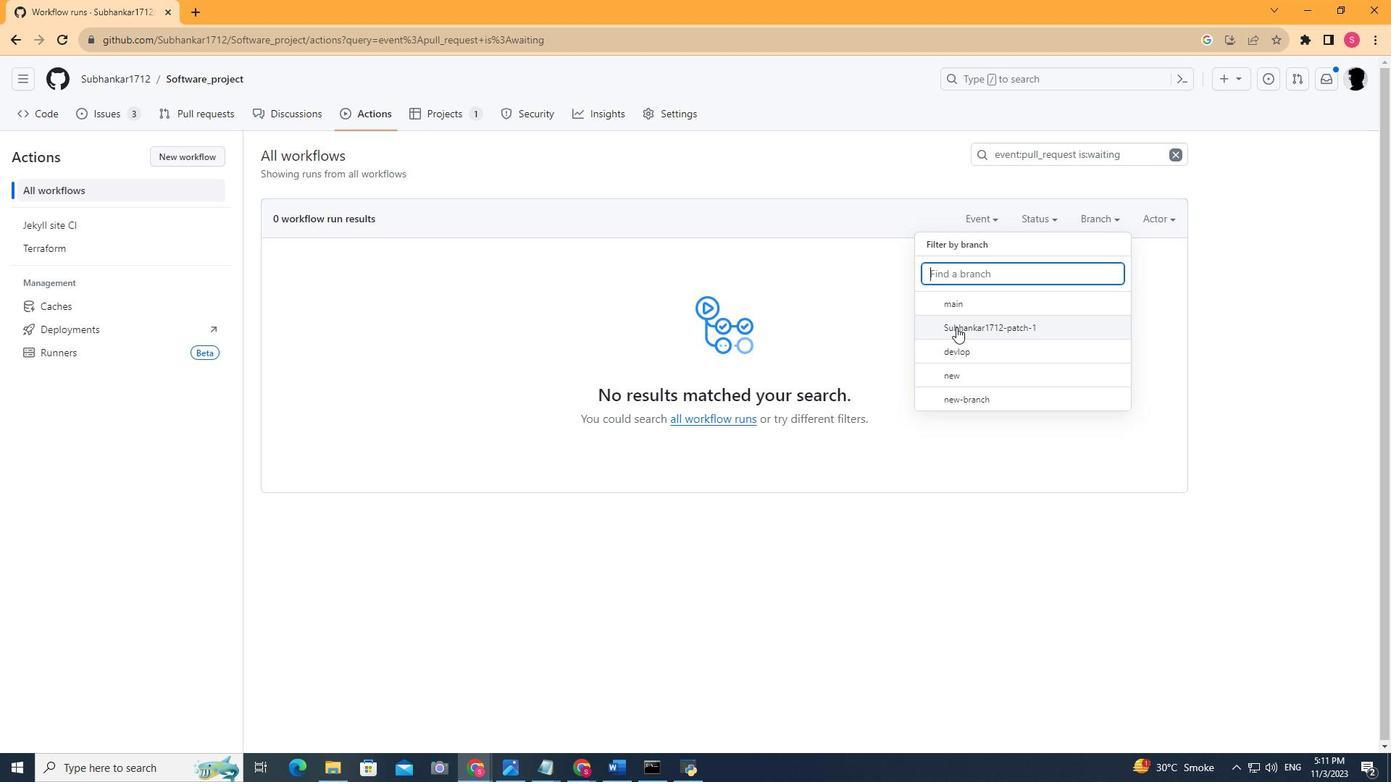 
Action: Mouse pressed left at (956, 327)
Screenshot: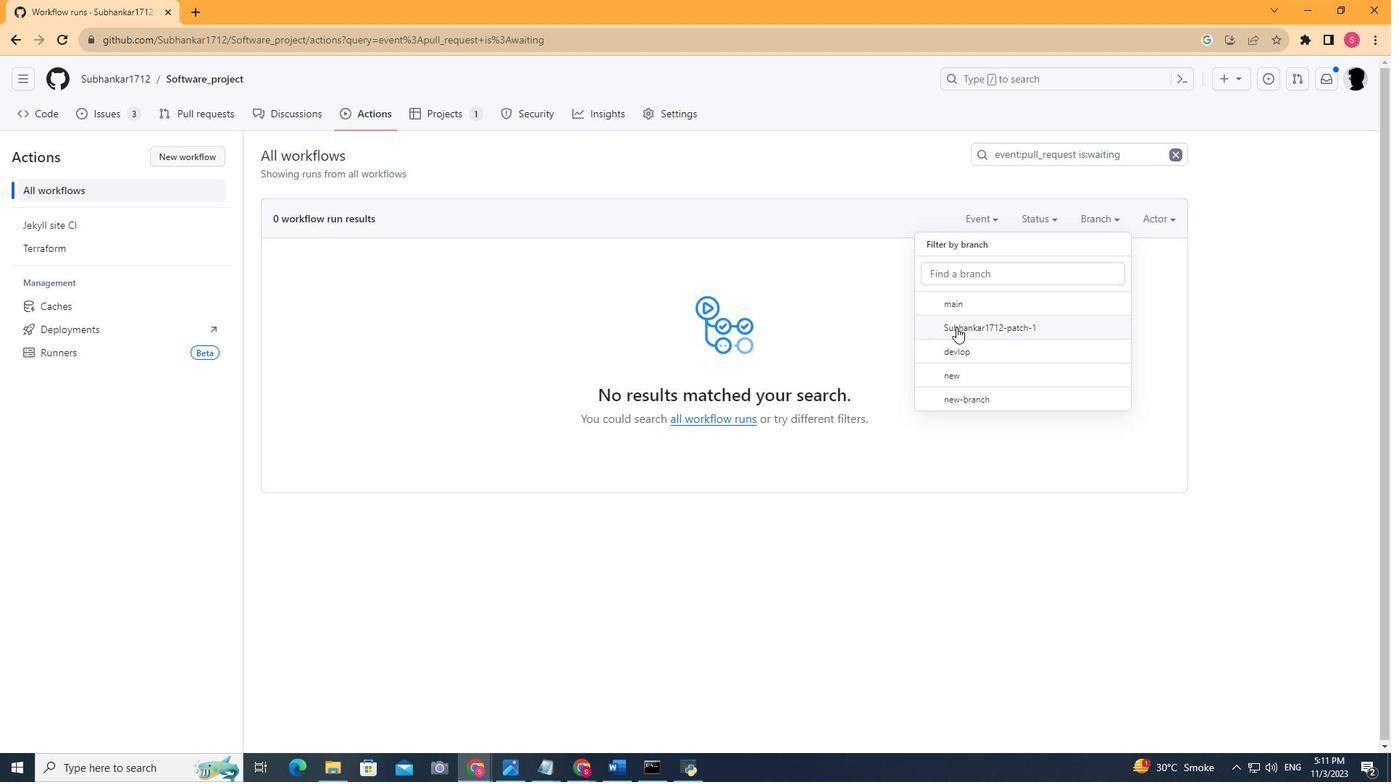 
Action: Mouse moved to (1049, 220)
Screenshot: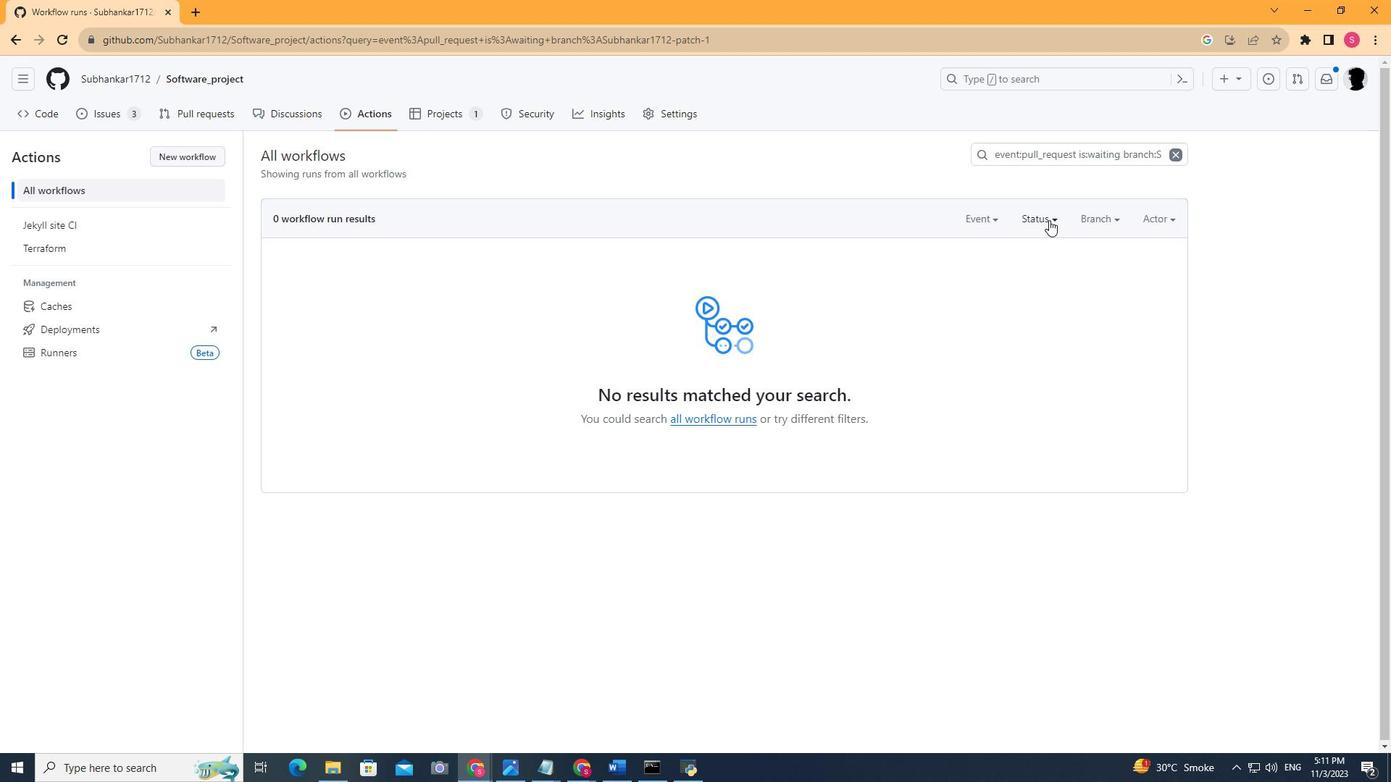 
Action: Mouse pressed left at (1049, 220)
Screenshot: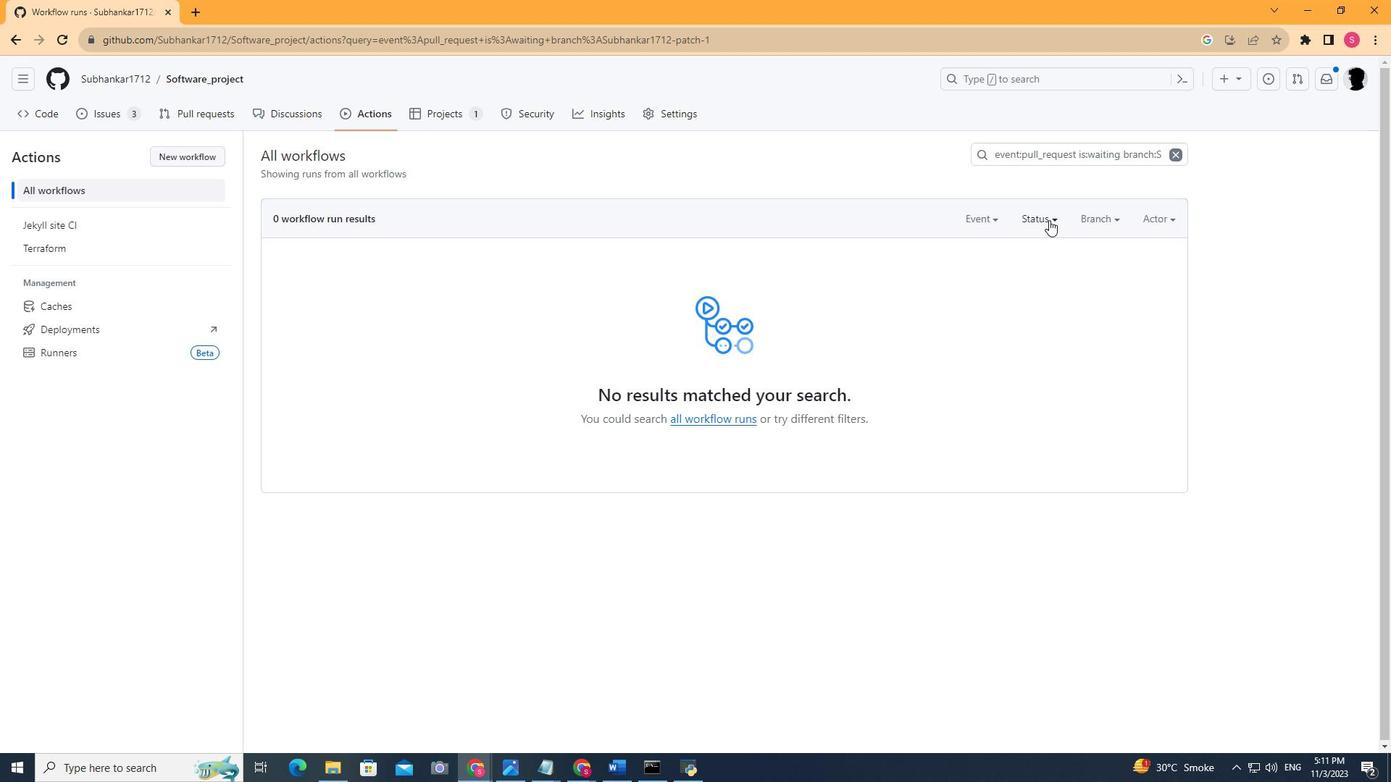 
Action: Mouse moved to (911, 297)
Screenshot: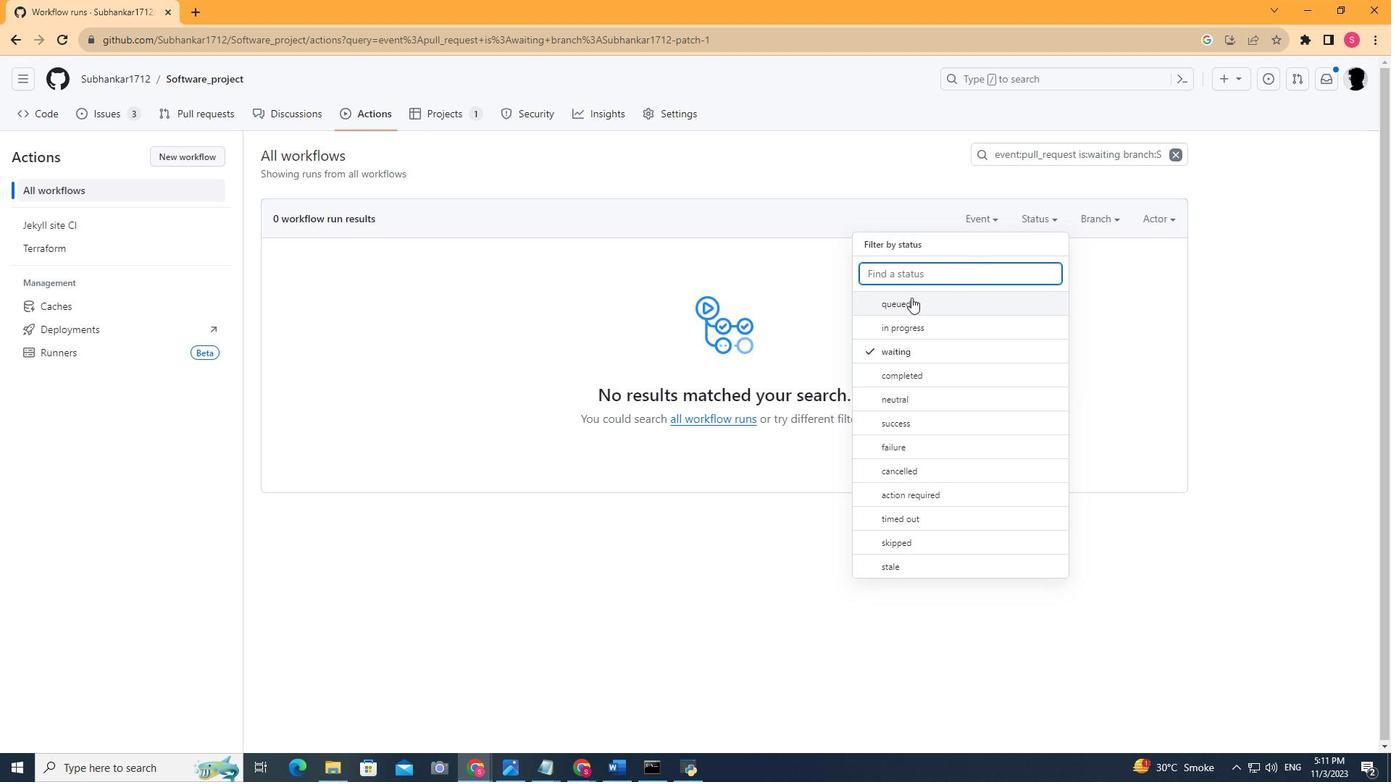 
Action: Mouse pressed left at (911, 297)
Screenshot: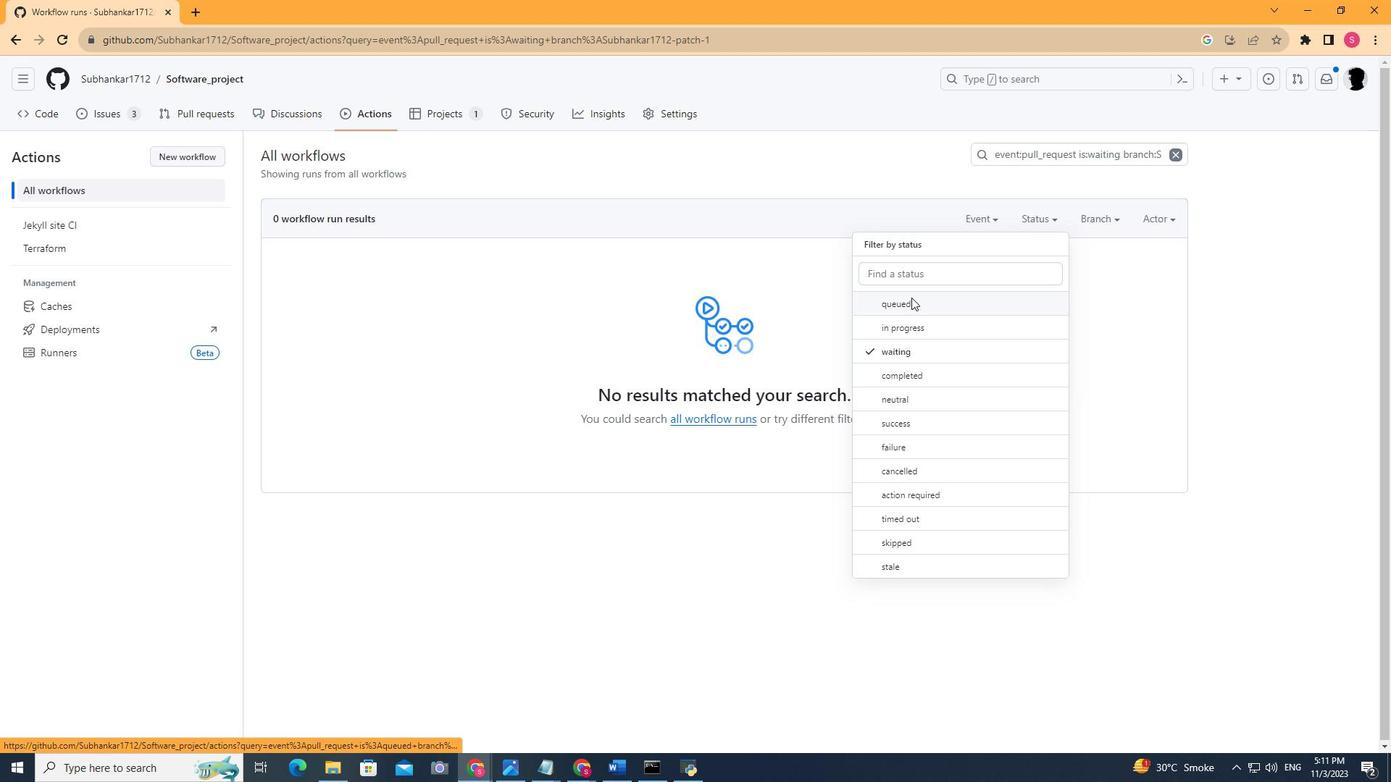 
Action: Mouse moved to (1054, 218)
Screenshot: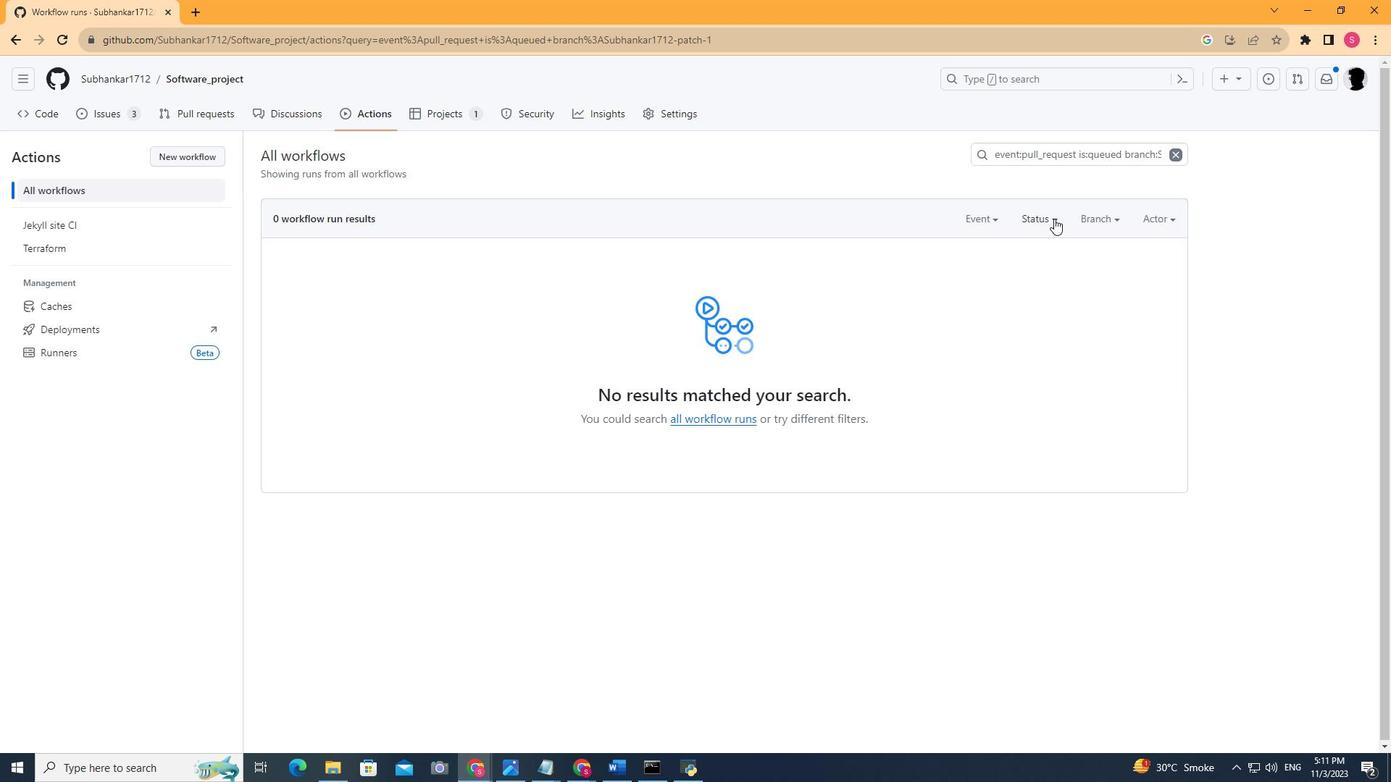 
Action: Mouse pressed left at (1054, 218)
Screenshot: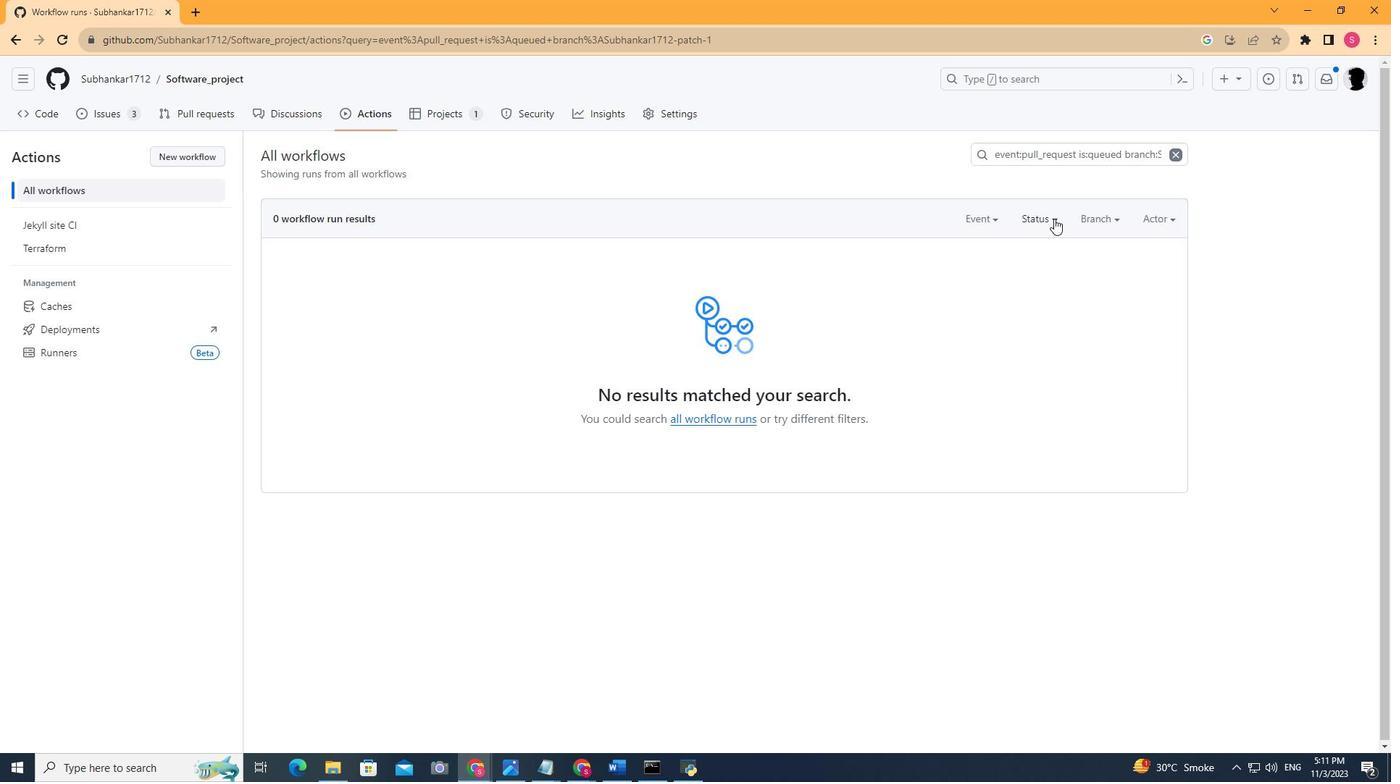 
Action: Mouse moved to (898, 378)
Screenshot: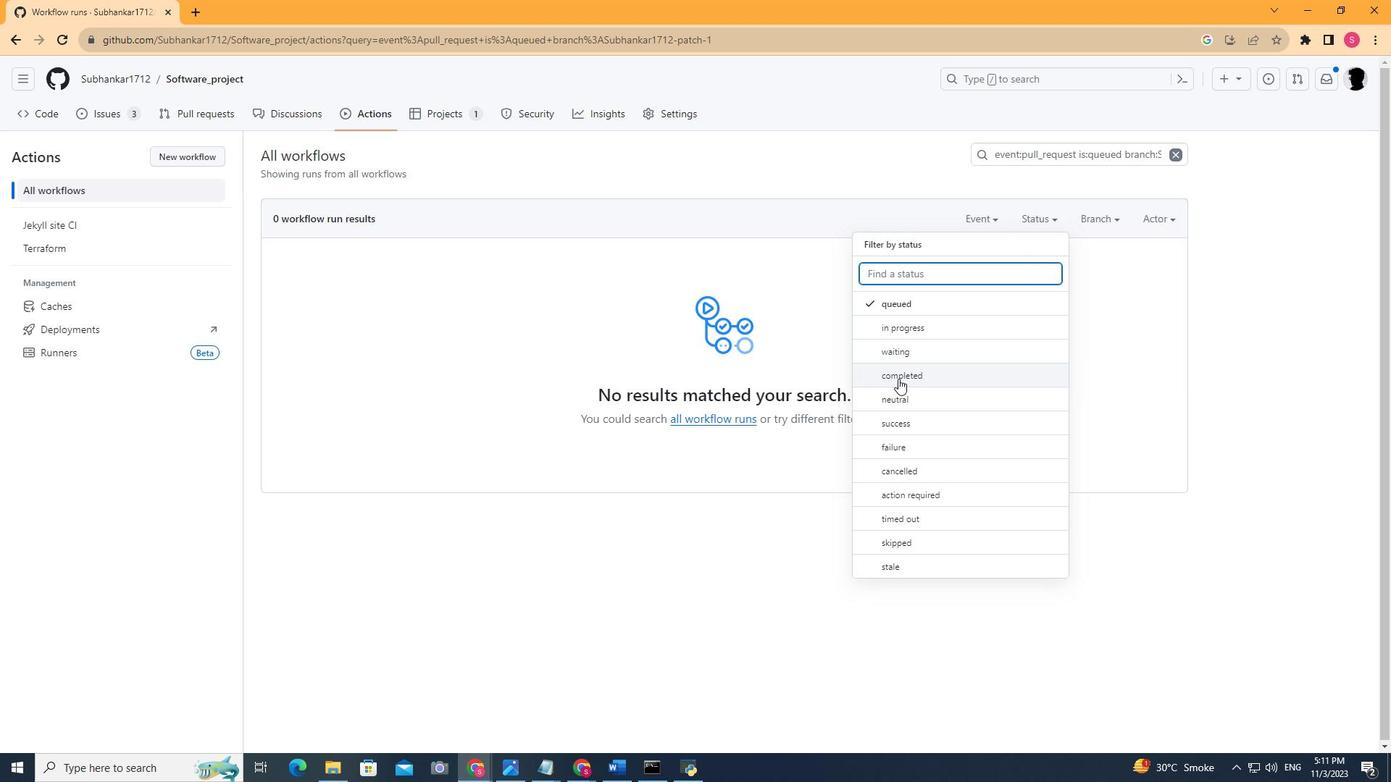 
Action: Mouse pressed left at (898, 378)
Screenshot: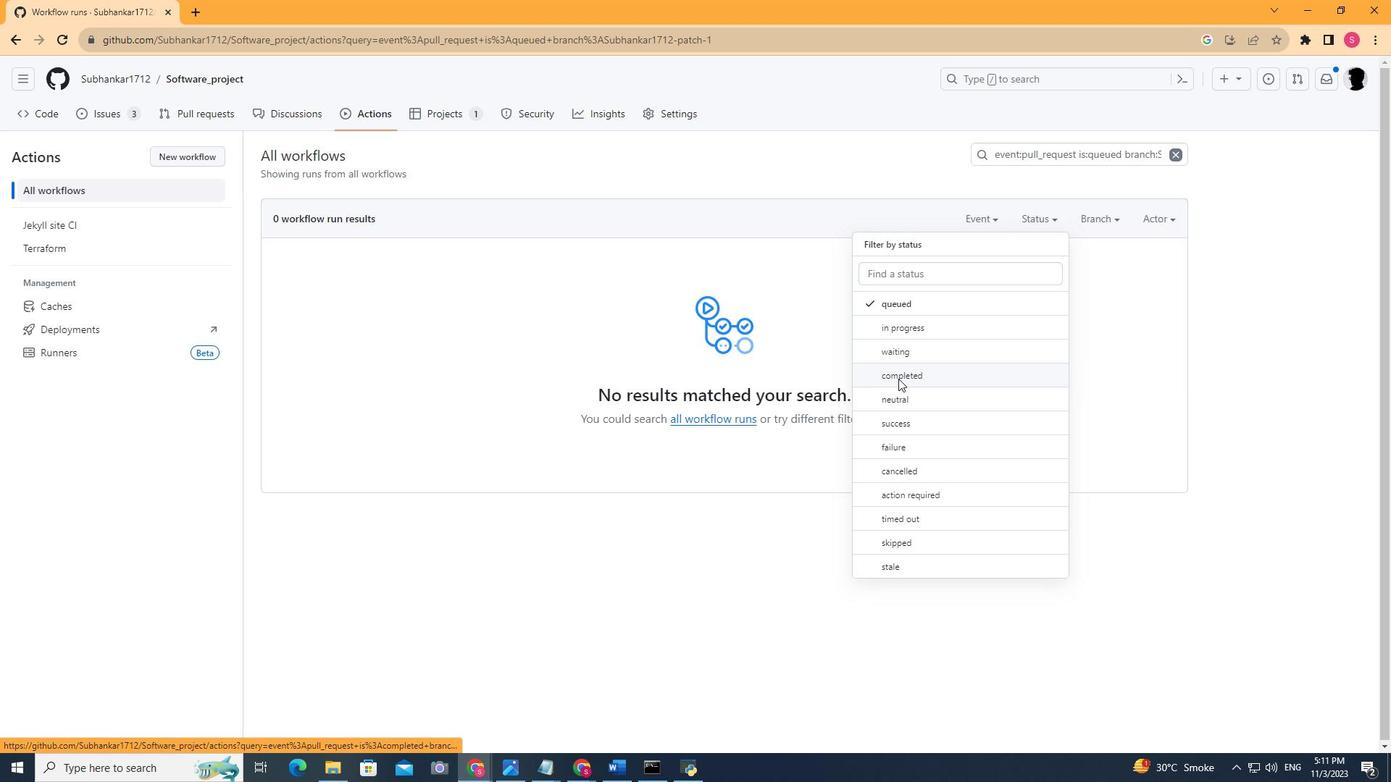 
Action: Mouse moved to (1107, 214)
Screenshot: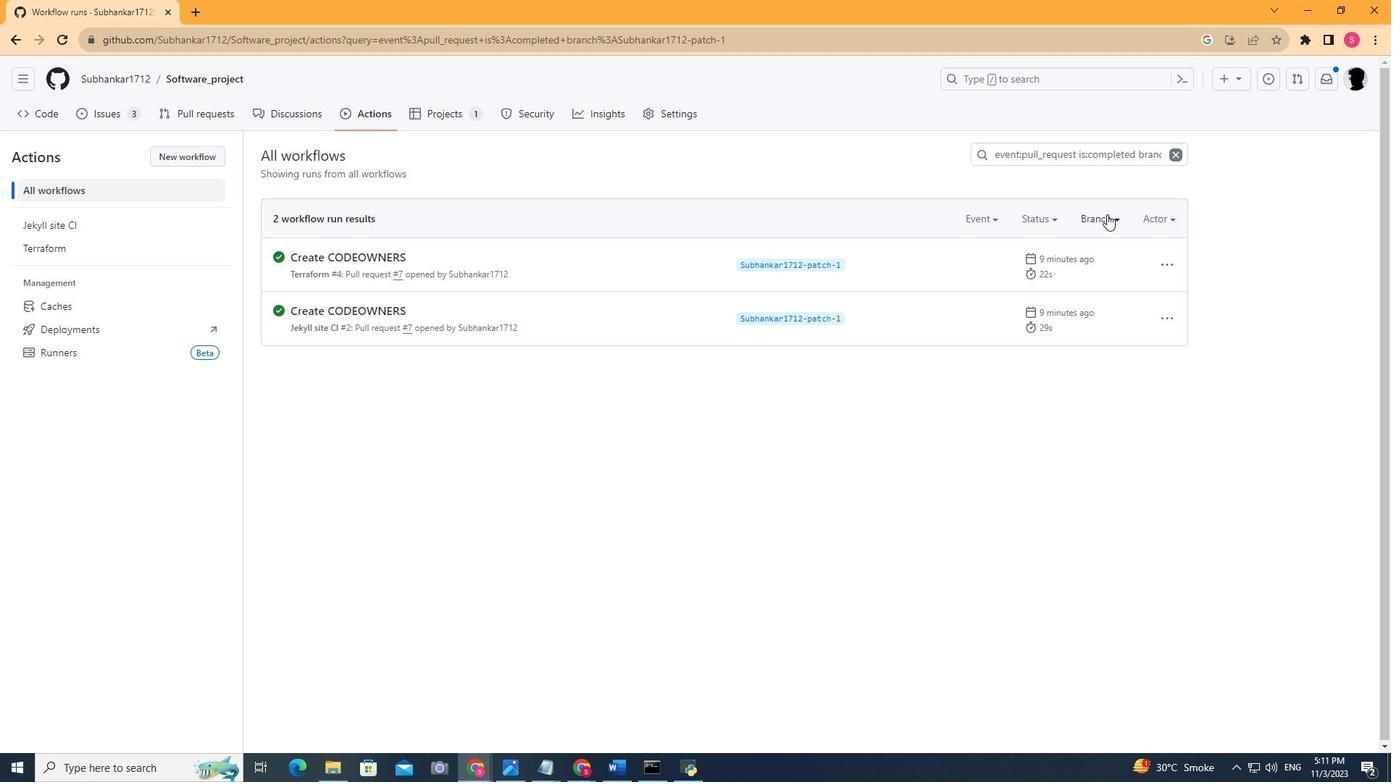 
Action: Mouse pressed left at (1107, 214)
Screenshot: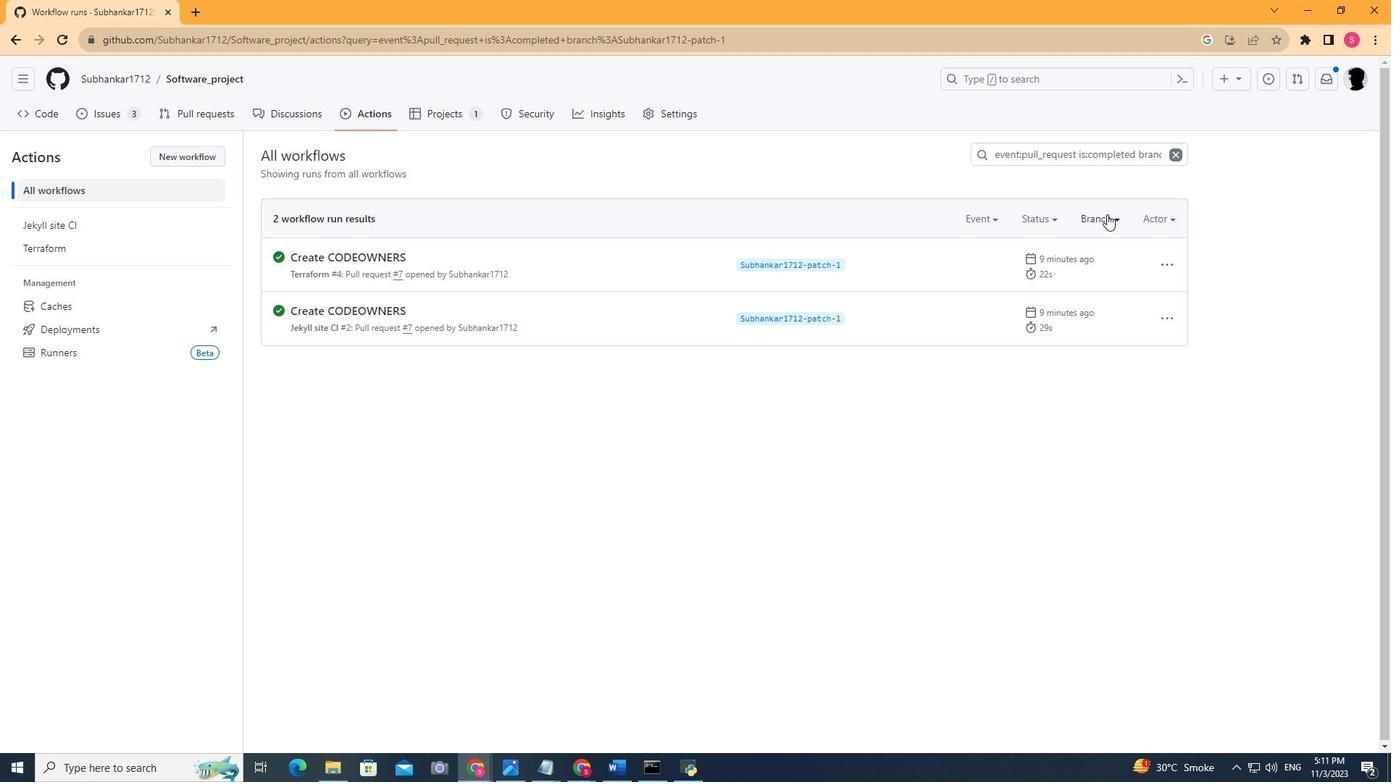 
Action: Mouse moved to (938, 355)
Screenshot: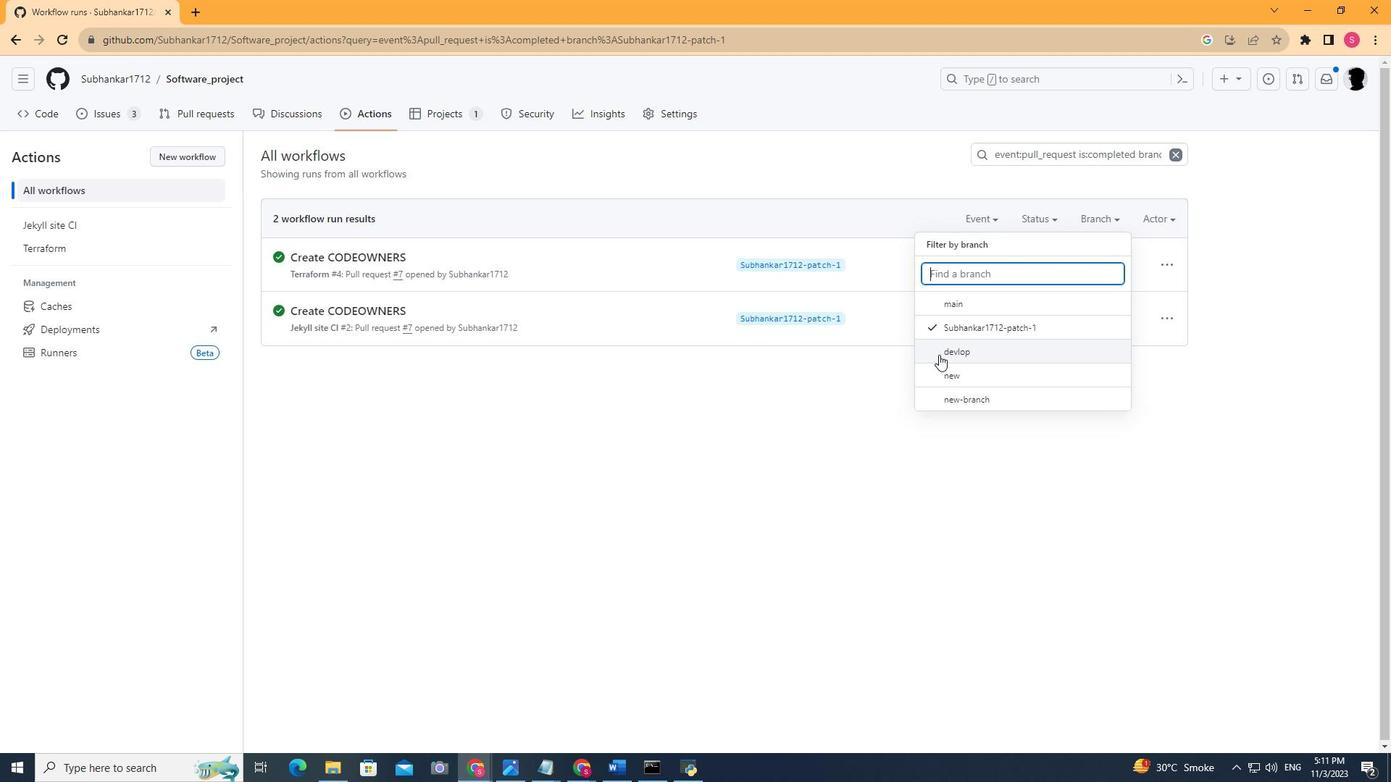 
Action: Mouse pressed left at (938, 355)
Screenshot: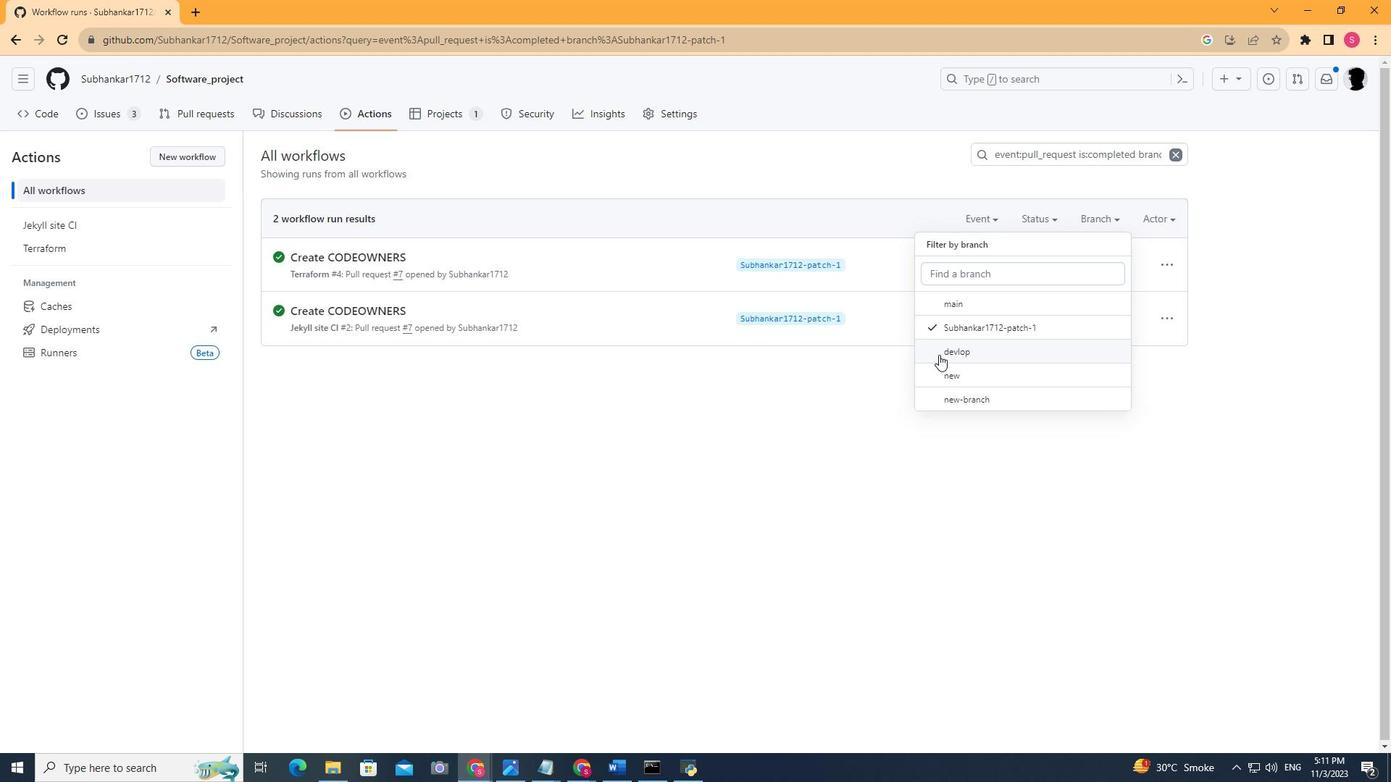 
Action: Mouse moved to (1119, 218)
Screenshot: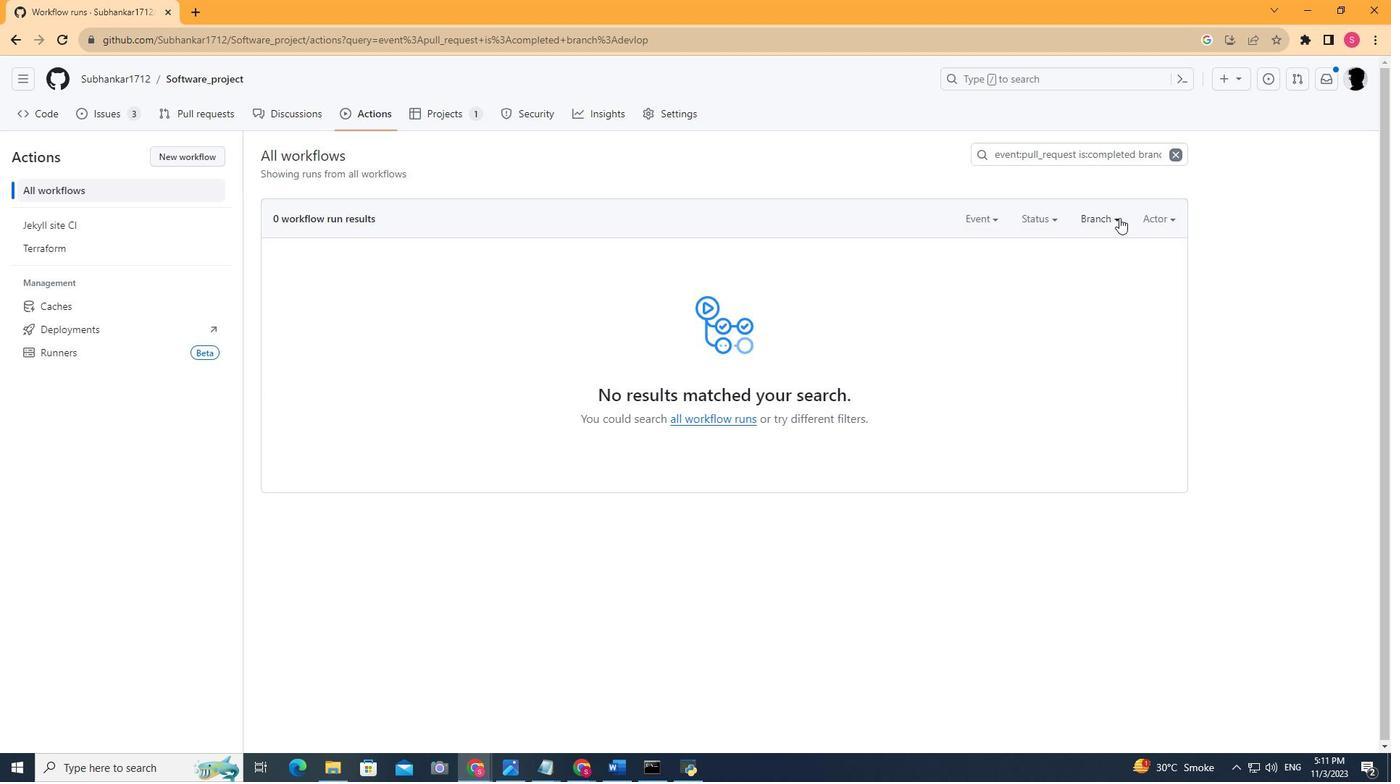 
Action: Mouse pressed left at (1119, 218)
Screenshot: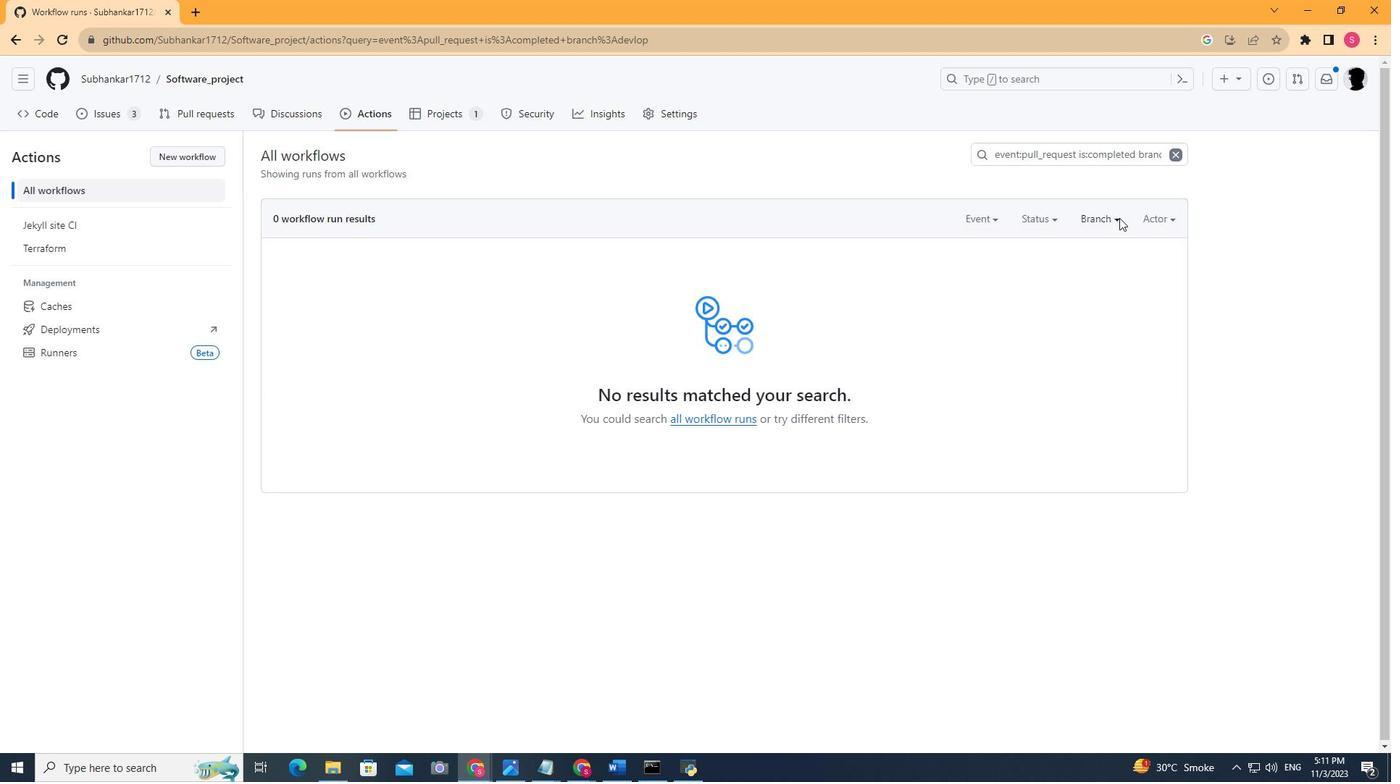 
Action: Mouse moved to (977, 298)
Screenshot: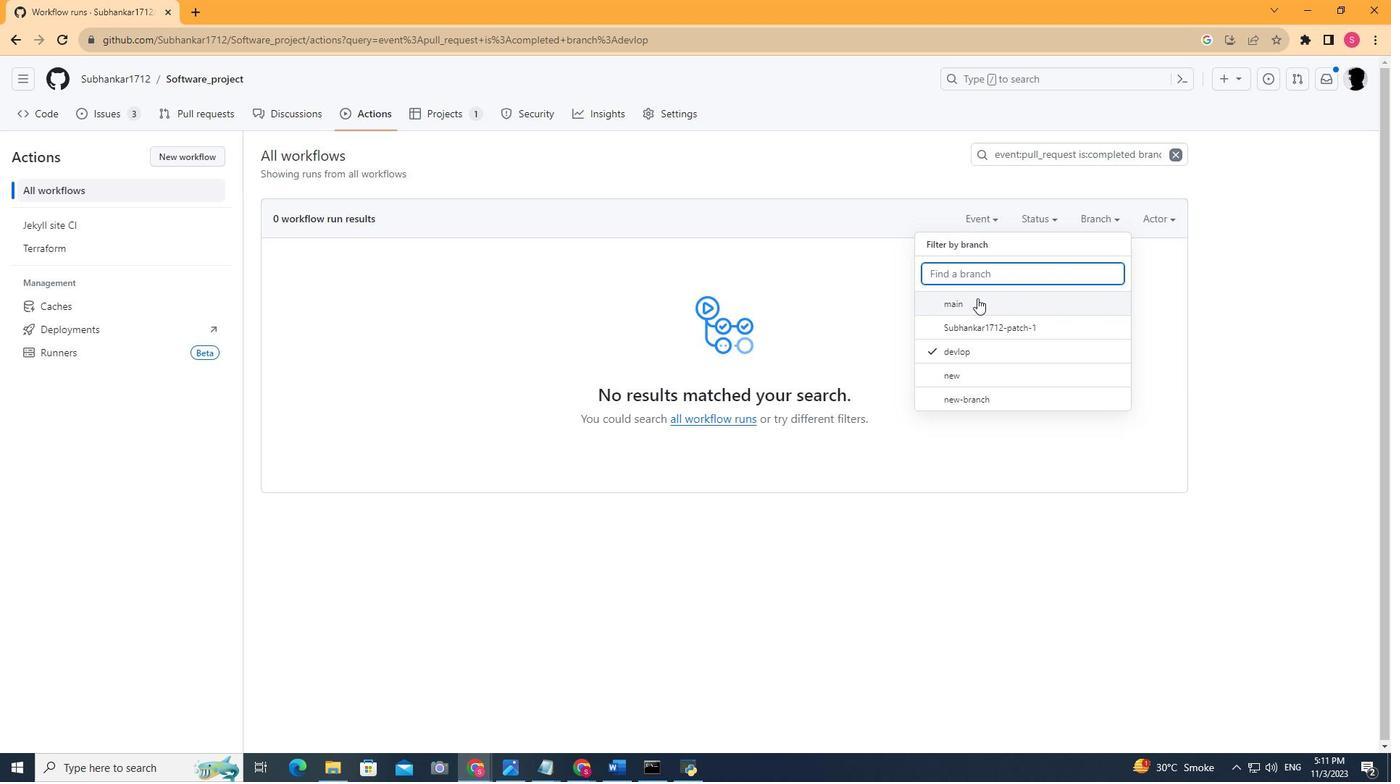
Action: Mouse pressed left at (977, 298)
Screenshot: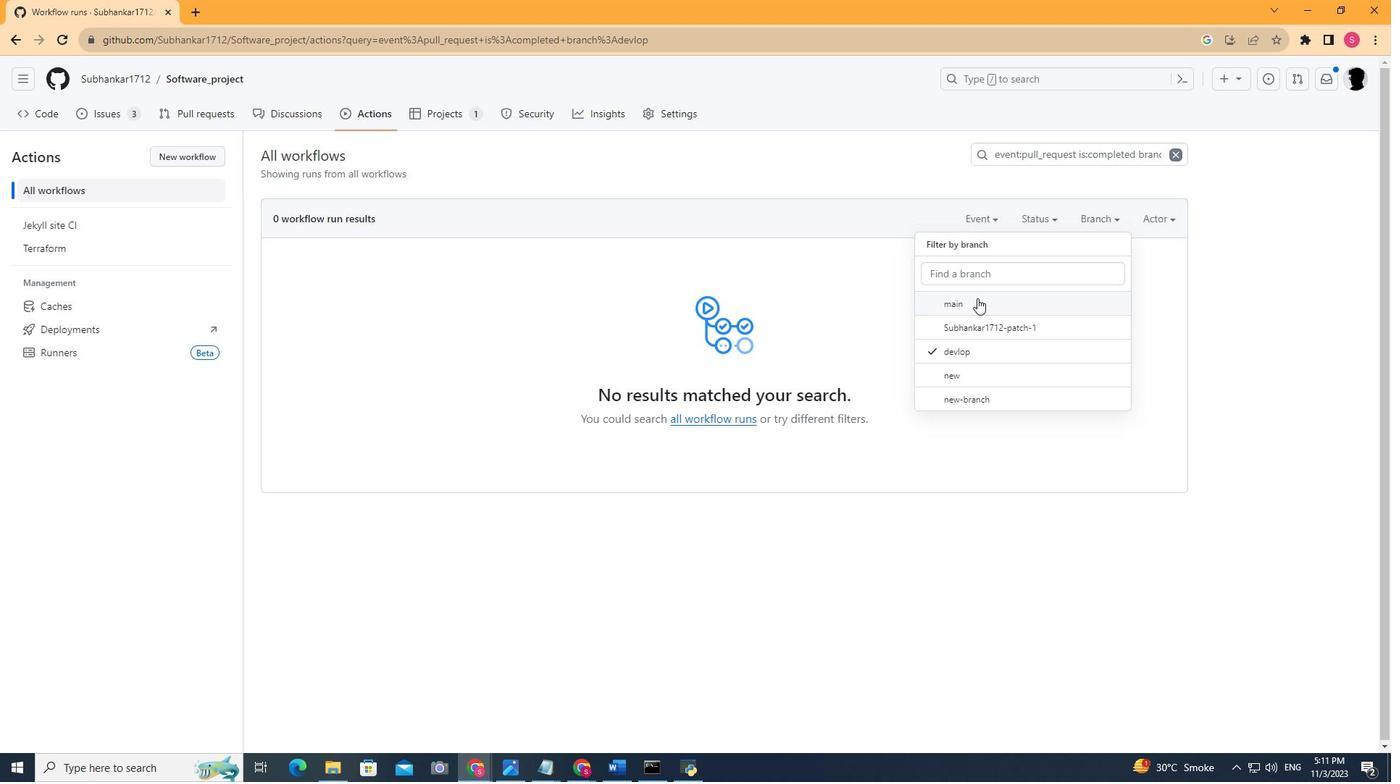 
Action: Mouse moved to (1106, 218)
Screenshot: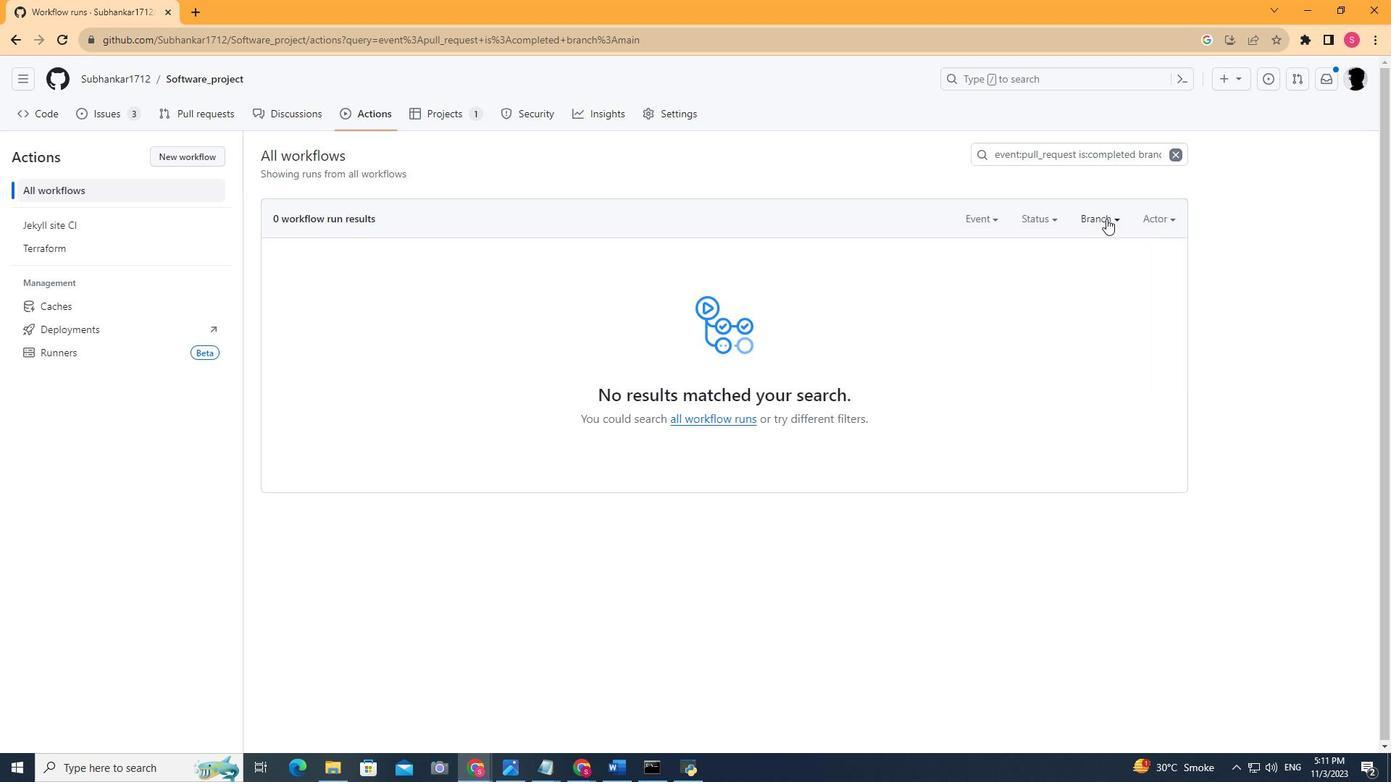 
Action: Mouse pressed left at (1106, 218)
Screenshot: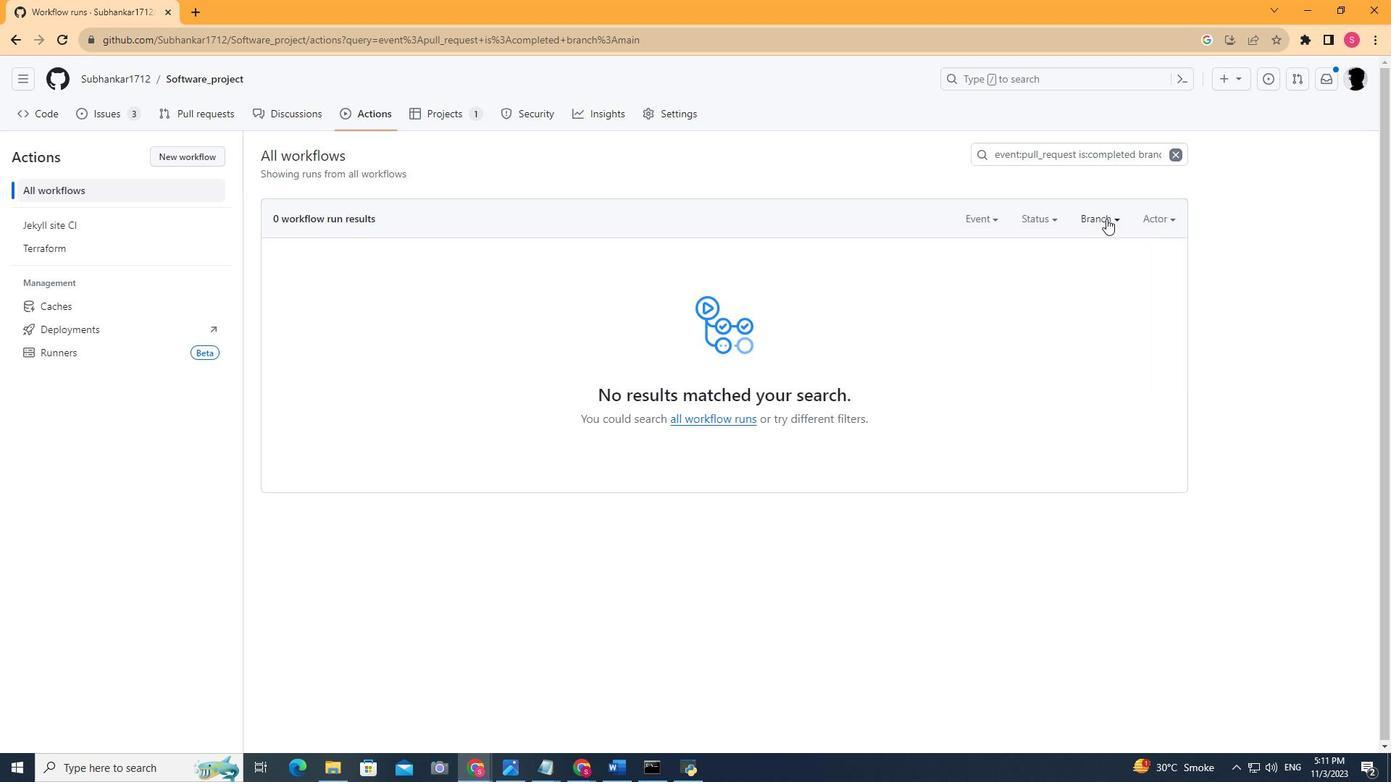 
Action: Mouse moved to (1010, 321)
Screenshot: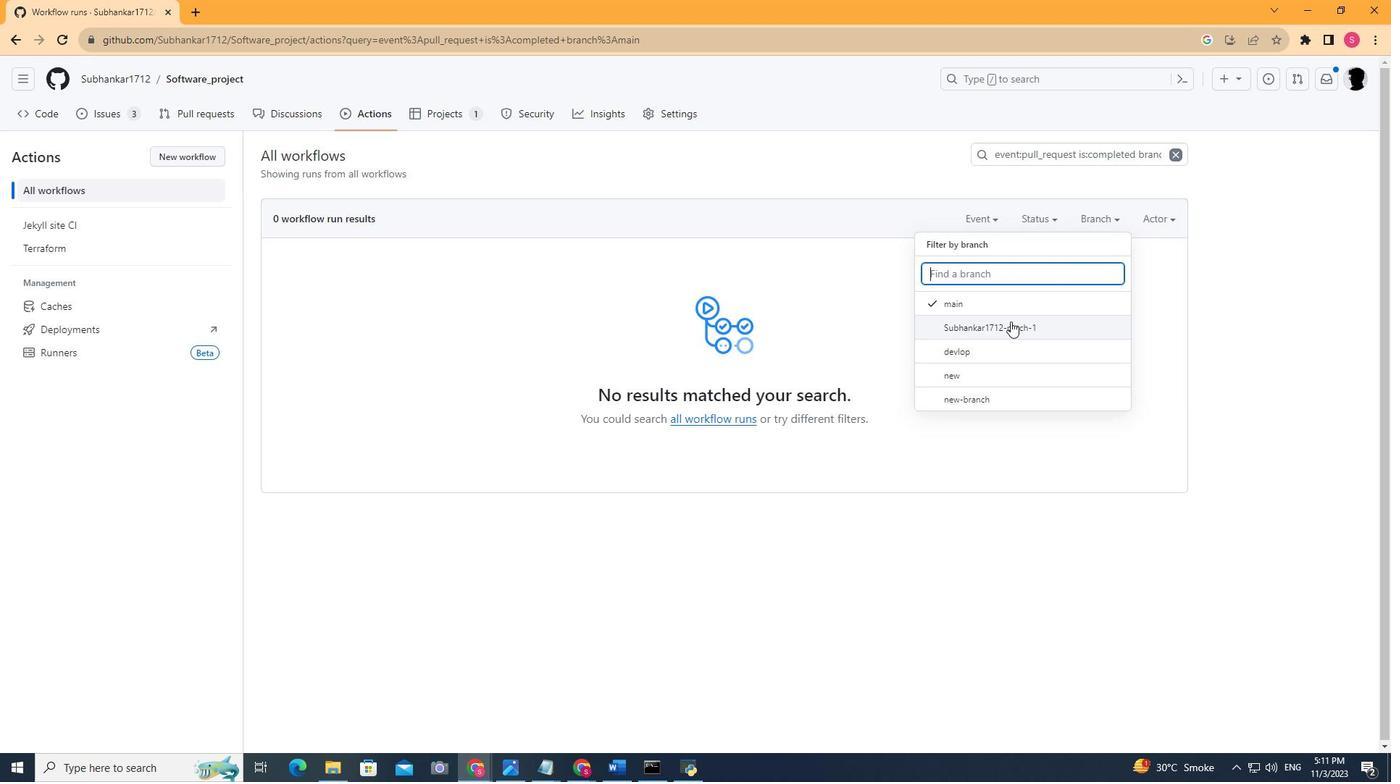 
Action: Mouse pressed left at (1010, 321)
Screenshot: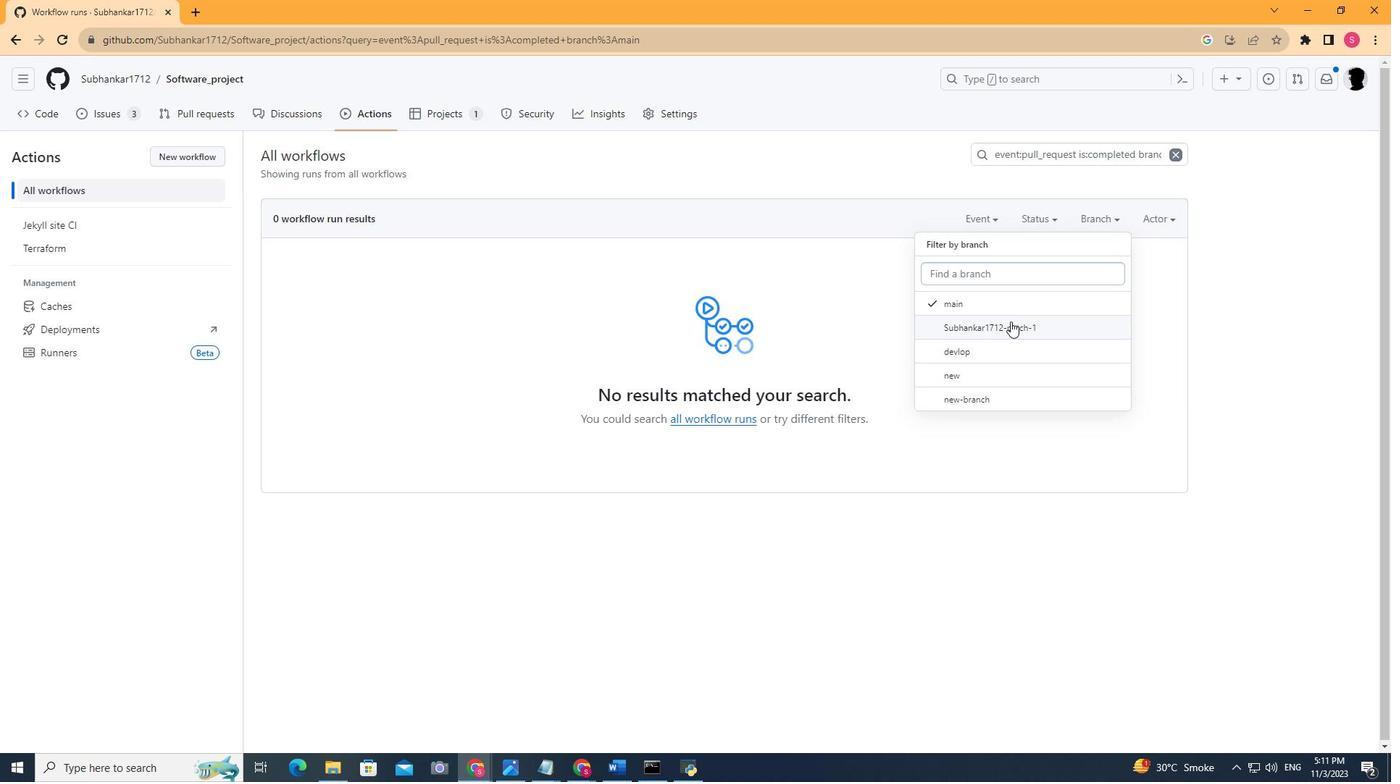 
Action: Mouse moved to (1172, 219)
Screenshot: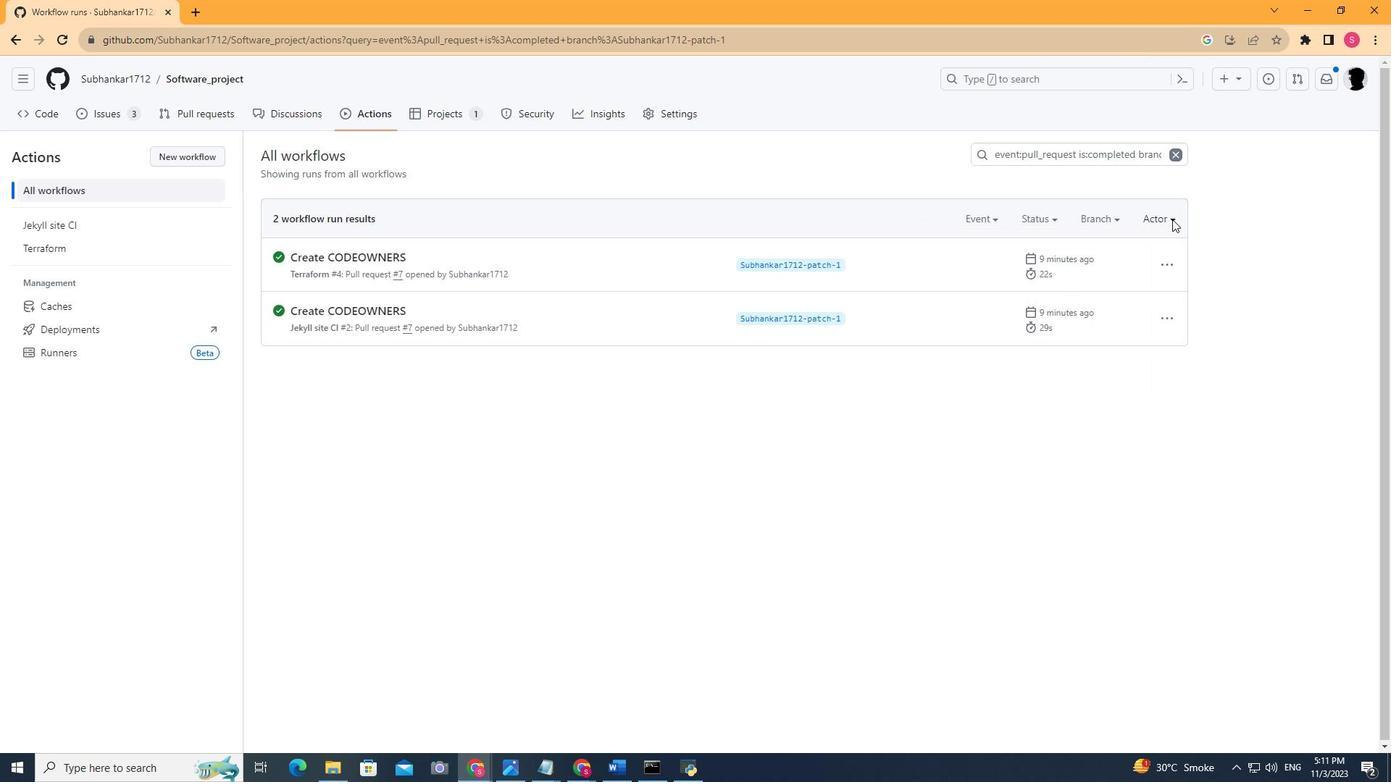 
Action: Mouse pressed left at (1172, 219)
Screenshot: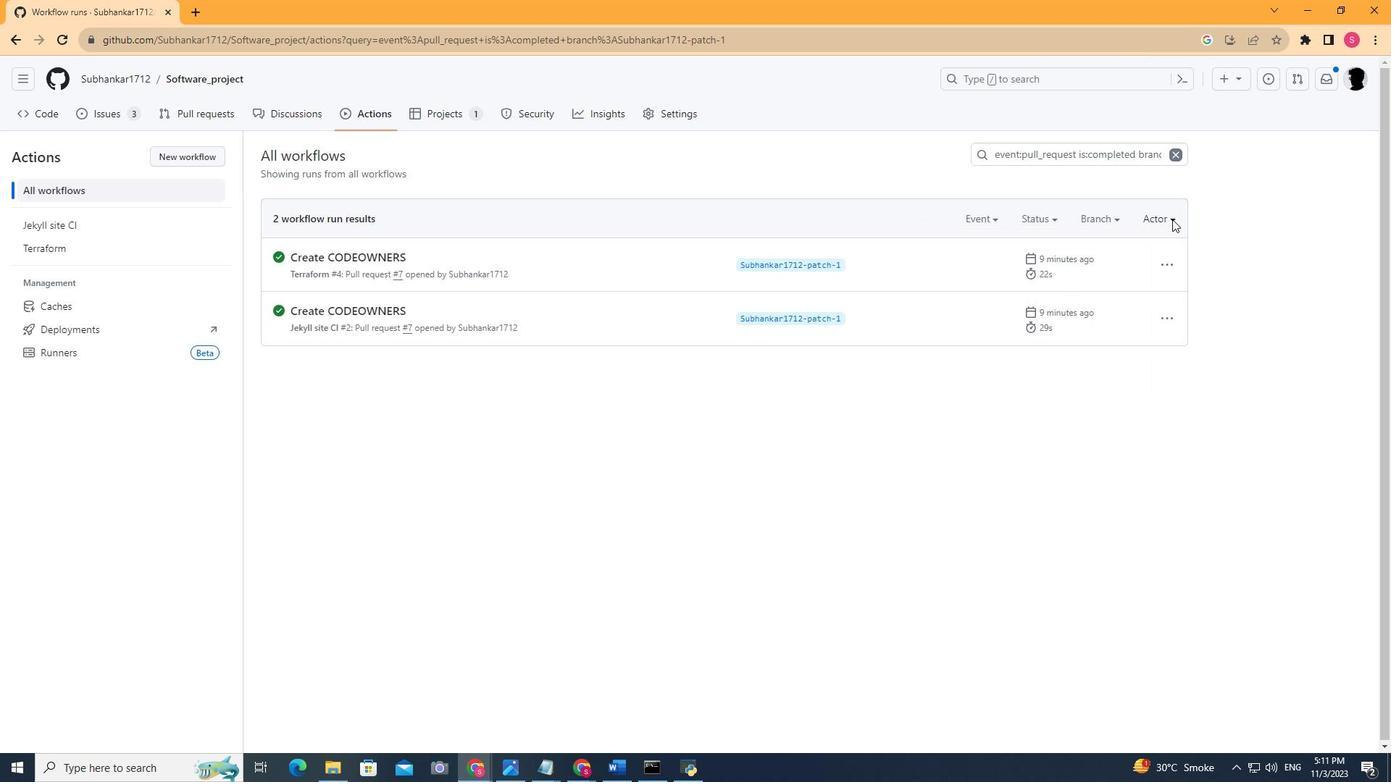 
Action: Mouse moved to (1047, 330)
Screenshot: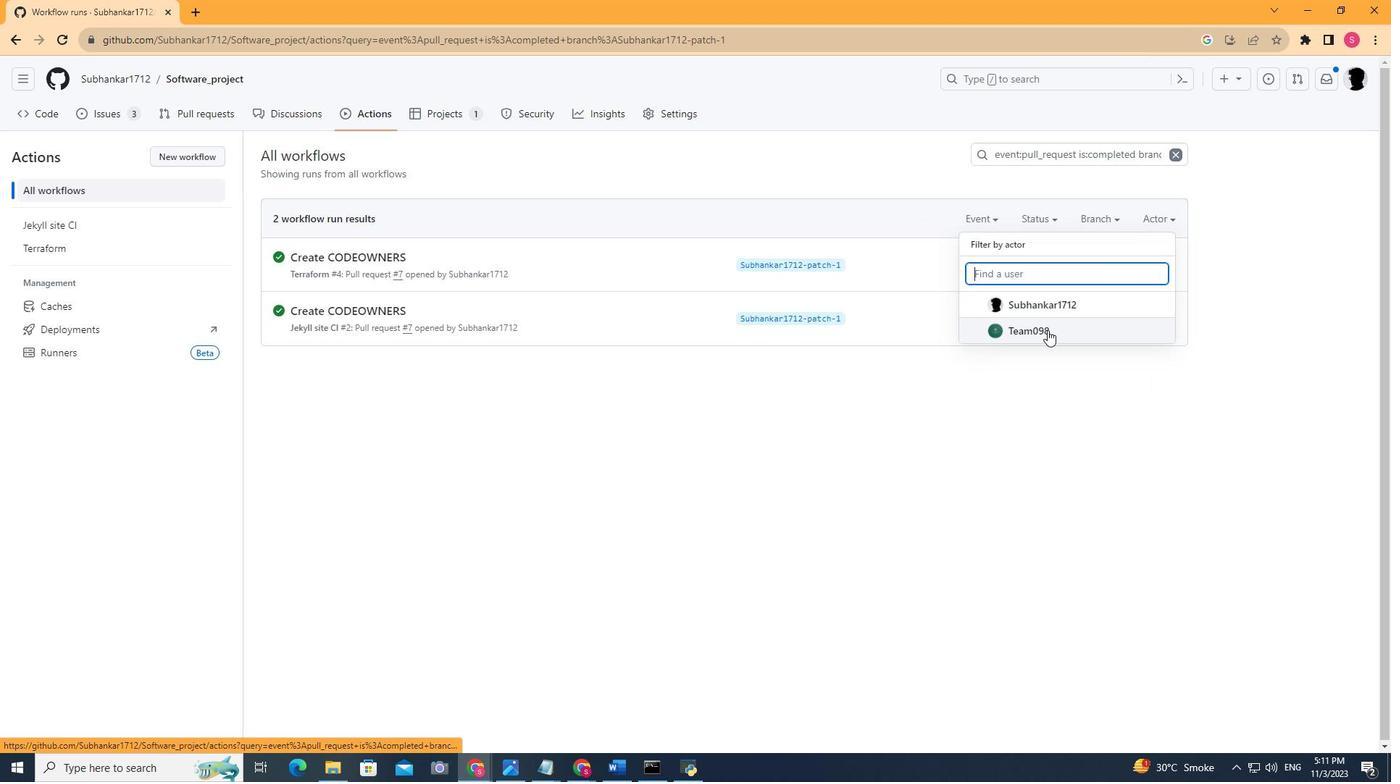 
Action: Mouse pressed left at (1047, 330)
Screenshot: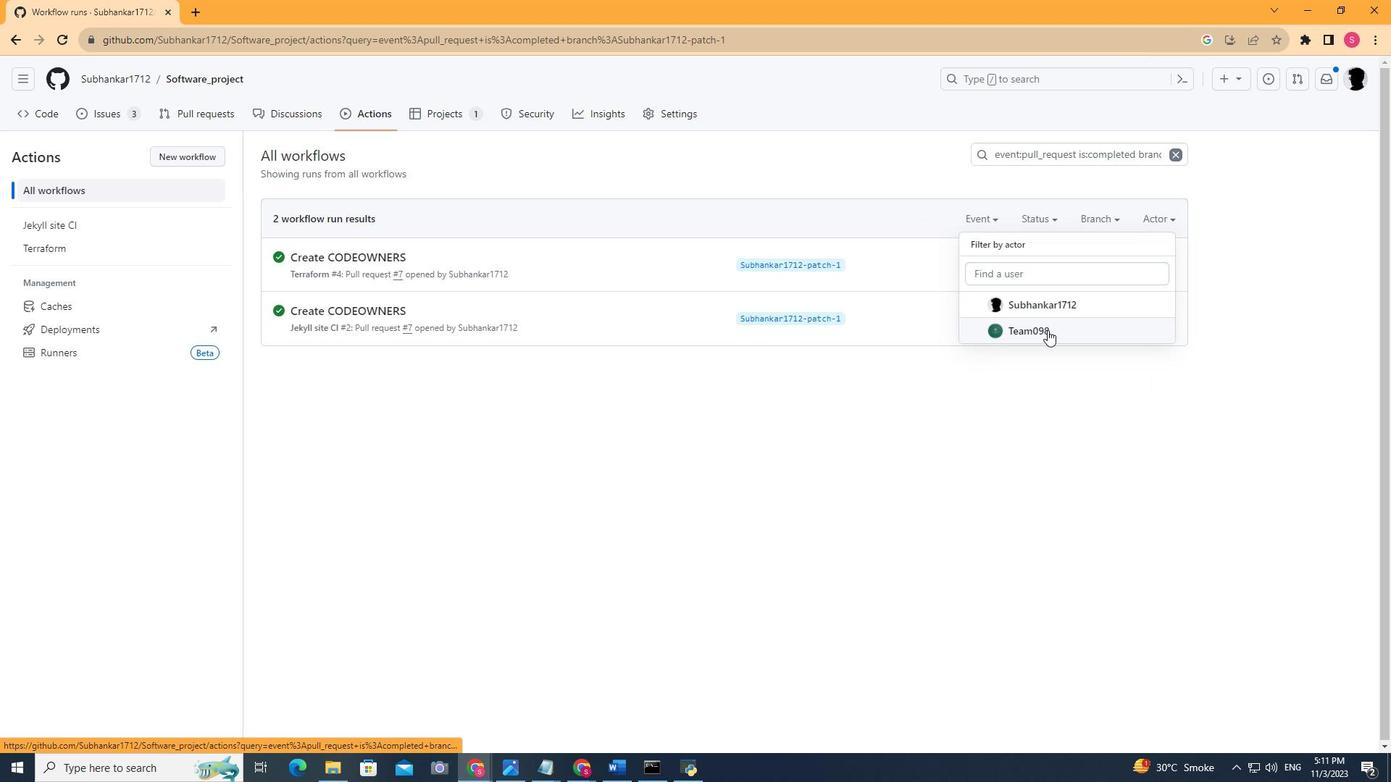 
Action: Mouse moved to (1159, 216)
Screenshot: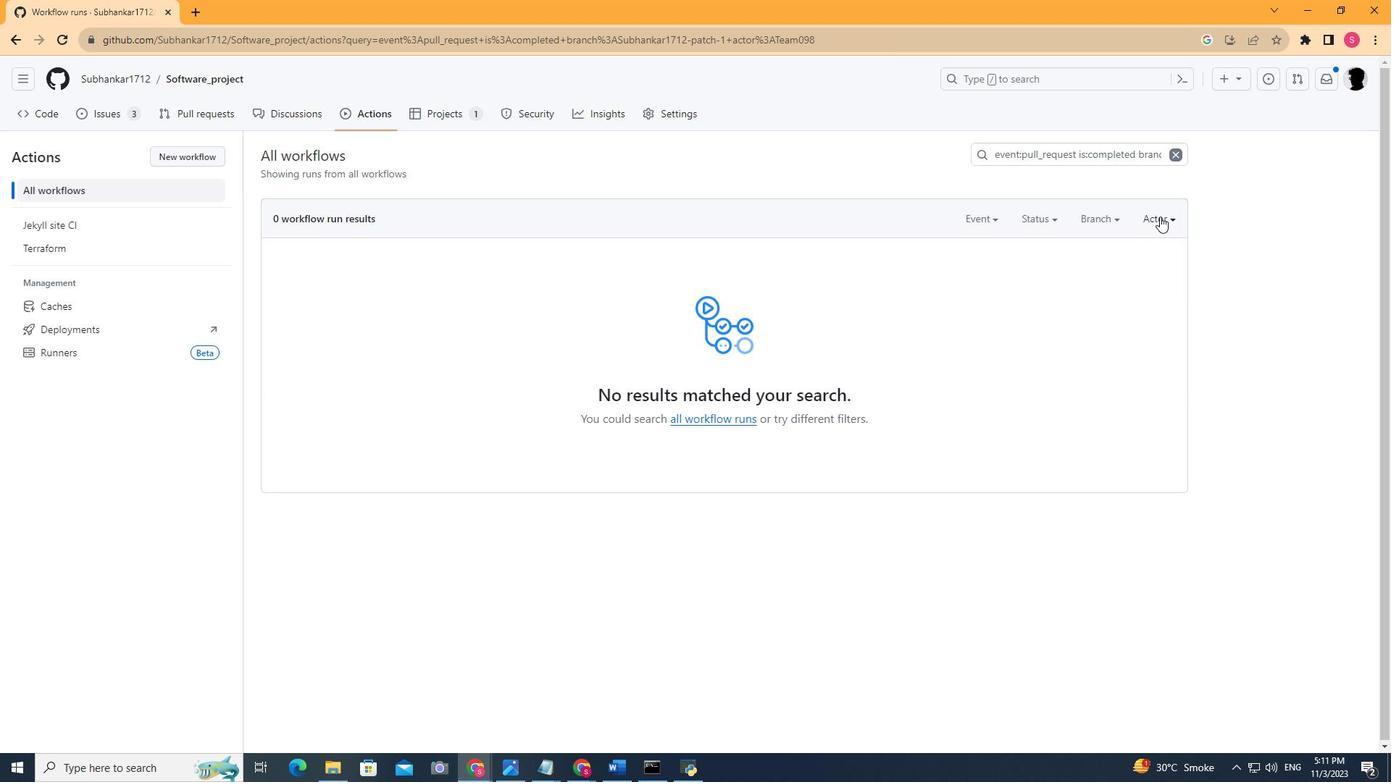 
Action: Mouse pressed left at (1159, 216)
Screenshot: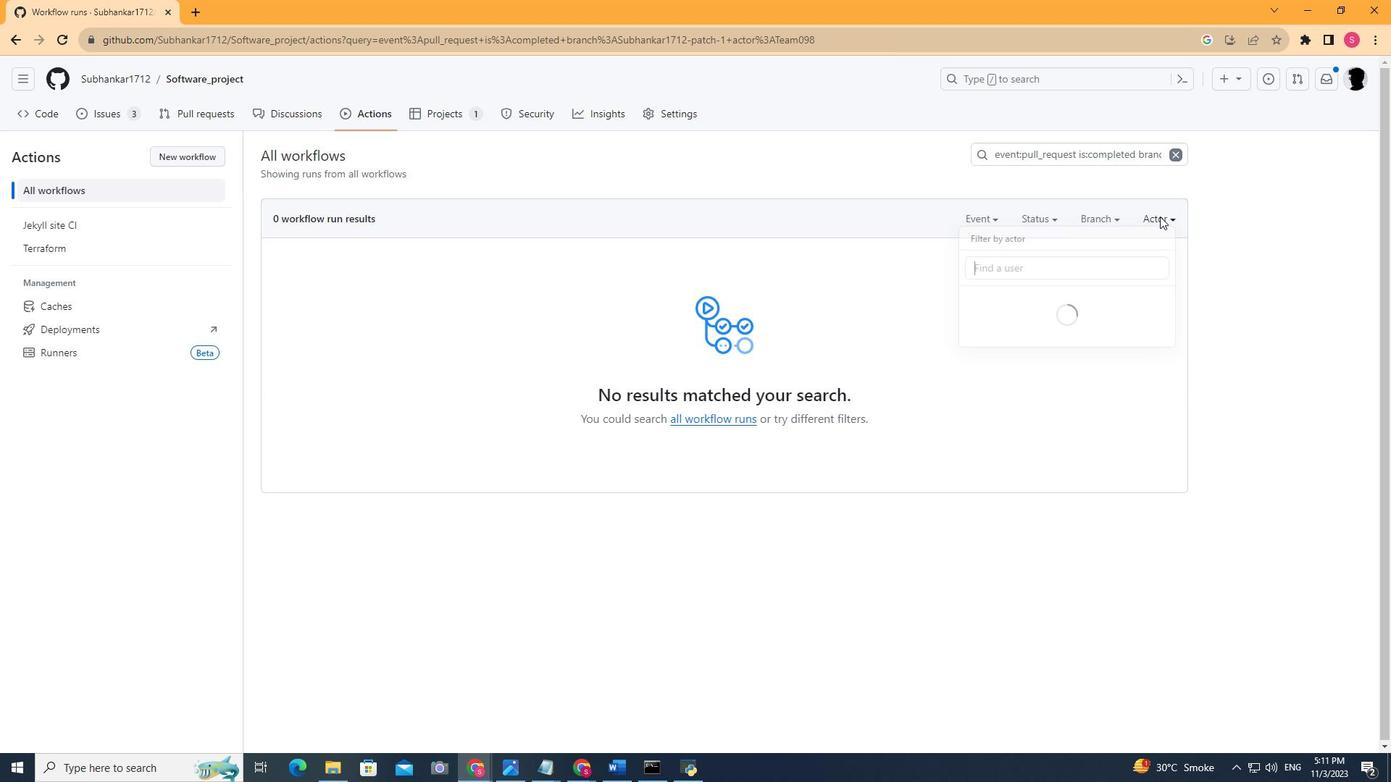 
Action: Mouse moved to (1069, 305)
Screenshot: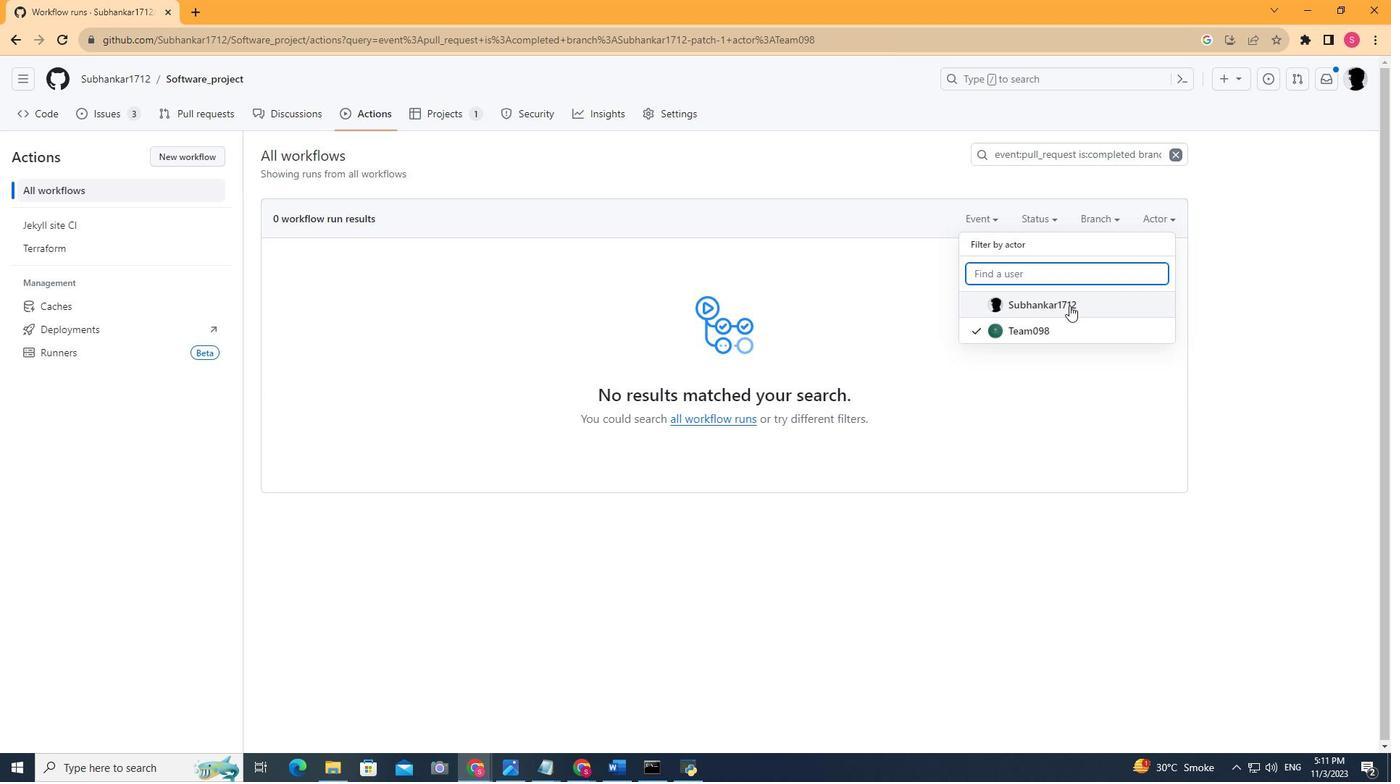 
Action: Mouse pressed left at (1069, 305)
Screenshot: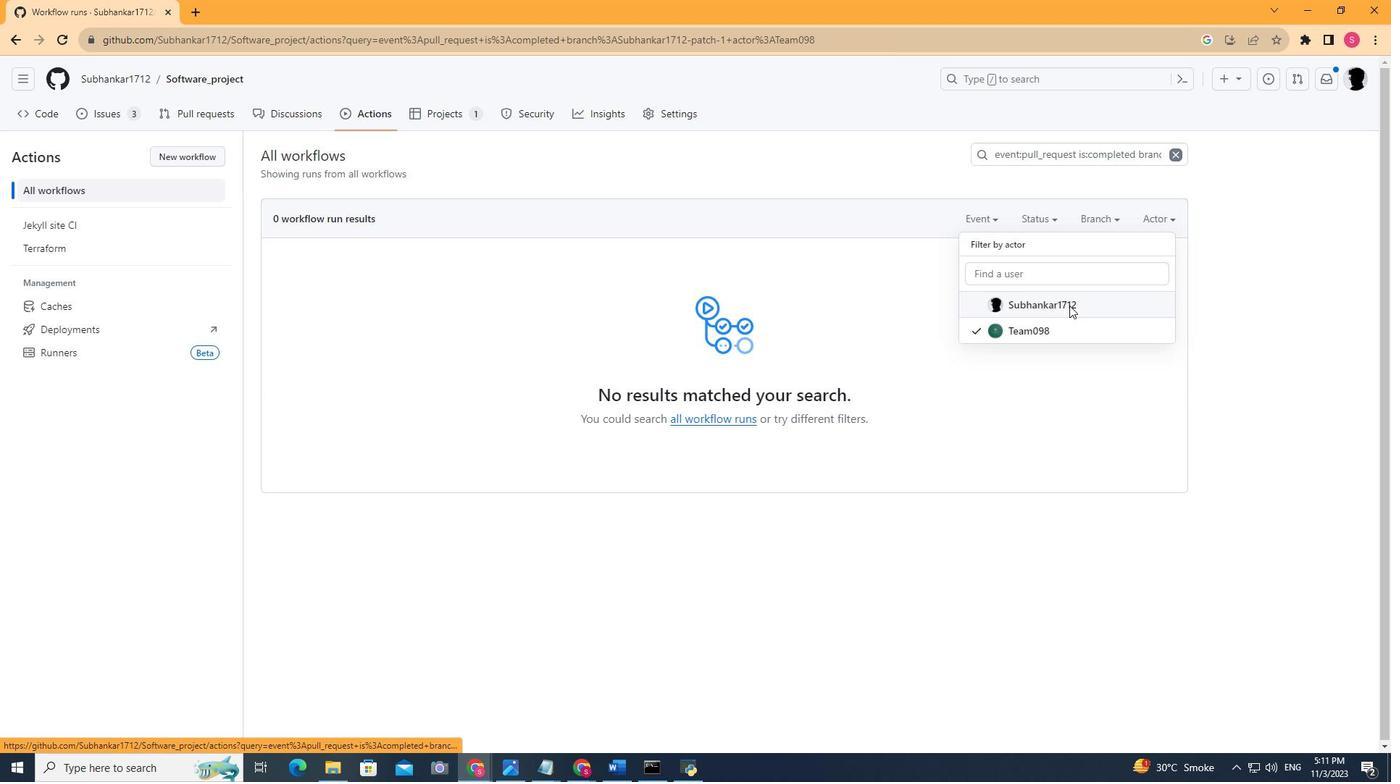 
Action: Mouse moved to (776, 430)
Screenshot: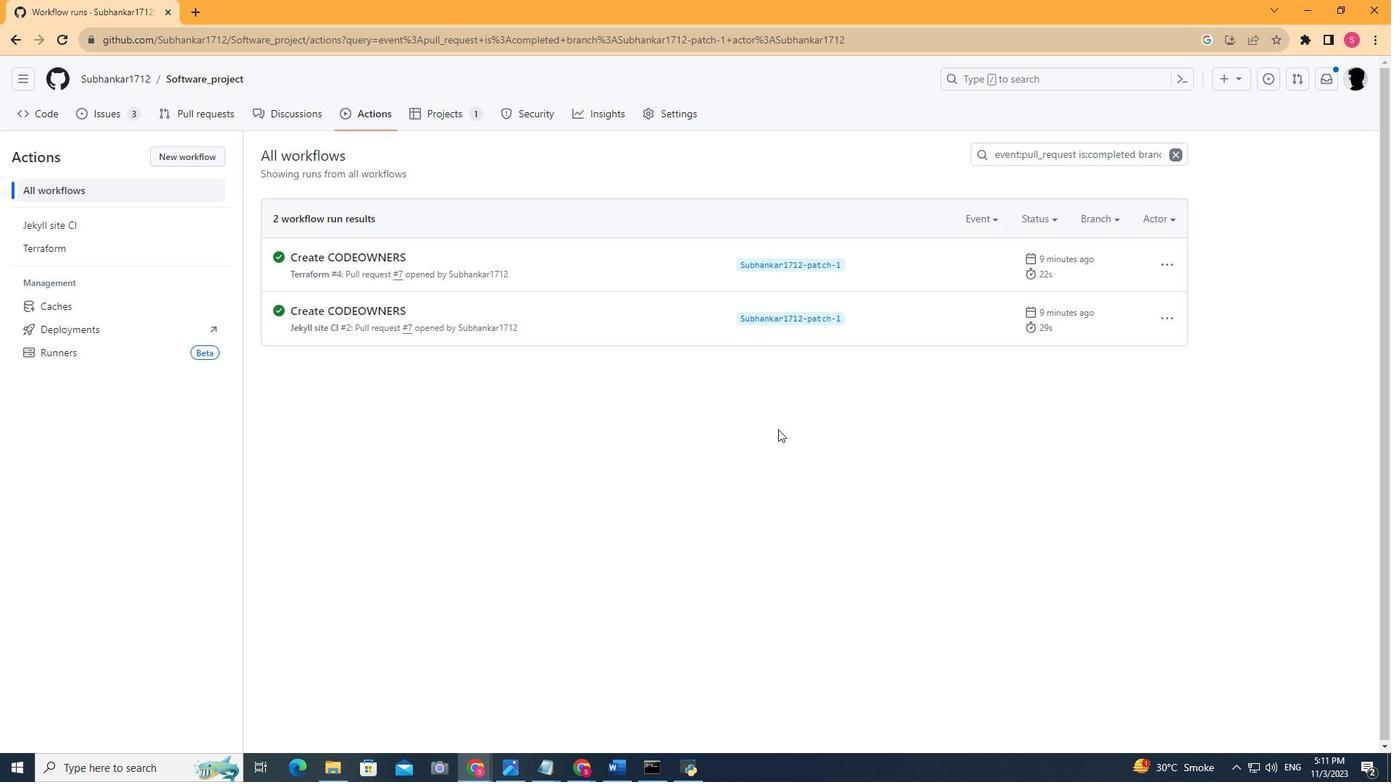 
Action: Mouse scrolled (776, 431) with delta (0, 0)
Screenshot: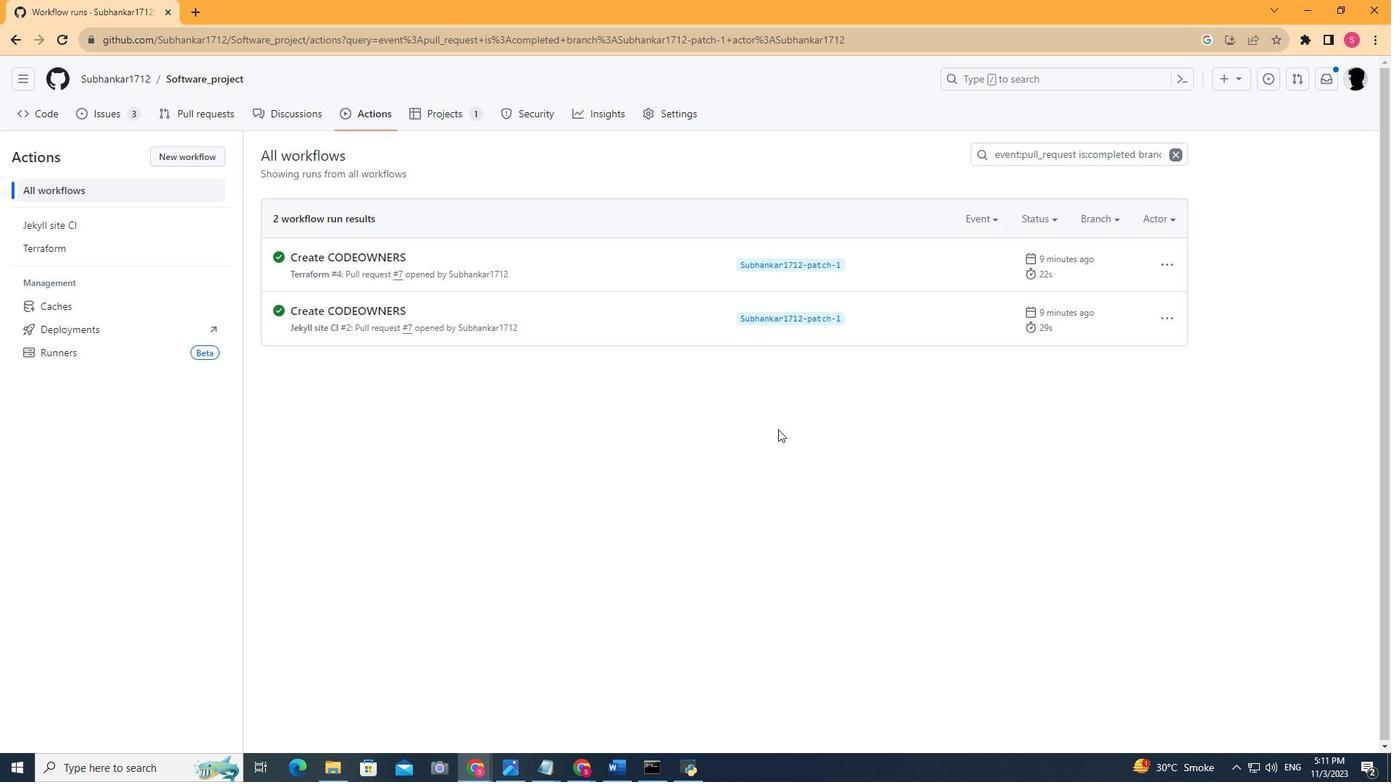 
Action: Mouse scrolled (776, 431) with delta (0, 0)
Screenshot: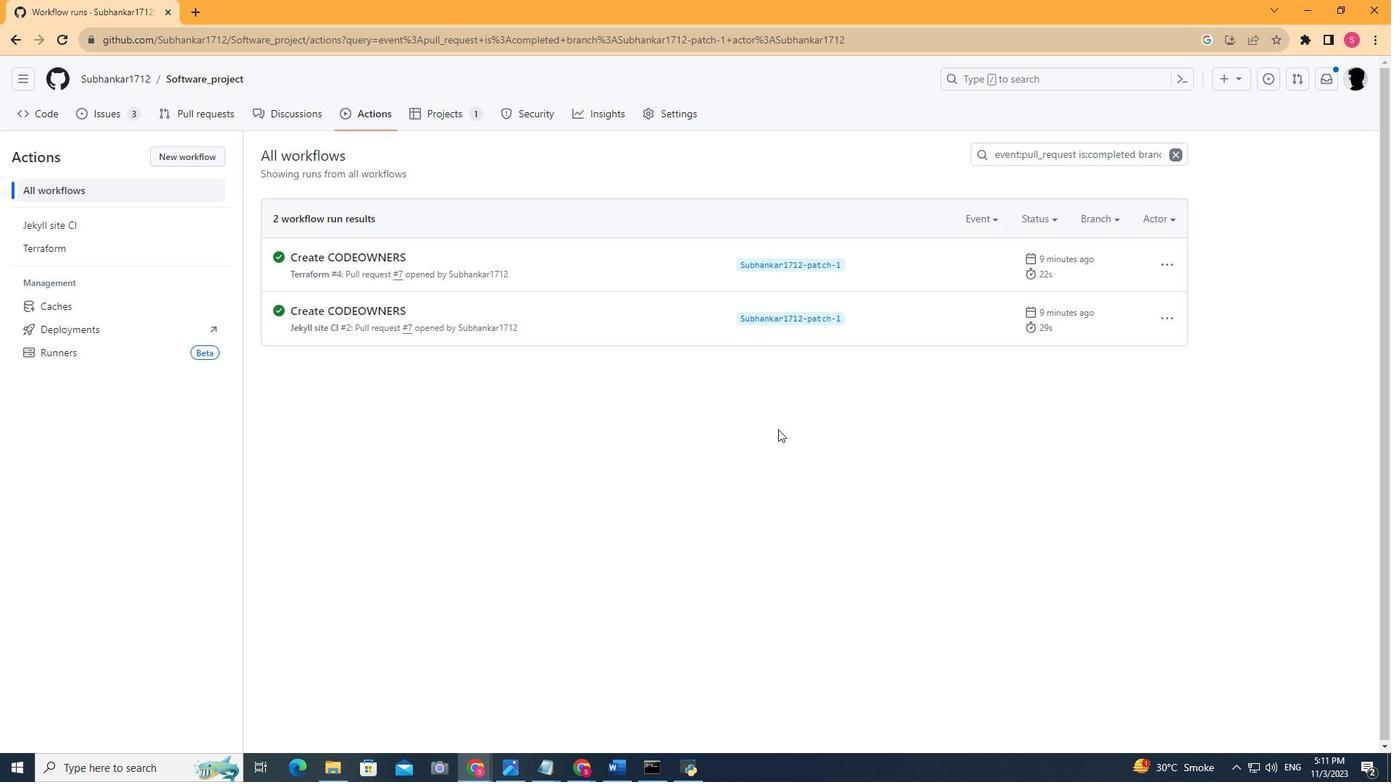
Action: Mouse moved to (778, 429)
Screenshot: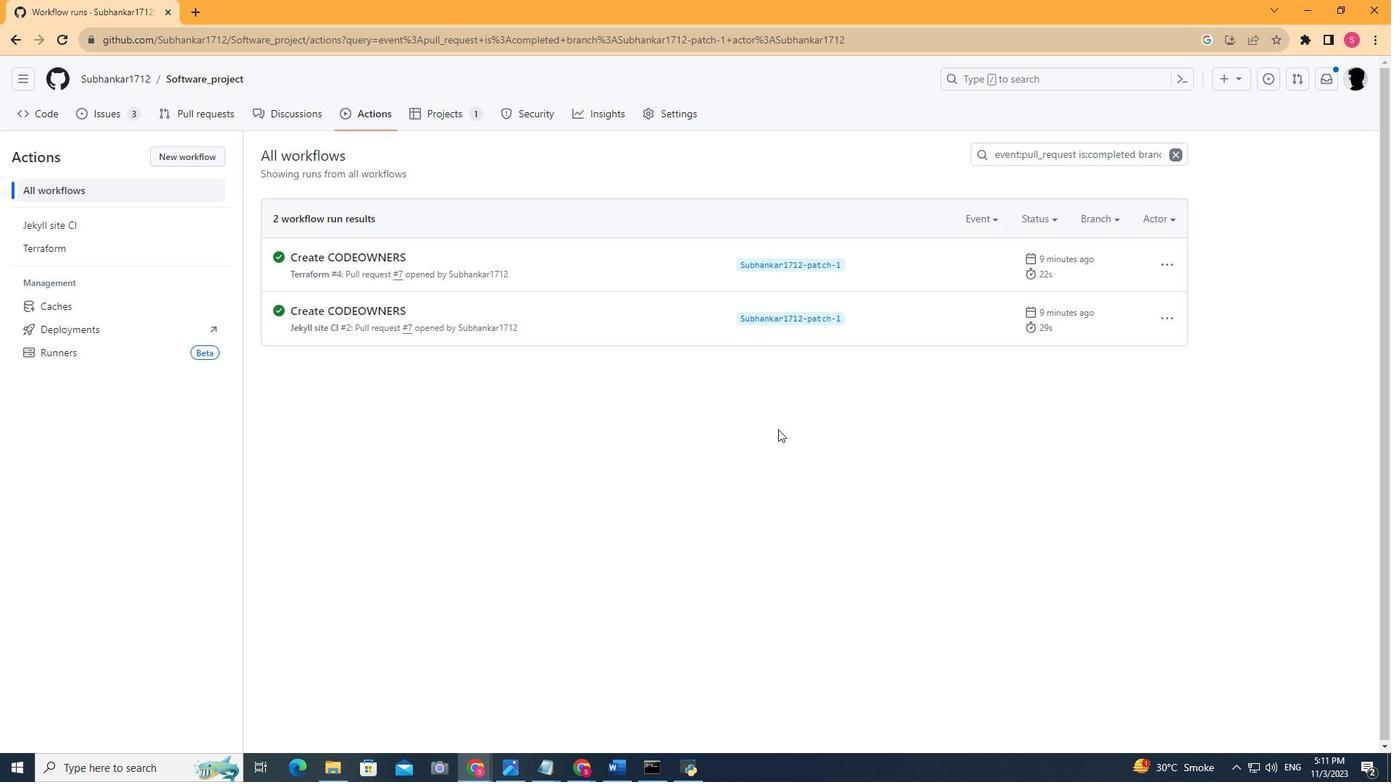
Action: Mouse scrolled (778, 430) with delta (0, 0)
Screenshot: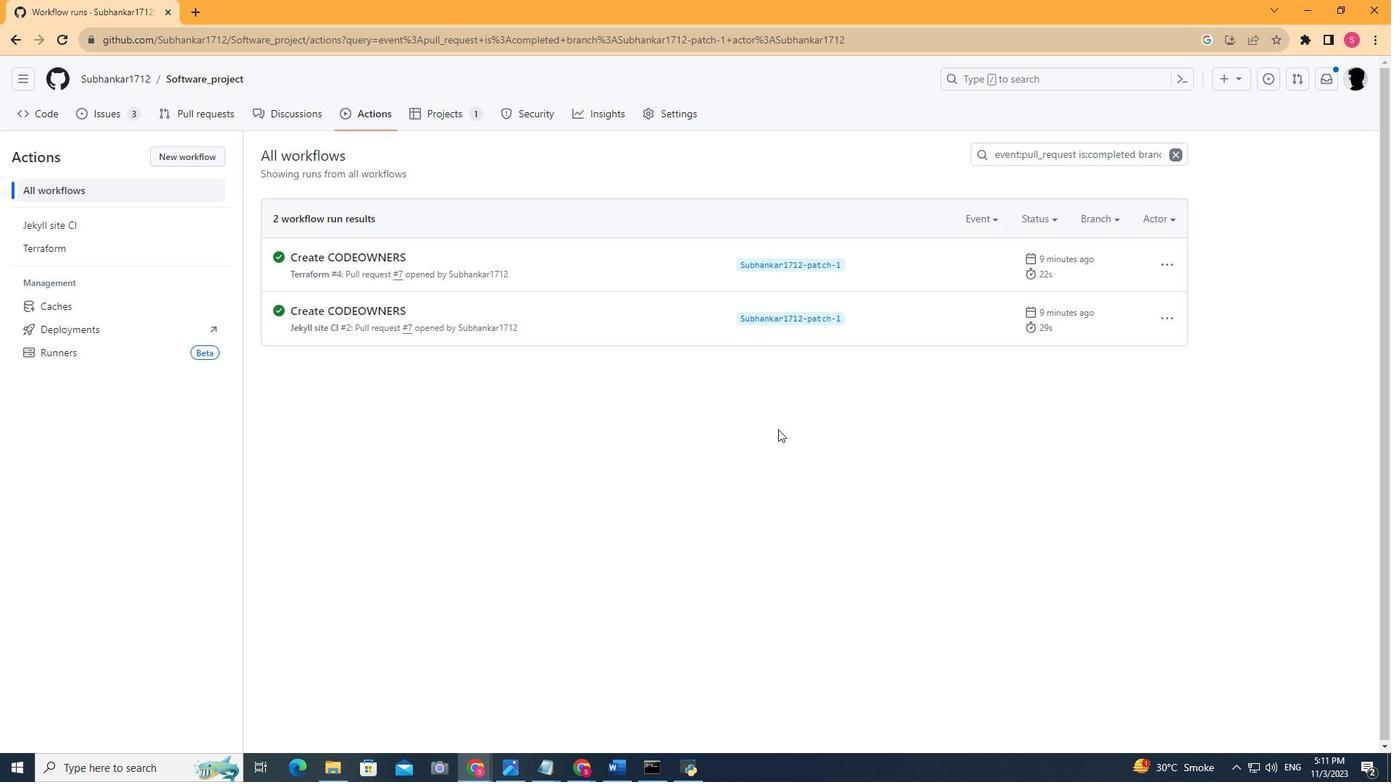 
Action: Mouse scrolled (778, 430) with delta (0, 0)
Screenshot: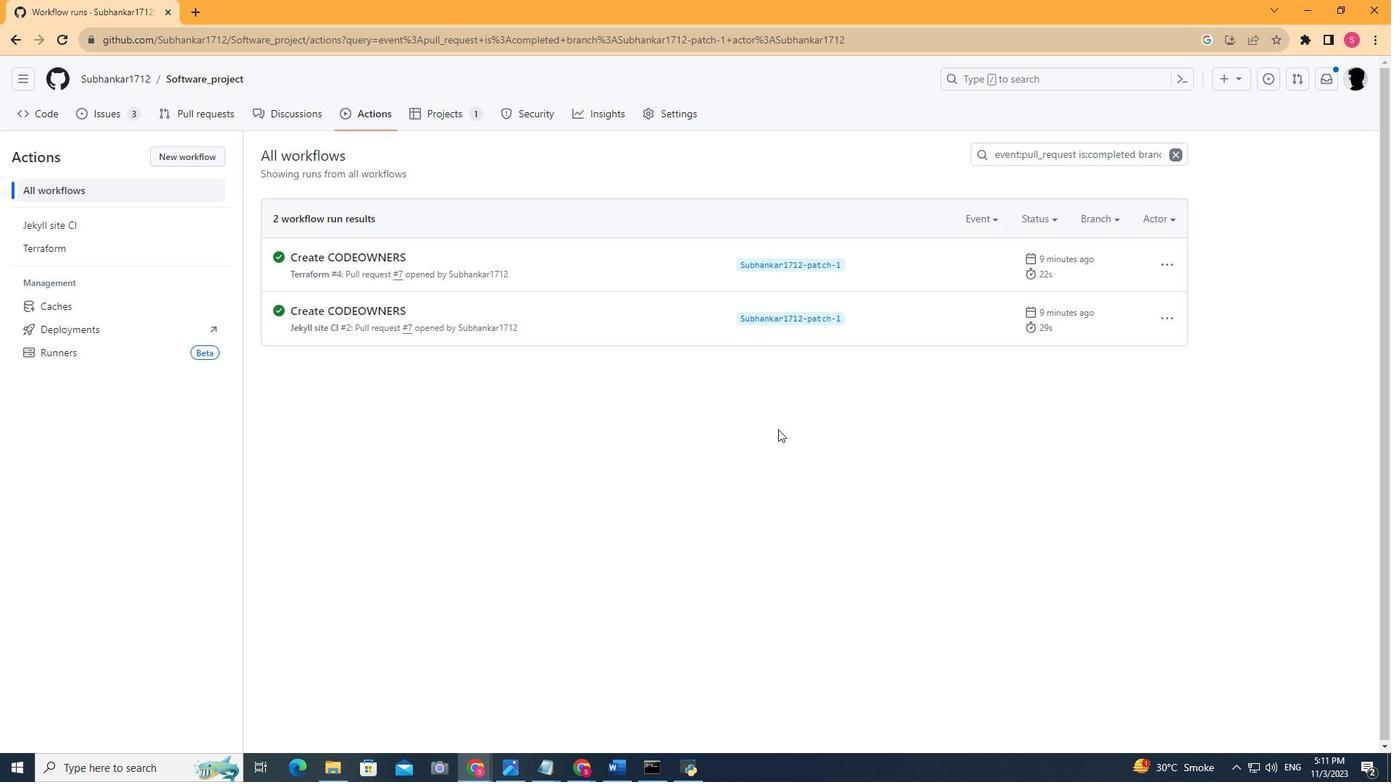 
Action: Mouse moved to (778, 427)
Screenshot: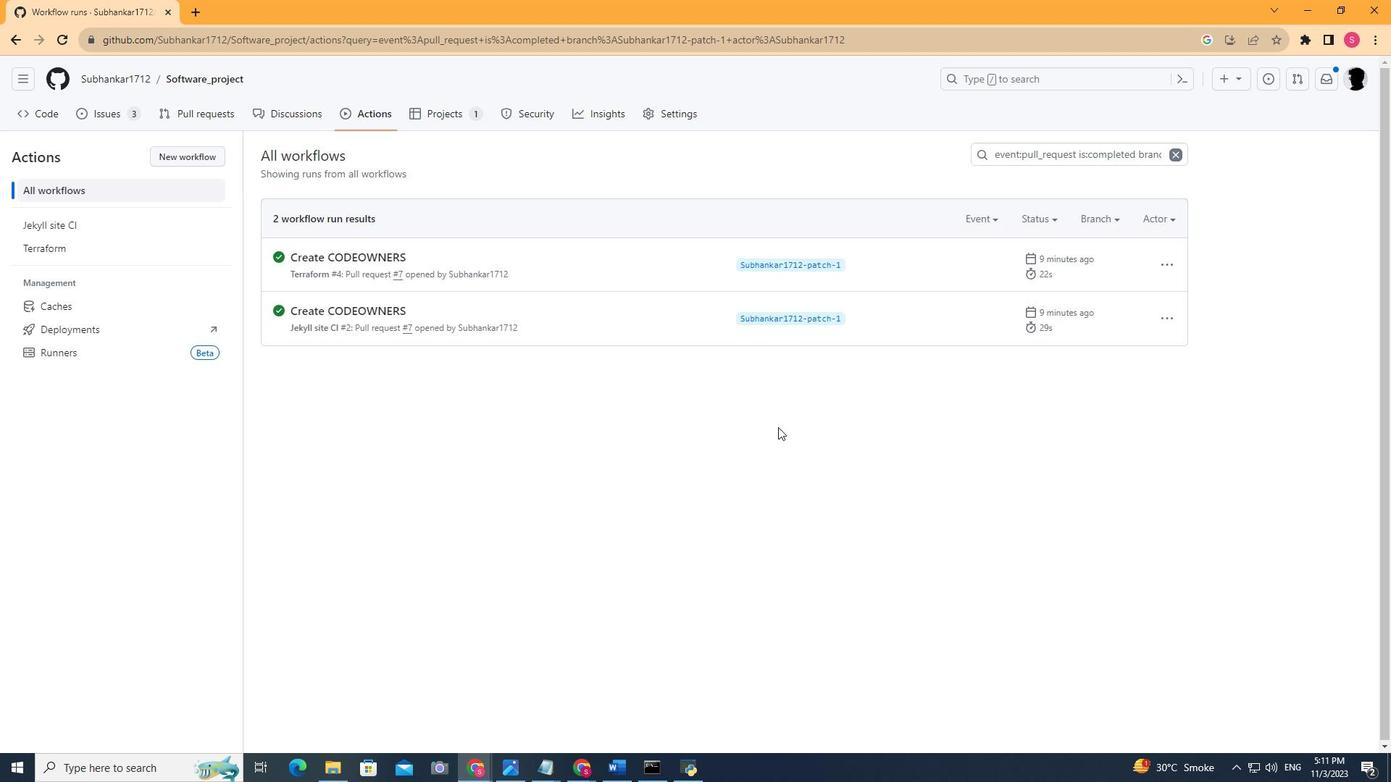 
